 Task: Find connections with filter location Bhatkal with filter topic #Investingwith filter profile language Potuguese with filter current company Hotel Management Jobs | JobsHm with filter school Deccan College Of Engineering And Technology with filter industry Historical Sites with filter service category Growth Marketing with filter keywords title Yoga Instructor
Action: Mouse moved to (637, 85)
Screenshot: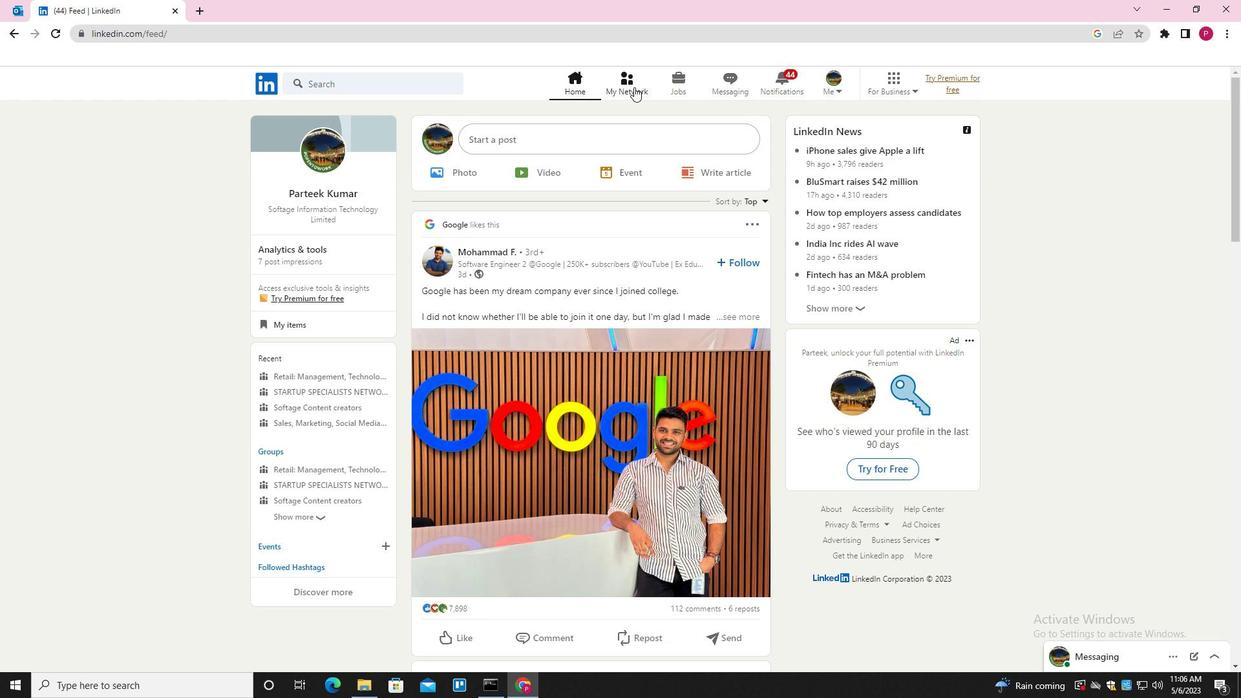 
Action: Mouse pressed left at (637, 85)
Screenshot: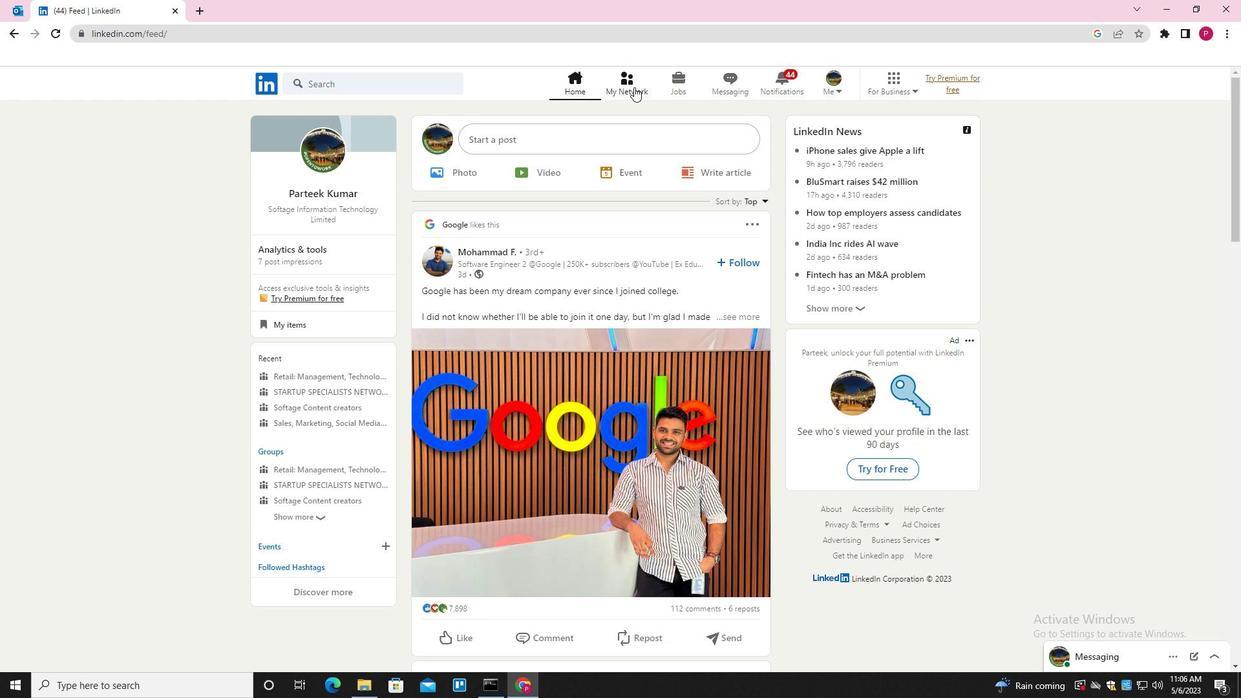 
Action: Mouse moved to (390, 160)
Screenshot: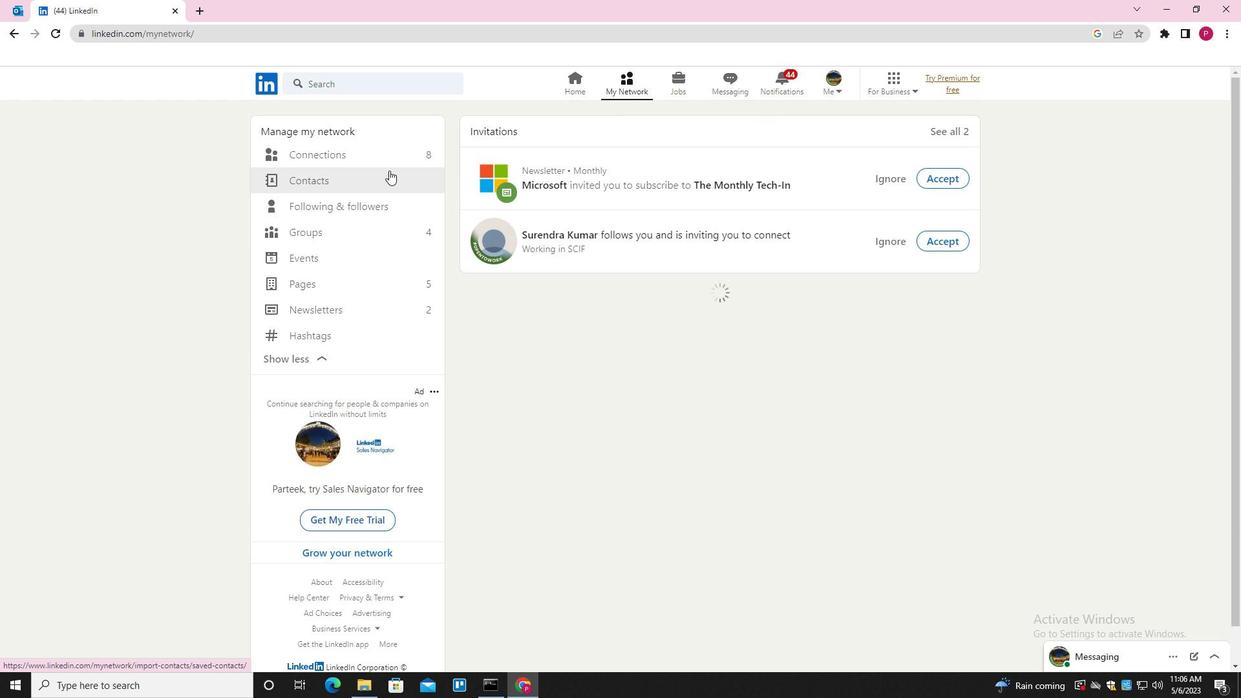 
Action: Mouse pressed left at (390, 160)
Screenshot: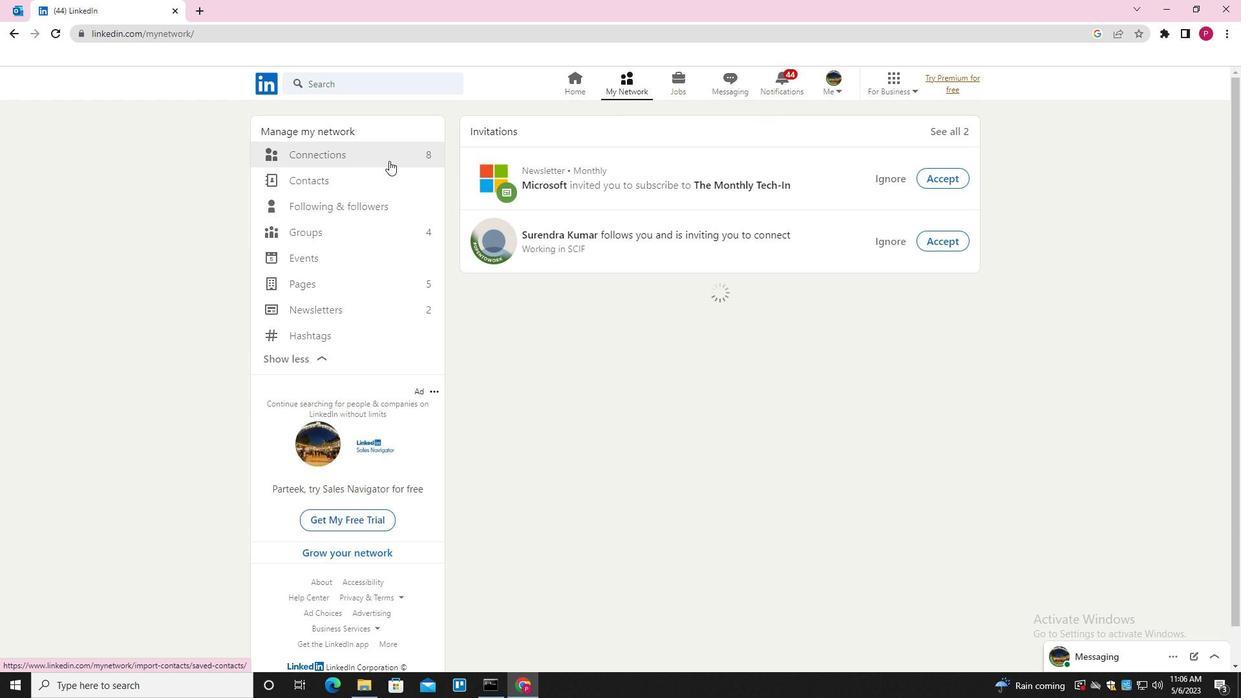
Action: Mouse moved to (706, 154)
Screenshot: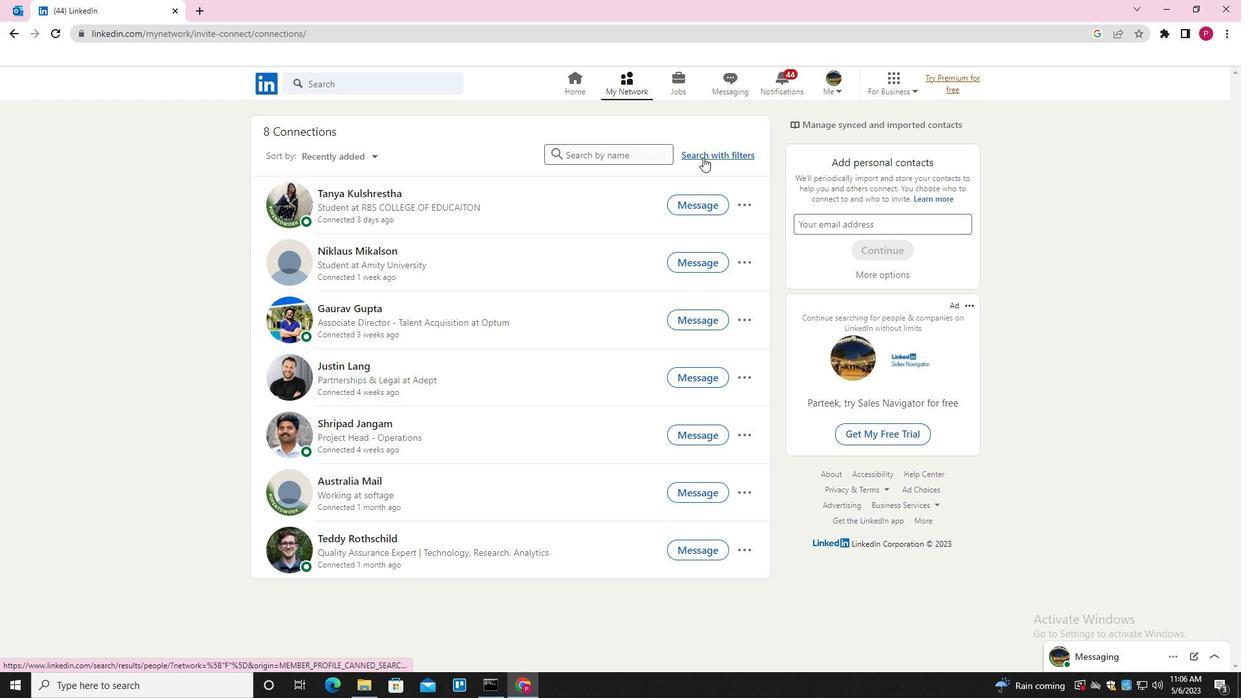 
Action: Mouse pressed left at (706, 154)
Screenshot: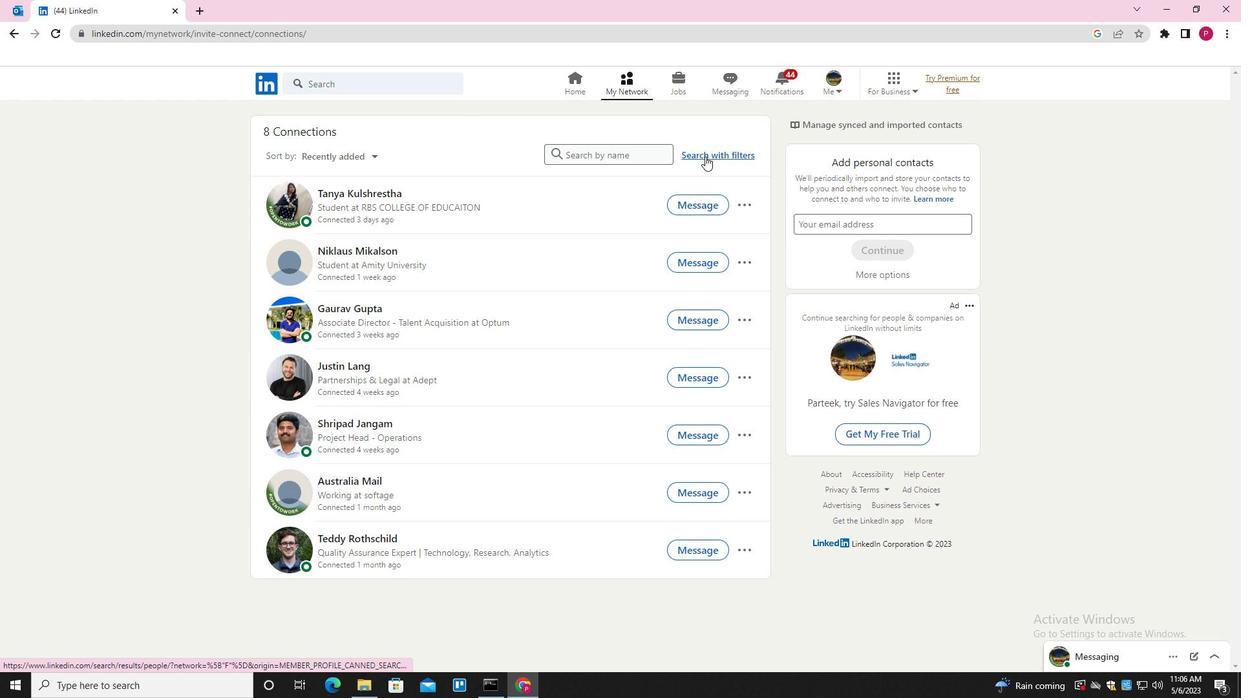 
Action: Mouse moved to (661, 115)
Screenshot: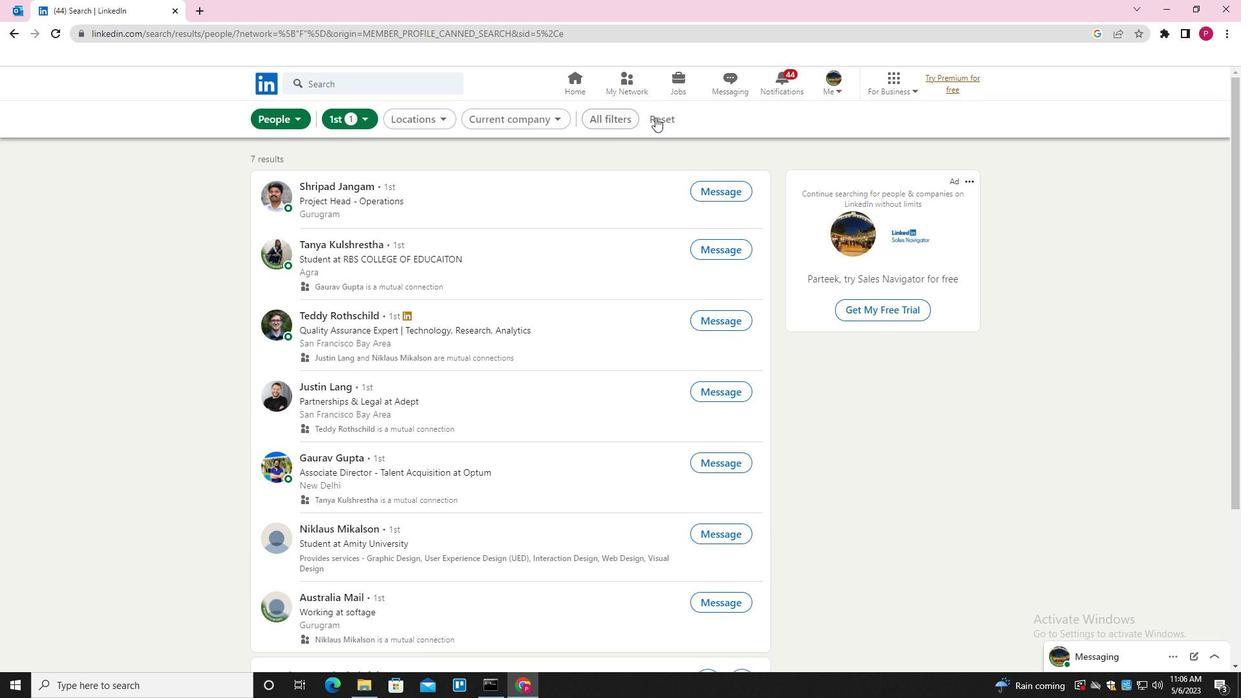 
Action: Mouse pressed left at (661, 115)
Screenshot: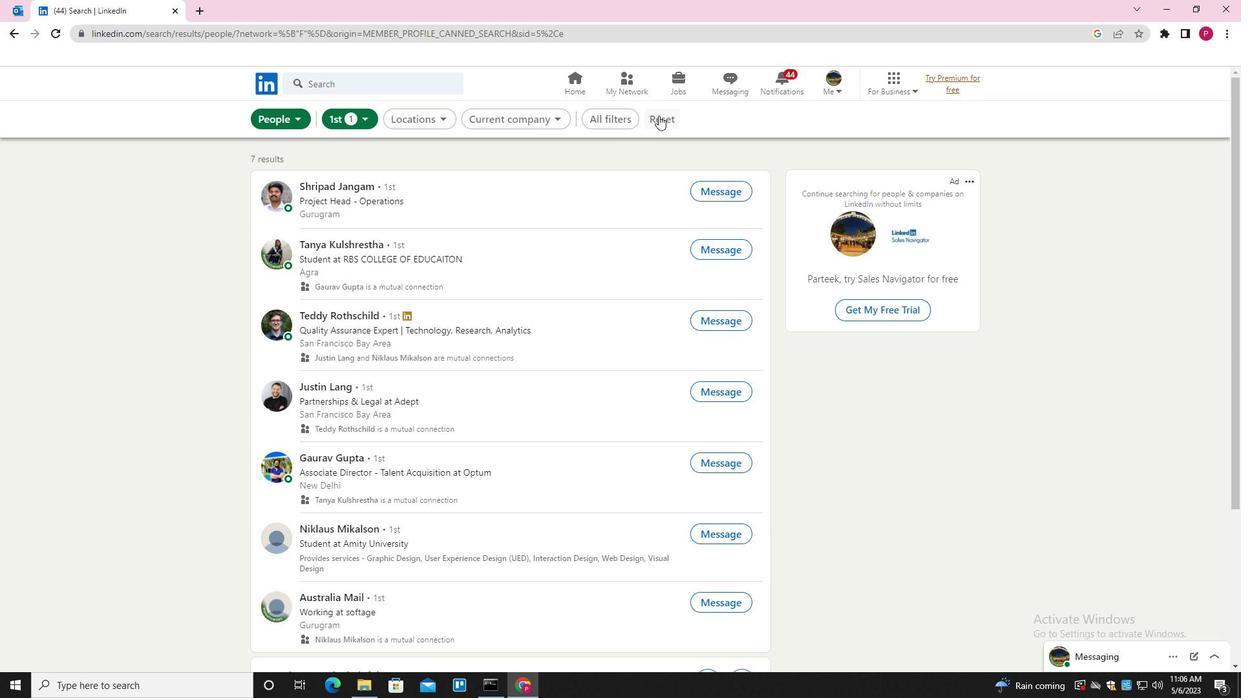 
Action: Mouse moved to (641, 115)
Screenshot: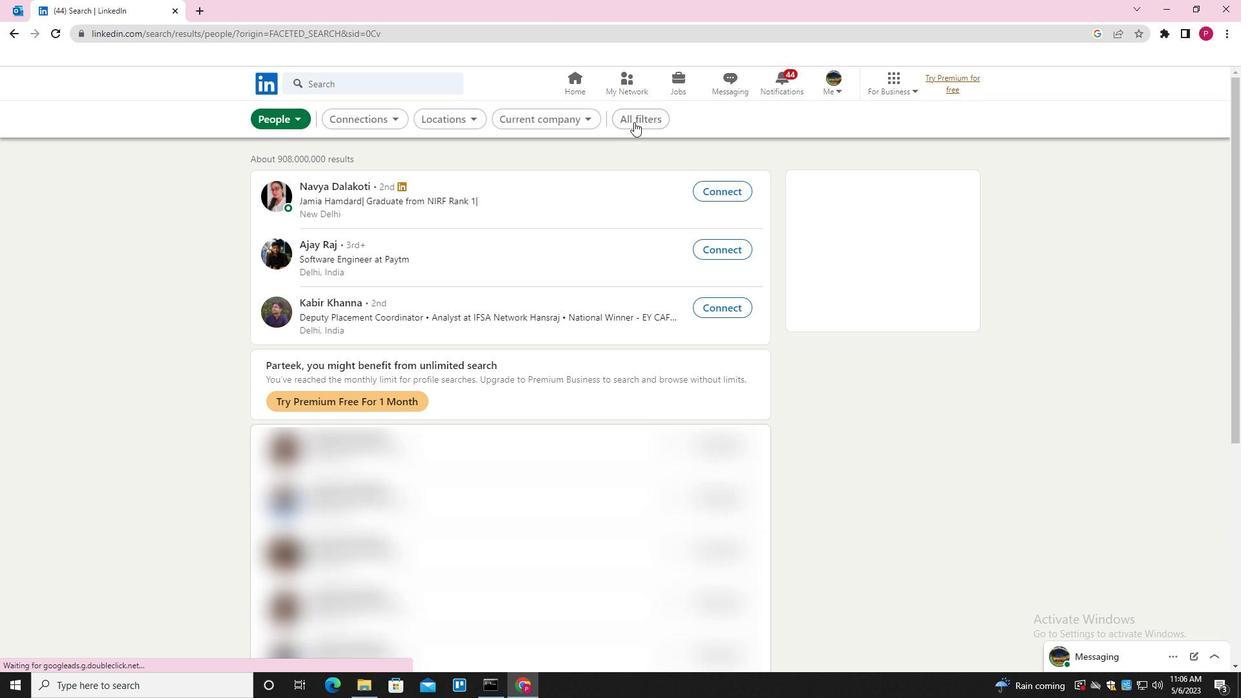 
Action: Mouse pressed left at (641, 115)
Screenshot: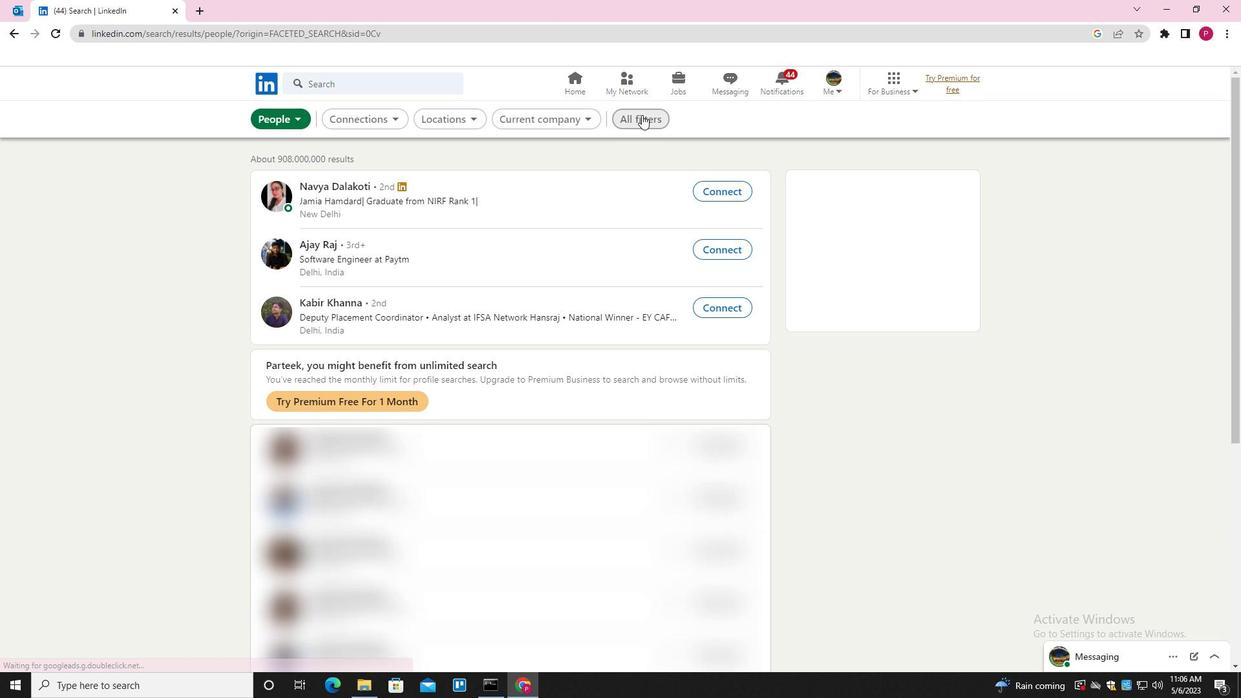 
Action: Mouse moved to (1099, 418)
Screenshot: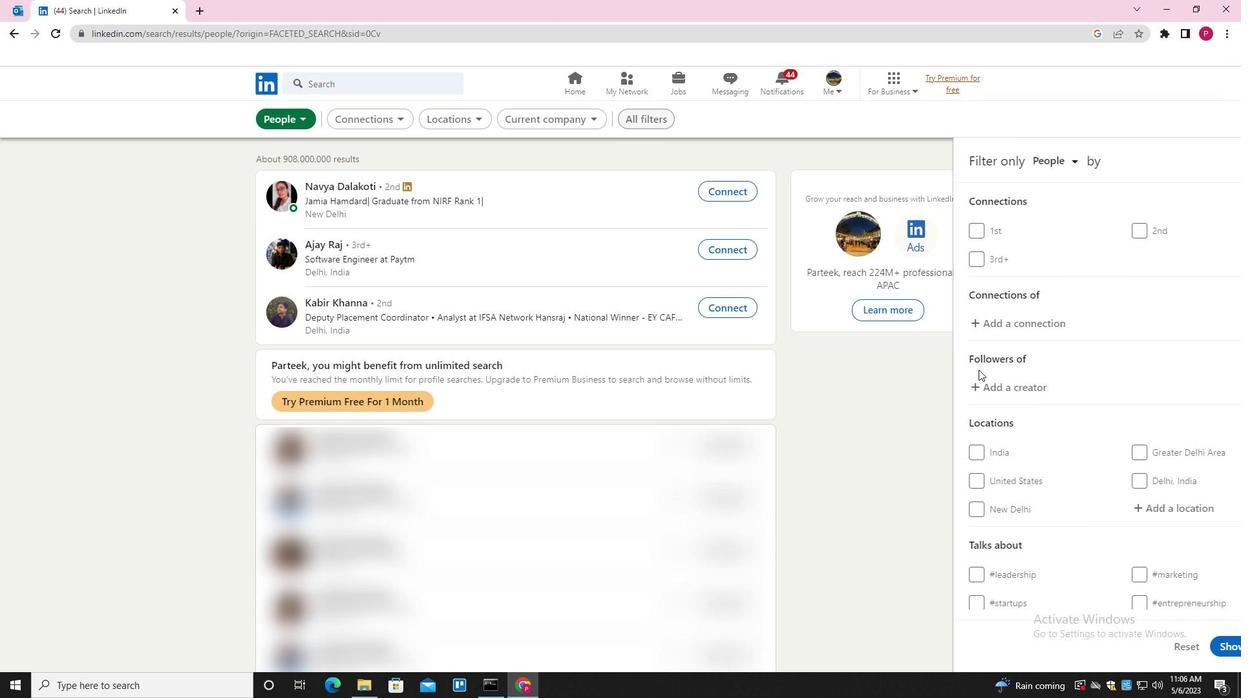 
Action: Mouse scrolled (1099, 417) with delta (0, 0)
Screenshot: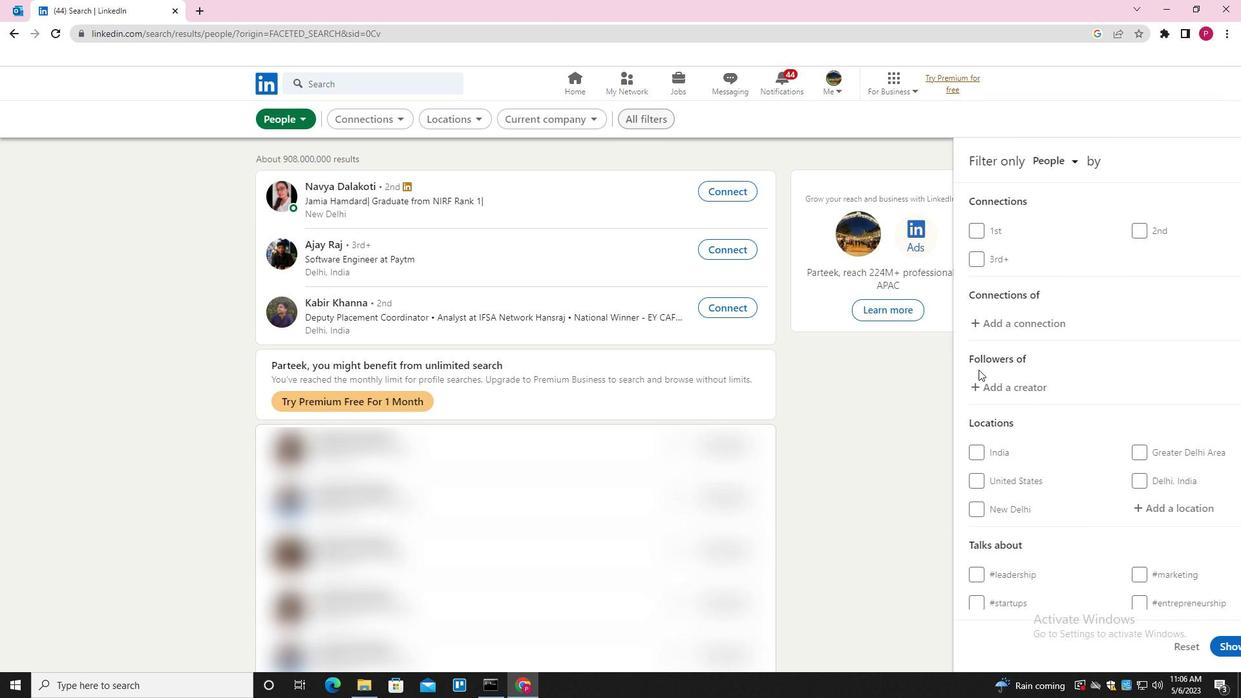 
Action: Mouse scrolled (1099, 417) with delta (0, 0)
Screenshot: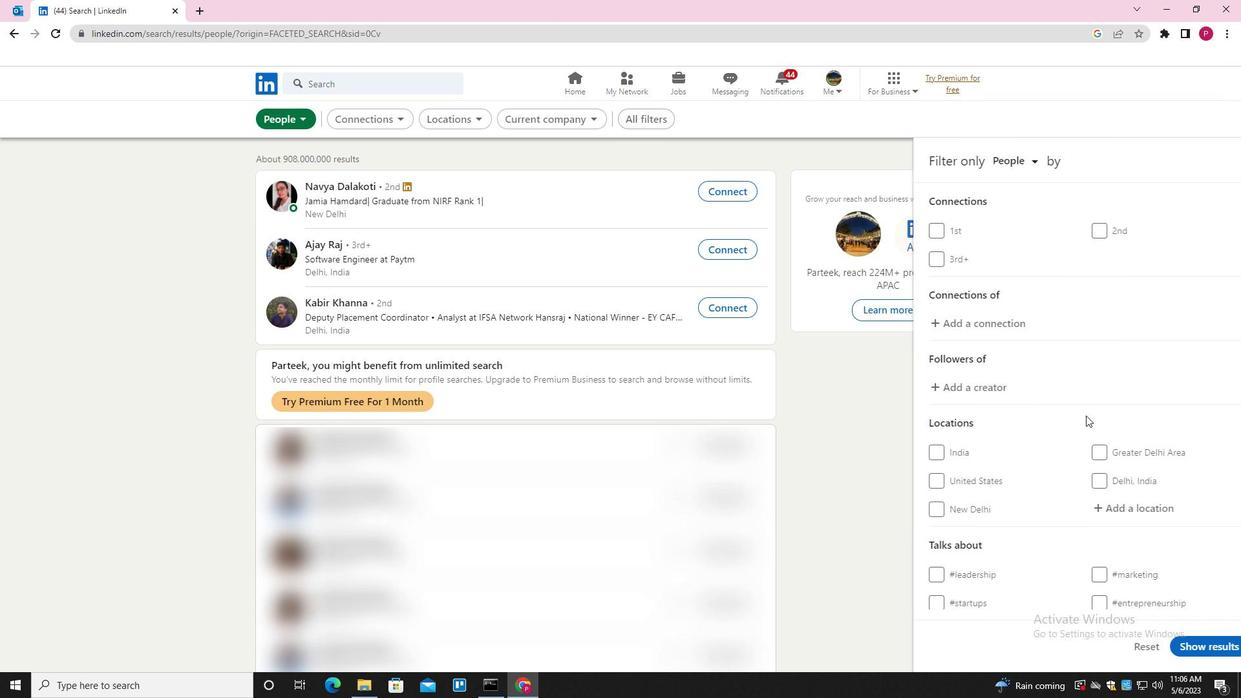 
Action: Mouse scrolled (1099, 417) with delta (0, 0)
Screenshot: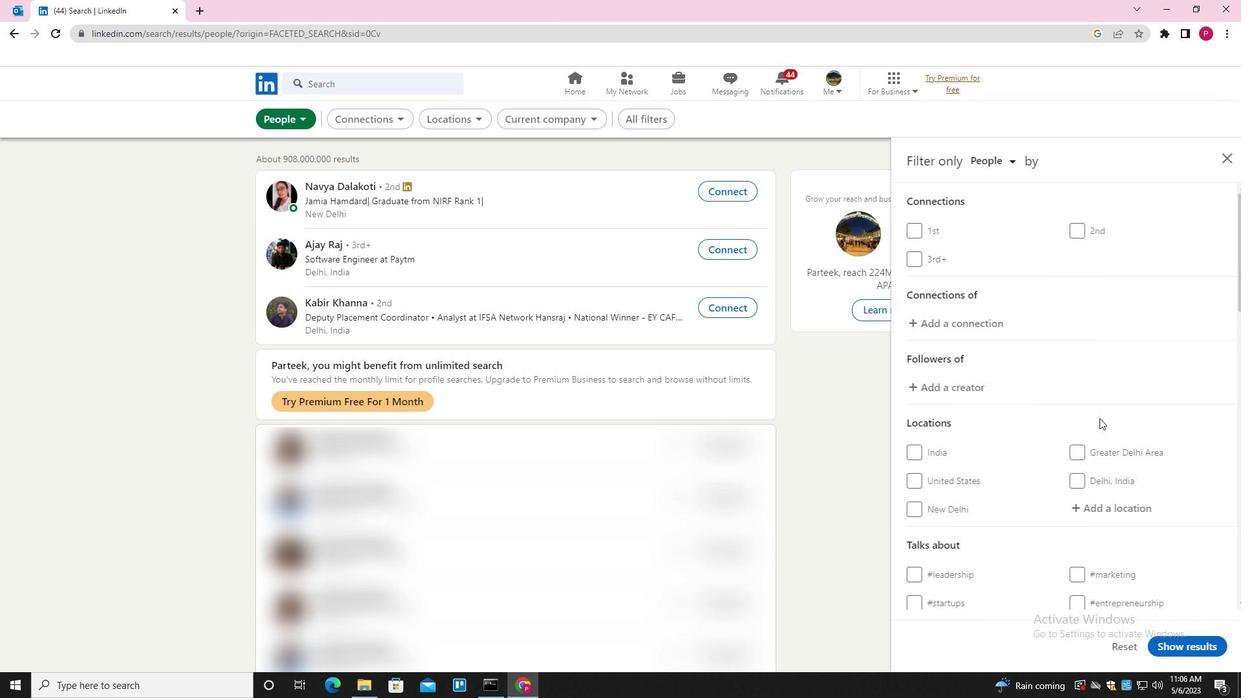 
Action: Mouse moved to (1111, 306)
Screenshot: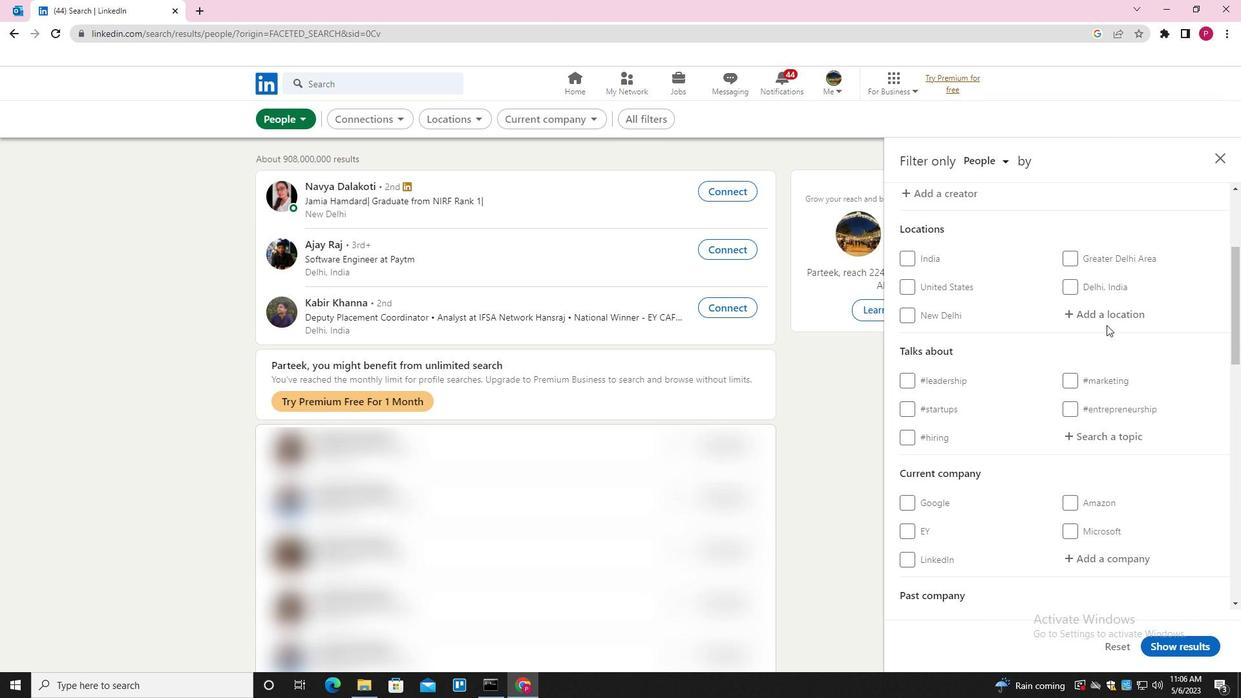 
Action: Mouse pressed left at (1111, 306)
Screenshot: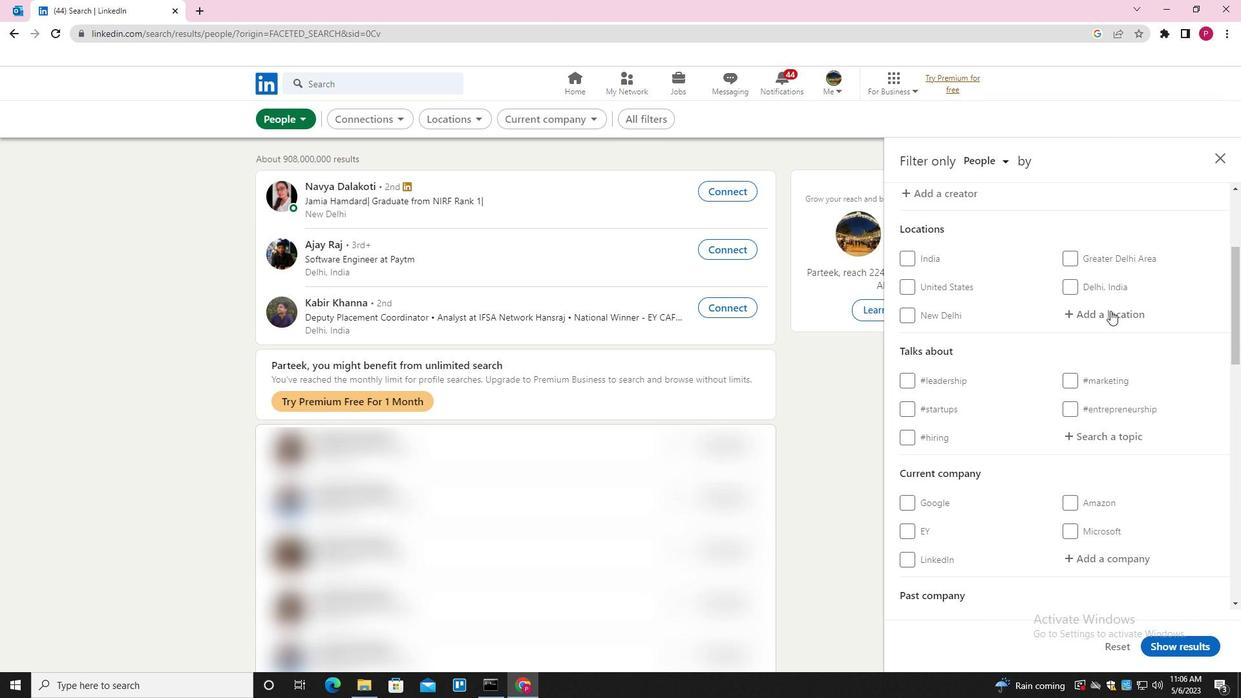 
Action: Key pressed <Key.shift>BHATKAL<Key.down><Key.enter>
Screenshot: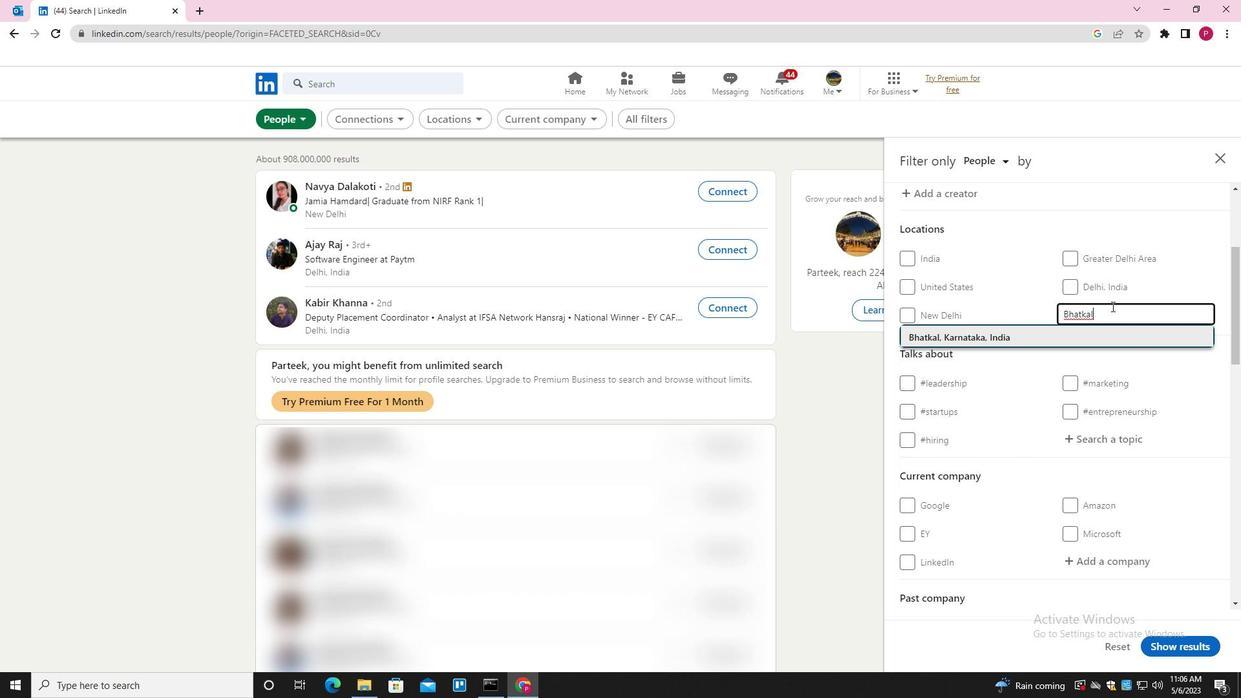 
Action: Mouse moved to (1119, 355)
Screenshot: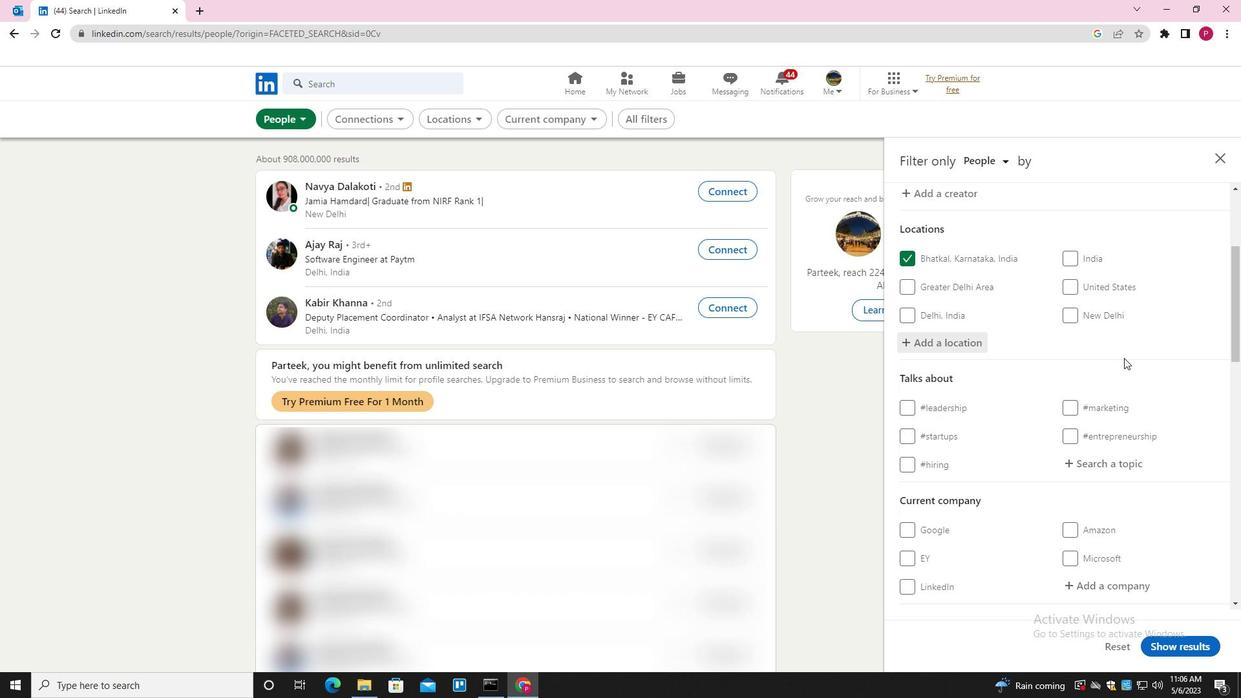 
Action: Mouse scrolled (1119, 354) with delta (0, 0)
Screenshot: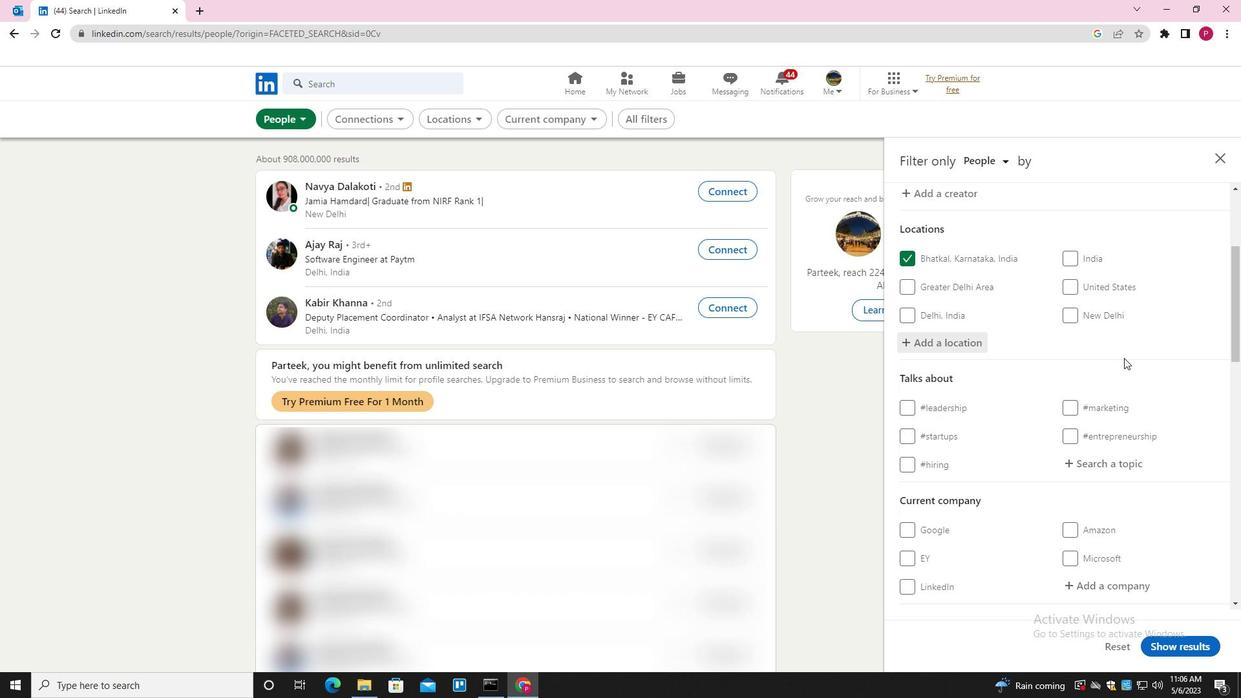 
Action: Mouse moved to (1119, 352)
Screenshot: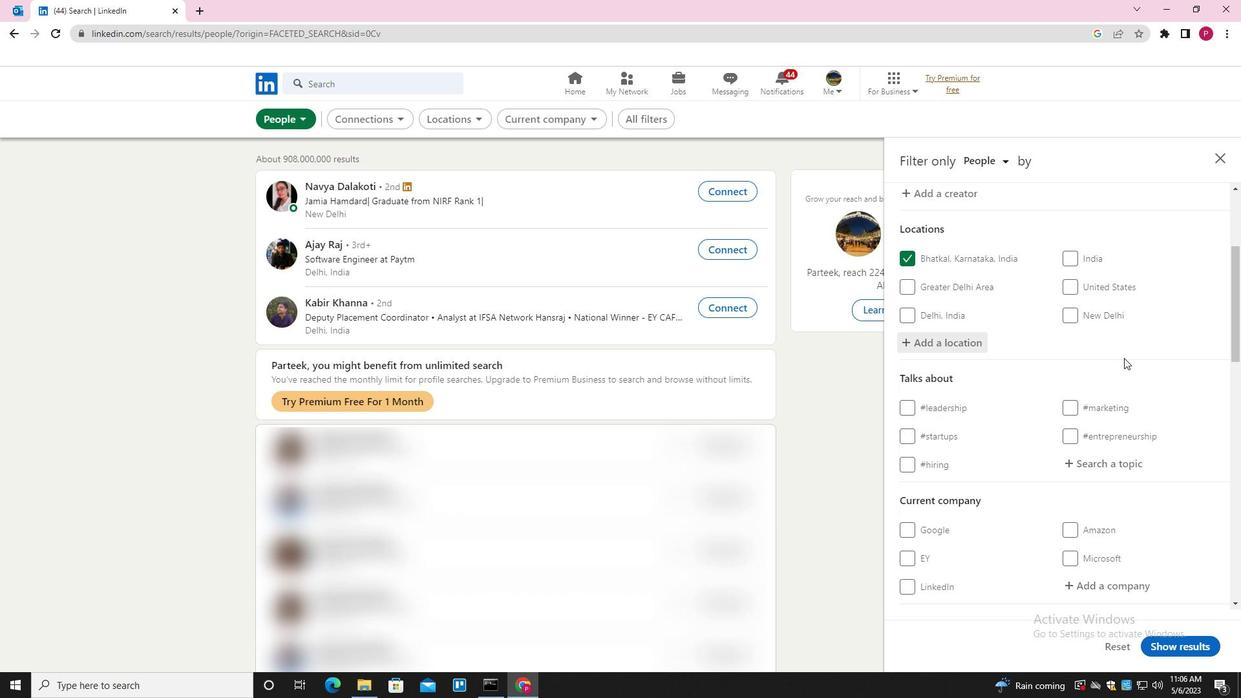 
Action: Mouse scrolled (1119, 352) with delta (0, 0)
Screenshot: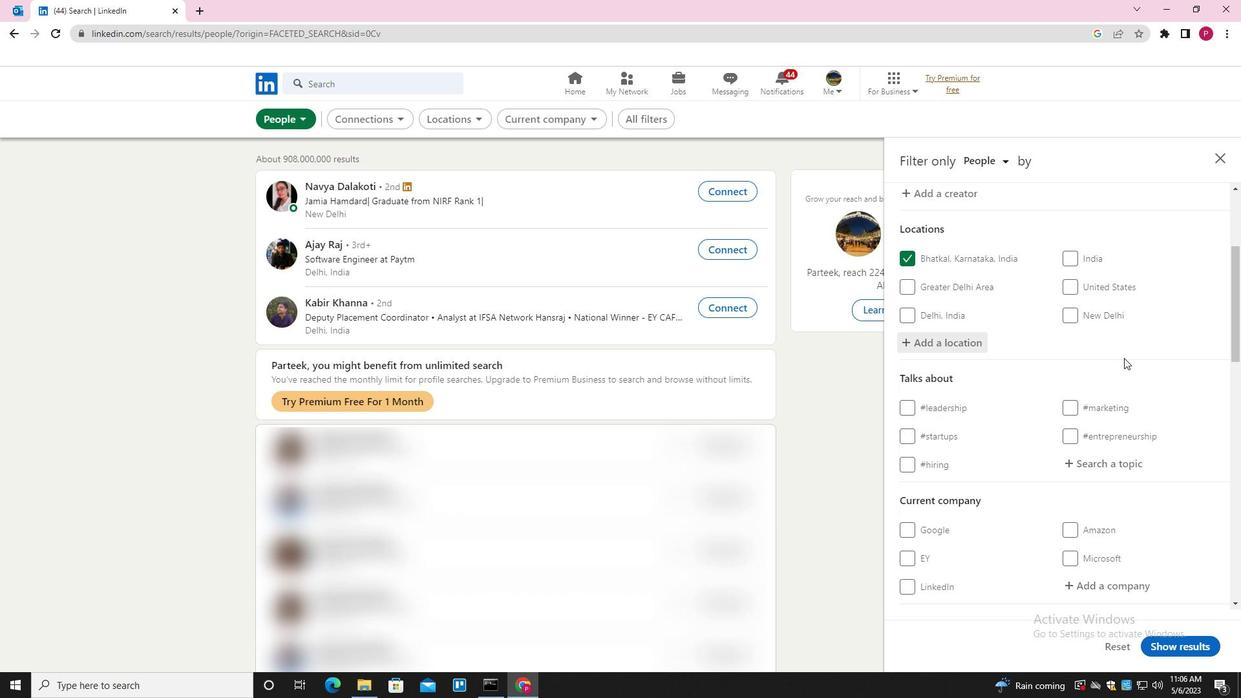 
Action: Mouse moved to (1115, 329)
Screenshot: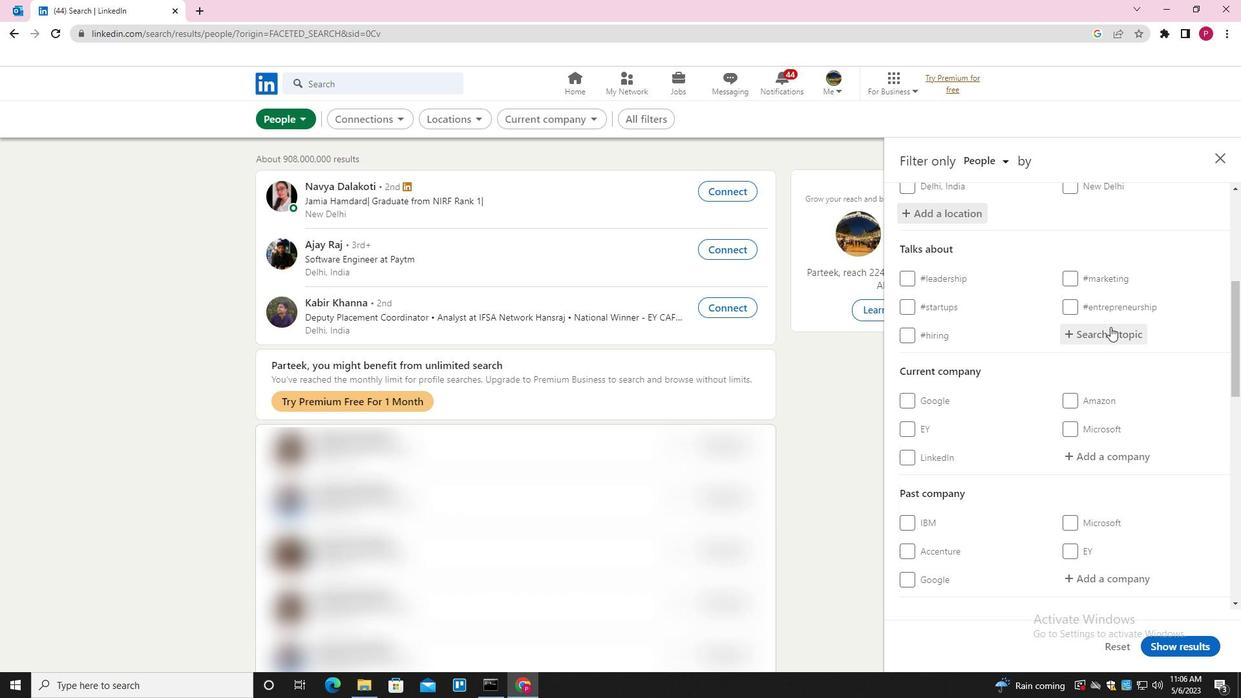 
Action: Mouse pressed left at (1115, 329)
Screenshot: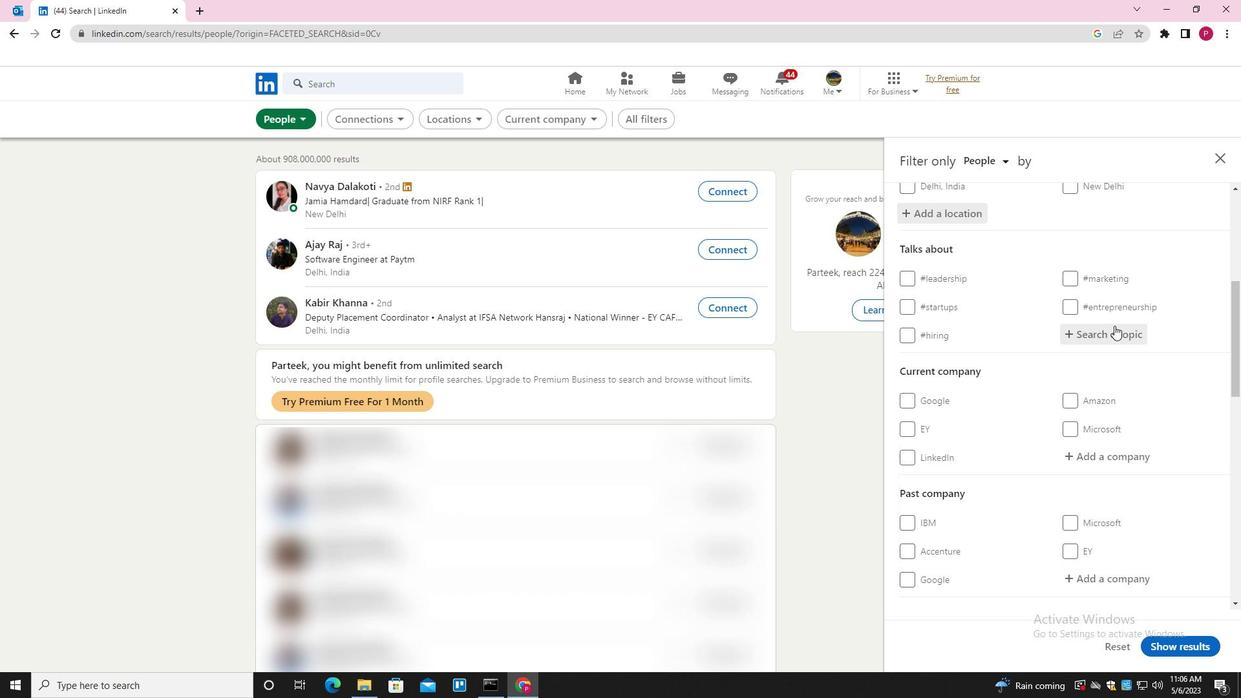 
Action: Key pressed INVESTING<Key.down><Key.enter>
Screenshot: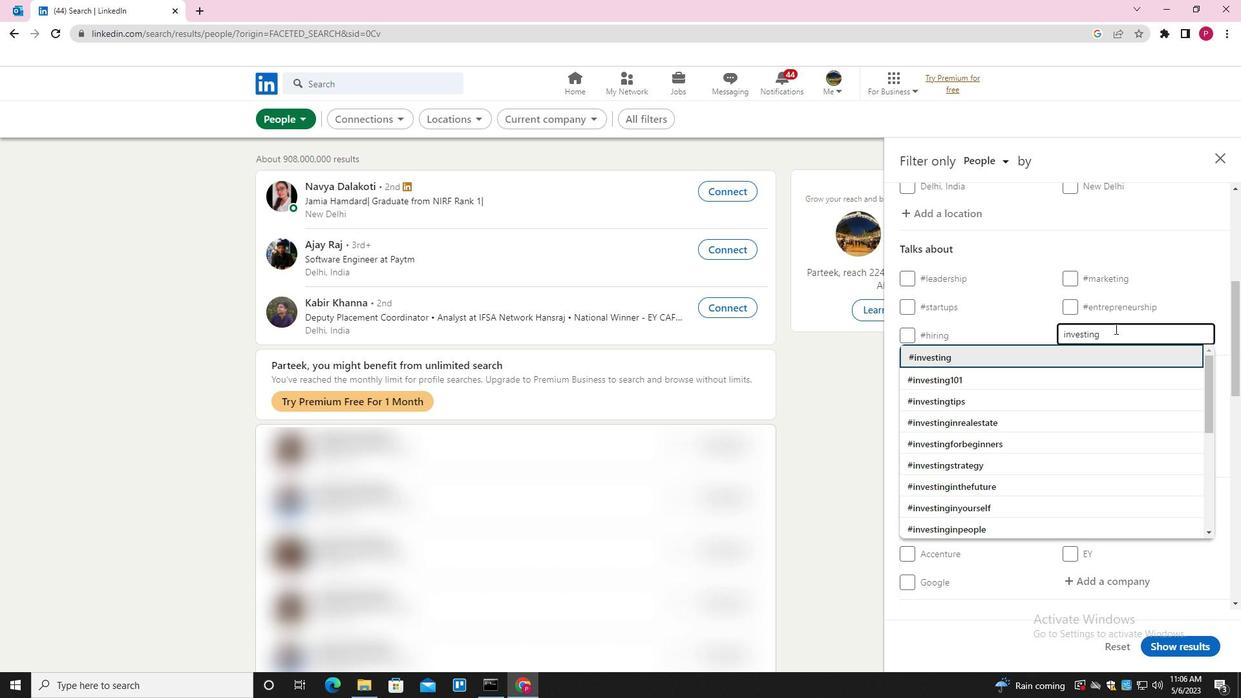 
Action: Mouse moved to (1095, 361)
Screenshot: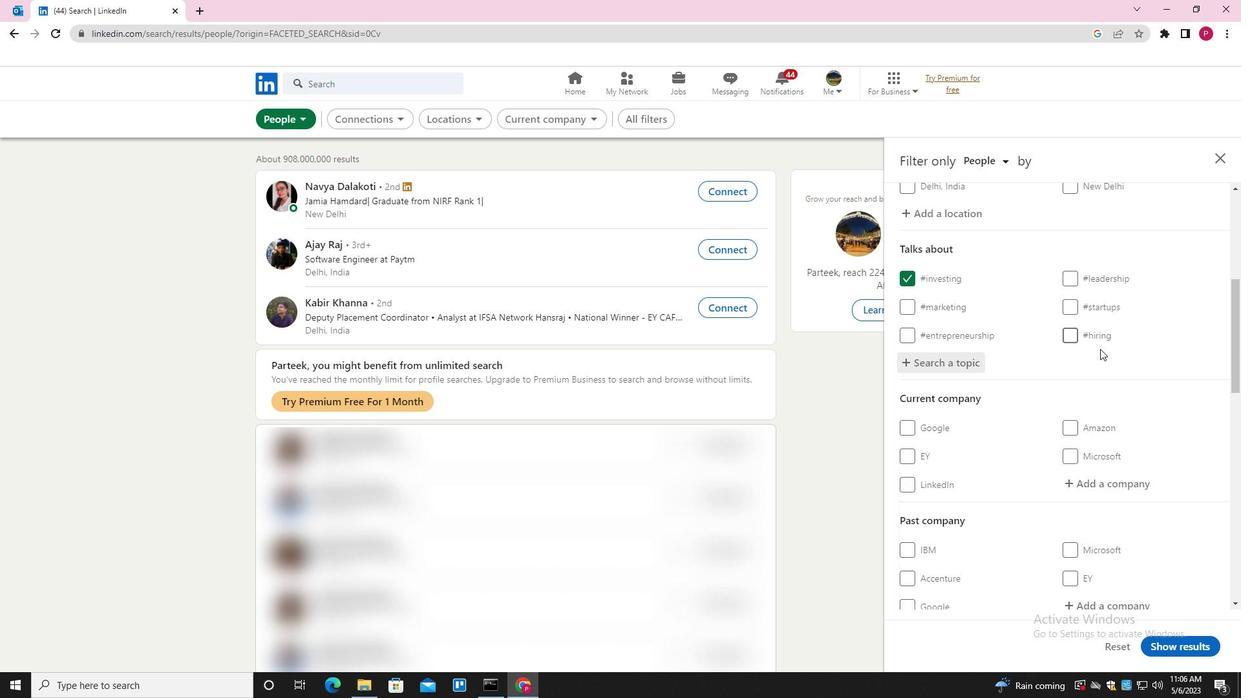 
Action: Mouse scrolled (1095, 360) with delta (0, 0)
Screenshot: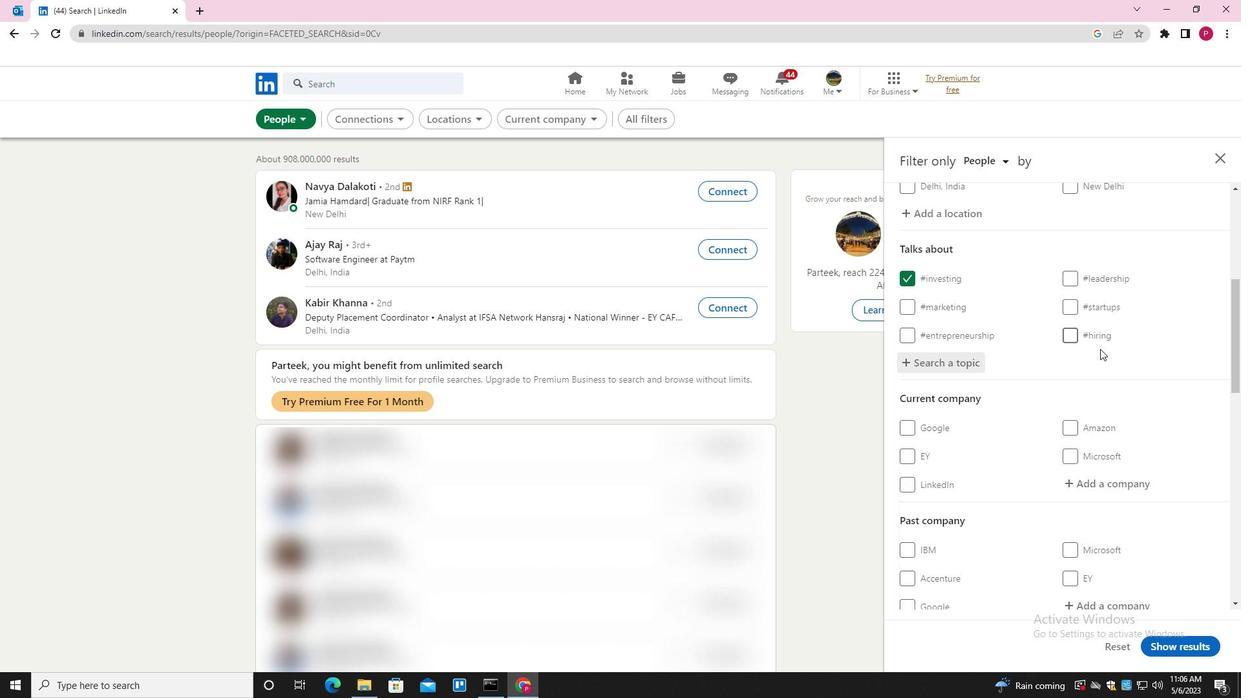 
Action: Mouse moved to (1094, 363)
Screenshot: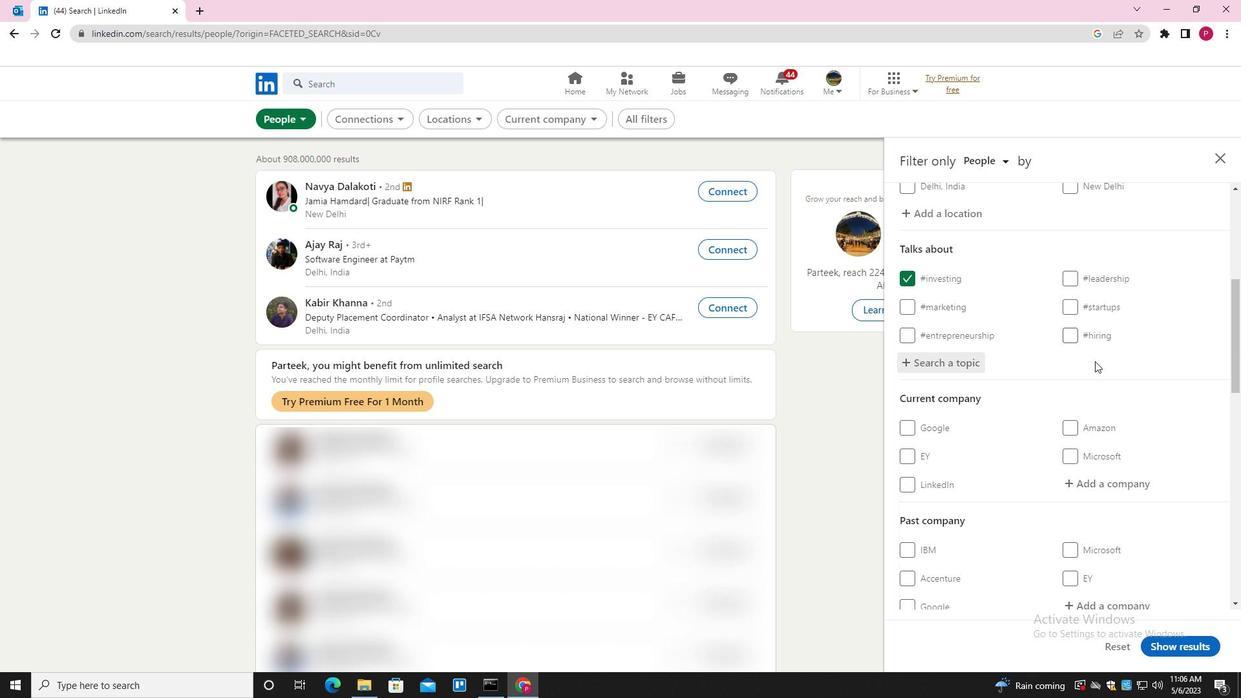
Action: Mouse scrolled (1094, 362) with delta (0, 0)
Screenshot: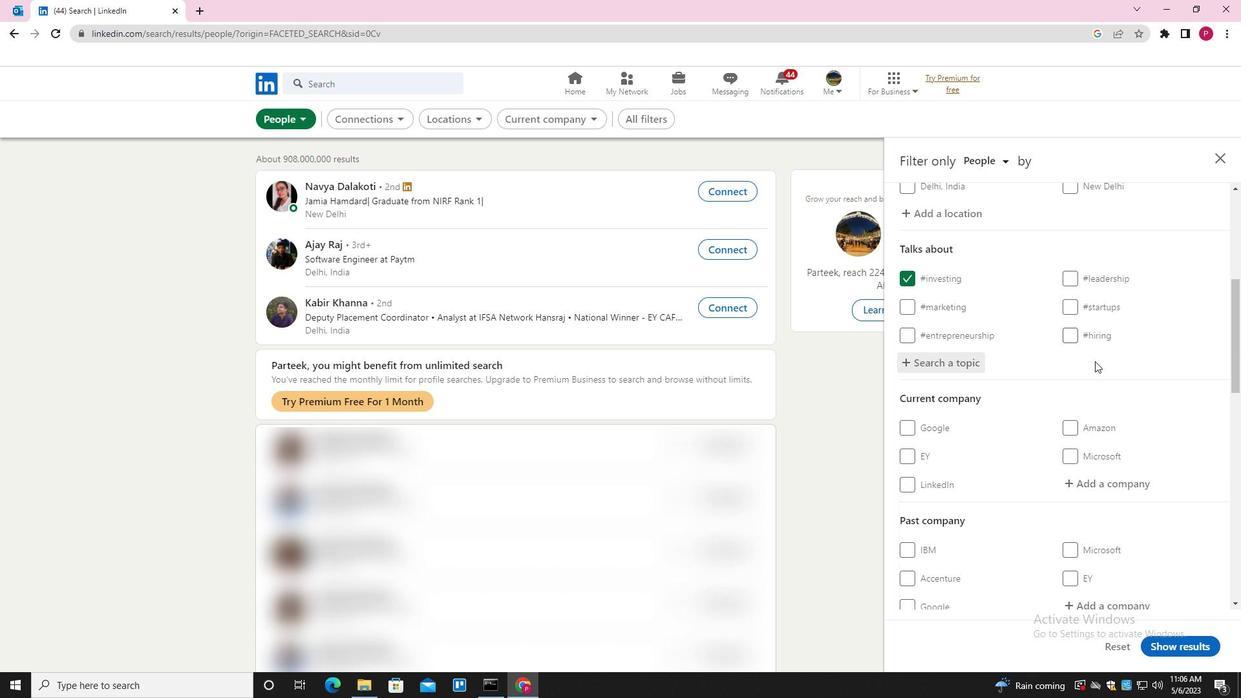 
Action: Mouse scrolled (1094, 362) with delta (0, 0)
Screenshot: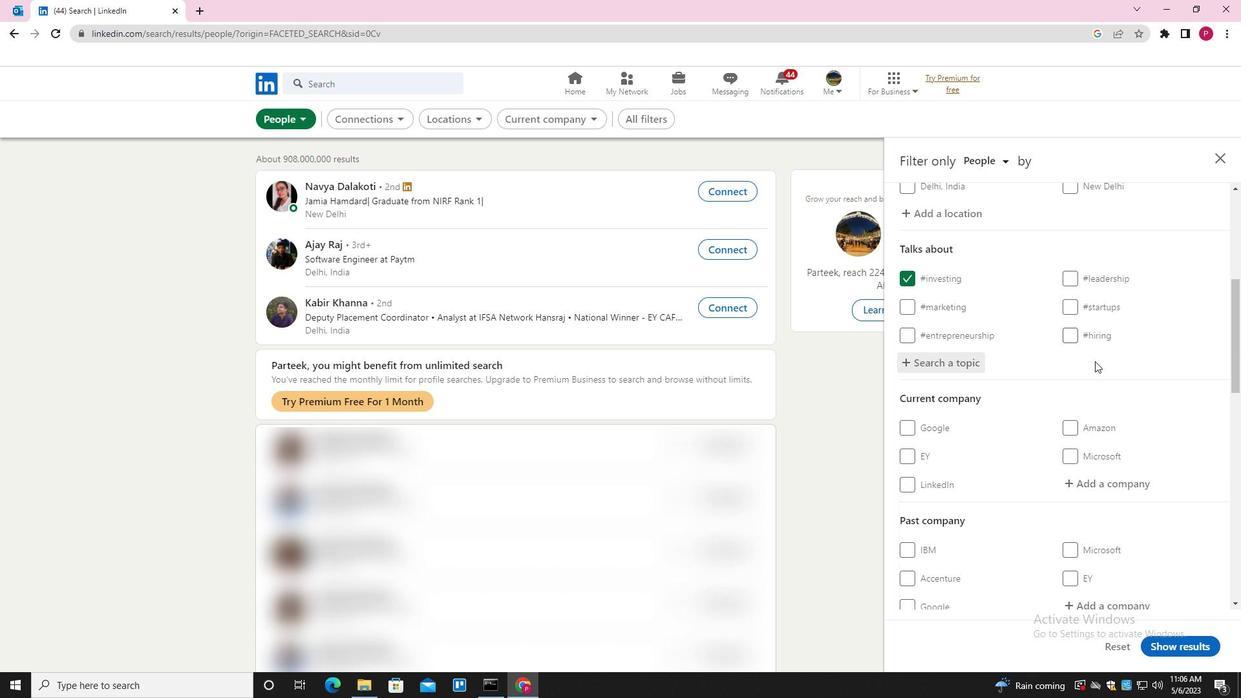 
Action: Mouse moved to (1094, 363)
Screenshot: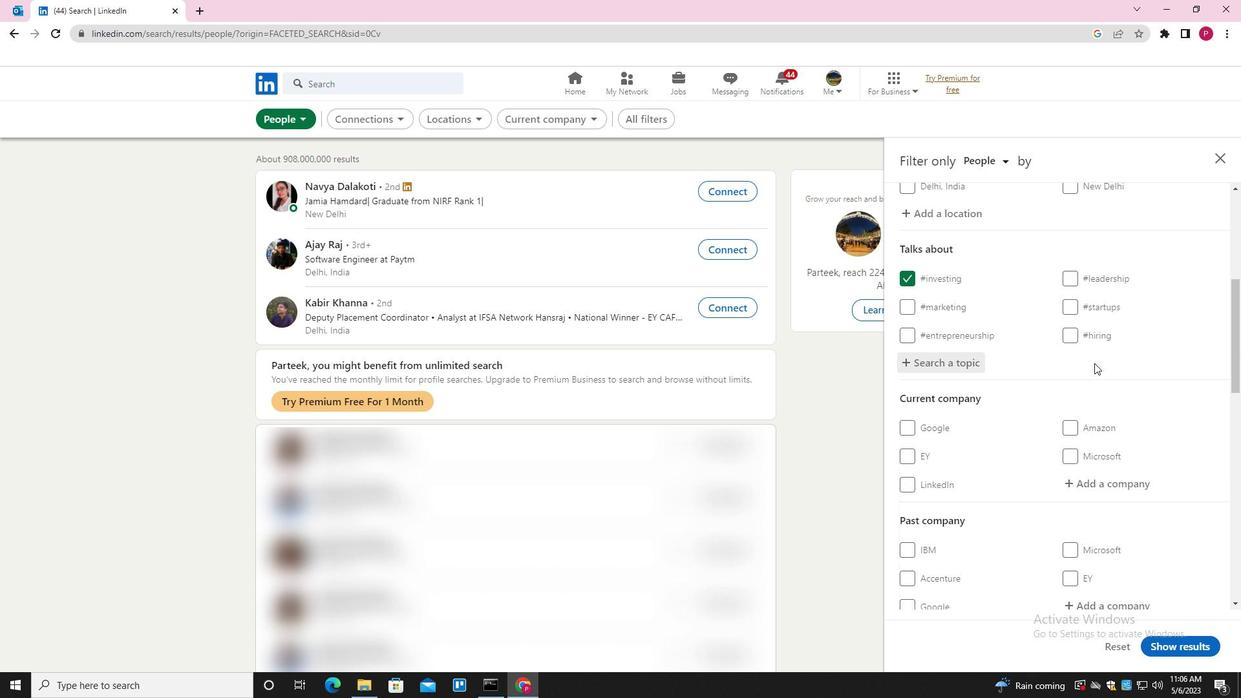 
Action: Mouse scrolled (1094, 363) with delta (0, 0)
Screenshot: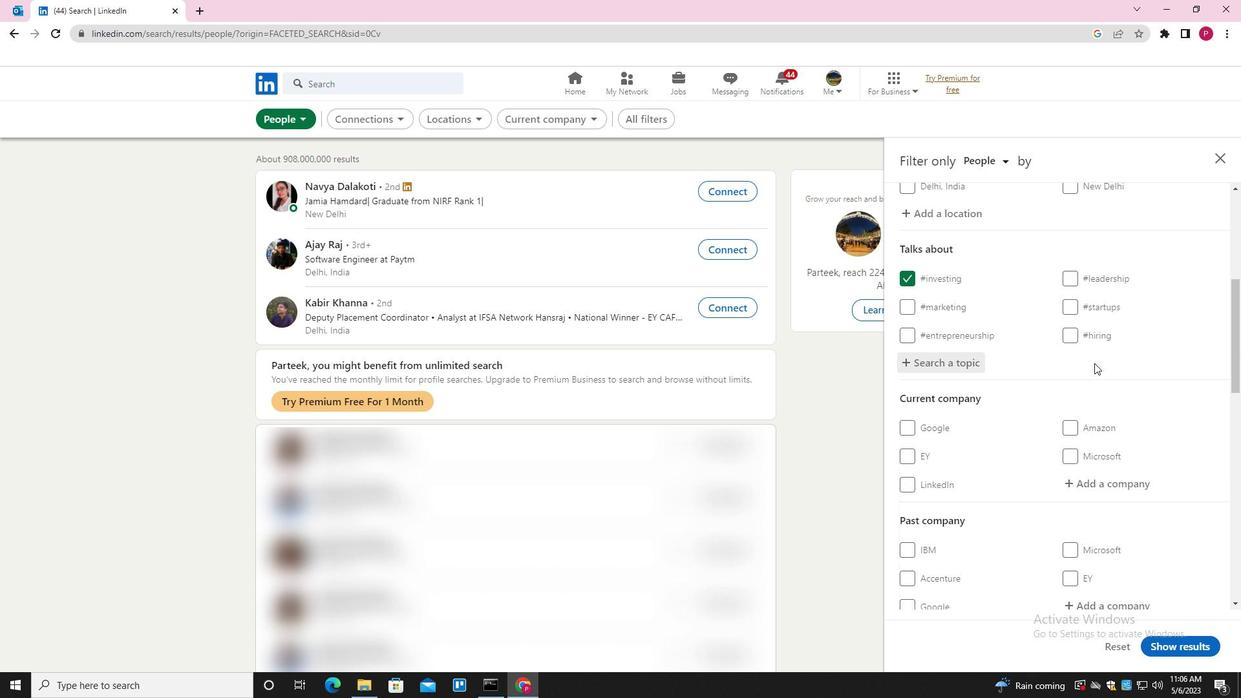 
Action: Mouse moved to (1073, 397)
Screenshot: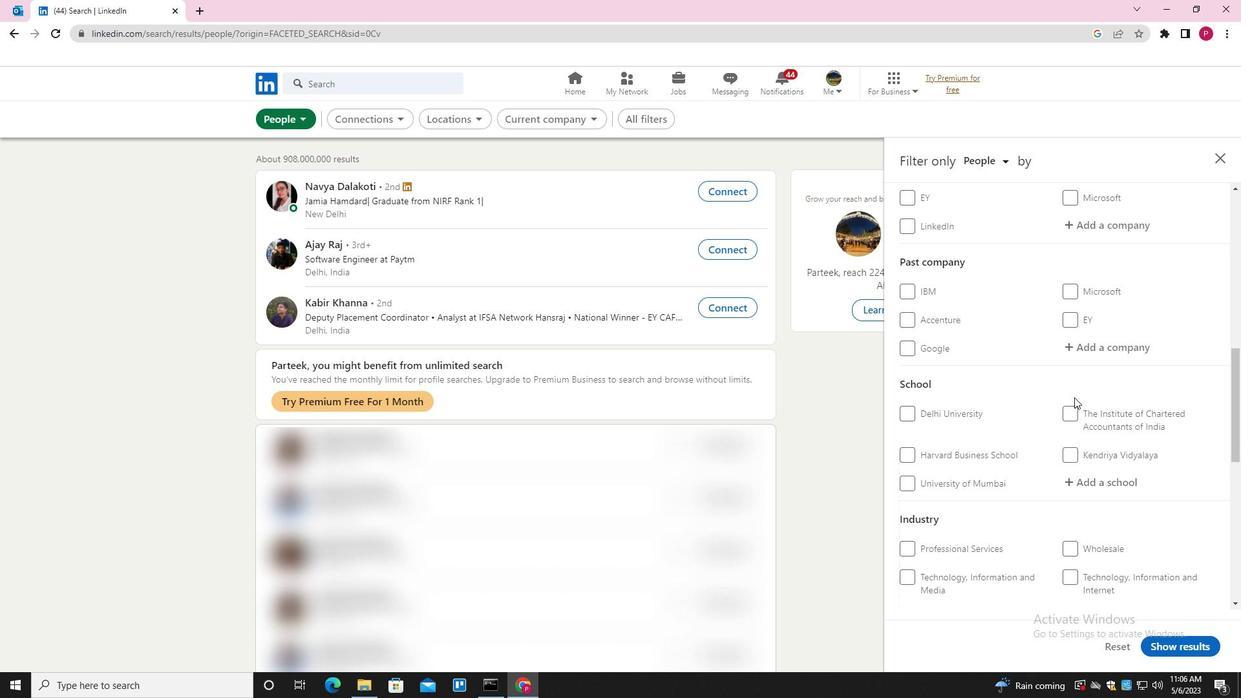 
Action: Mouse scrolled (1073, 396) with delta (0, 0)
Screenshot: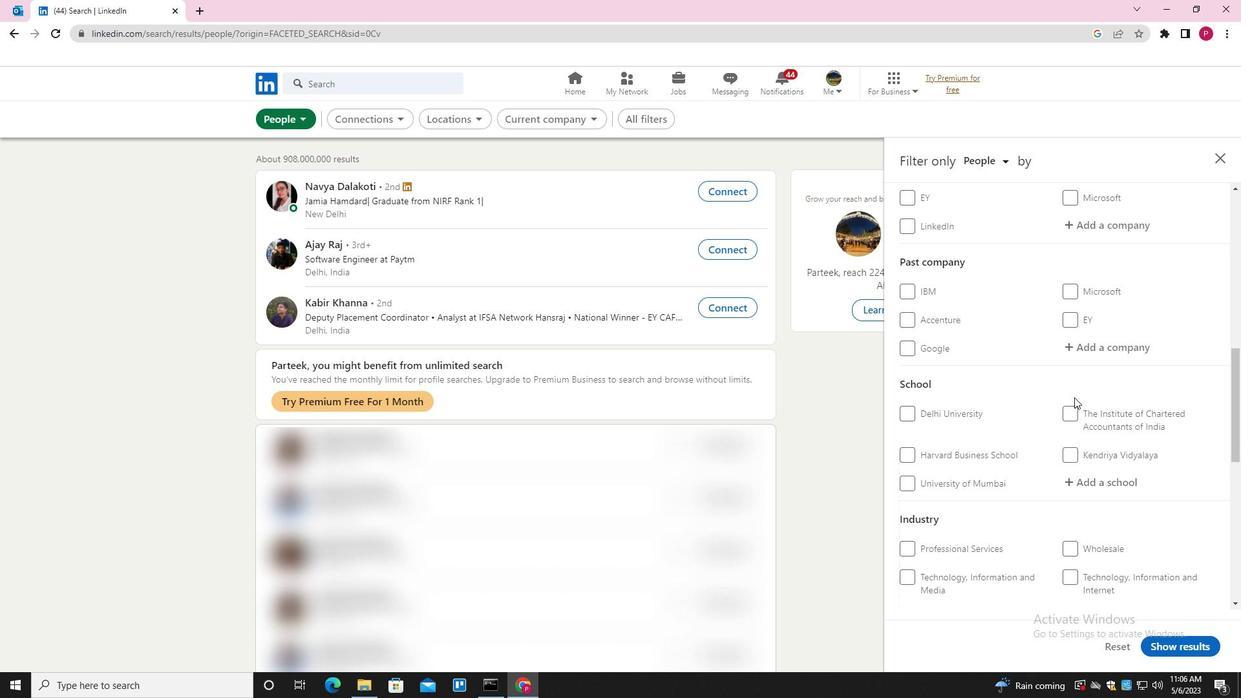 
Action: Mouse scrolled (1073, 396) with delta (0, 0)
Screenshot: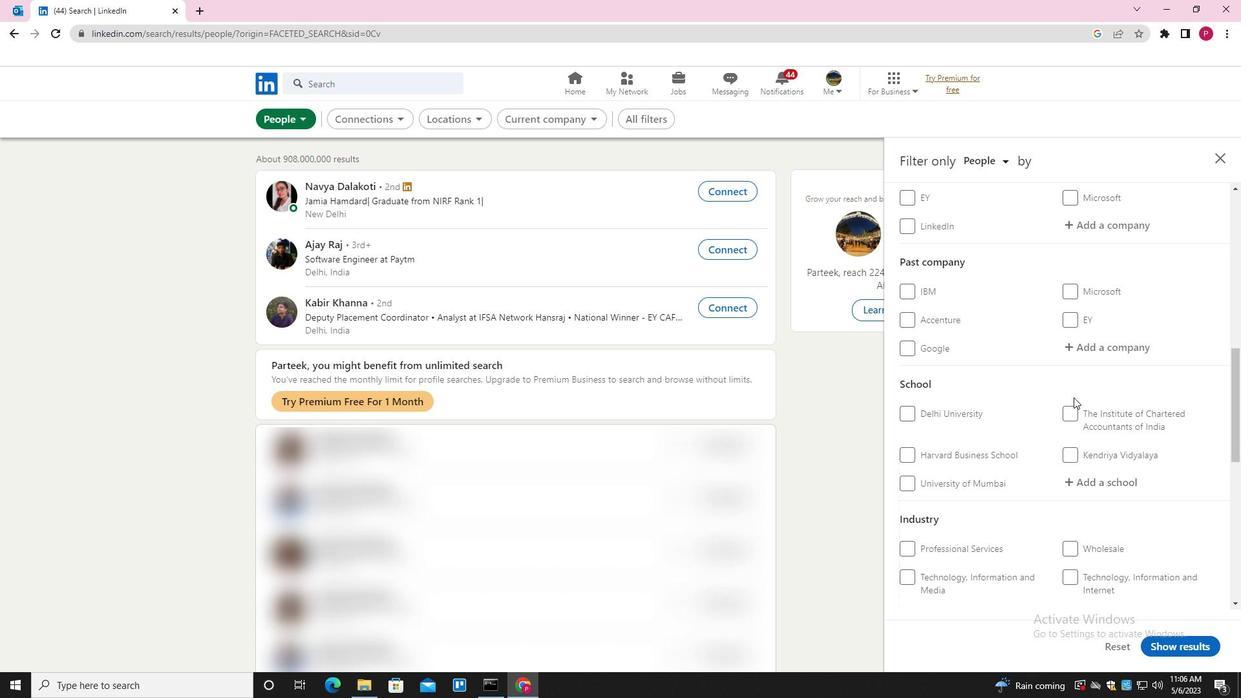 
Action: Mouse scrolled (1073, 396) with delta (0, 0)
Screenshot: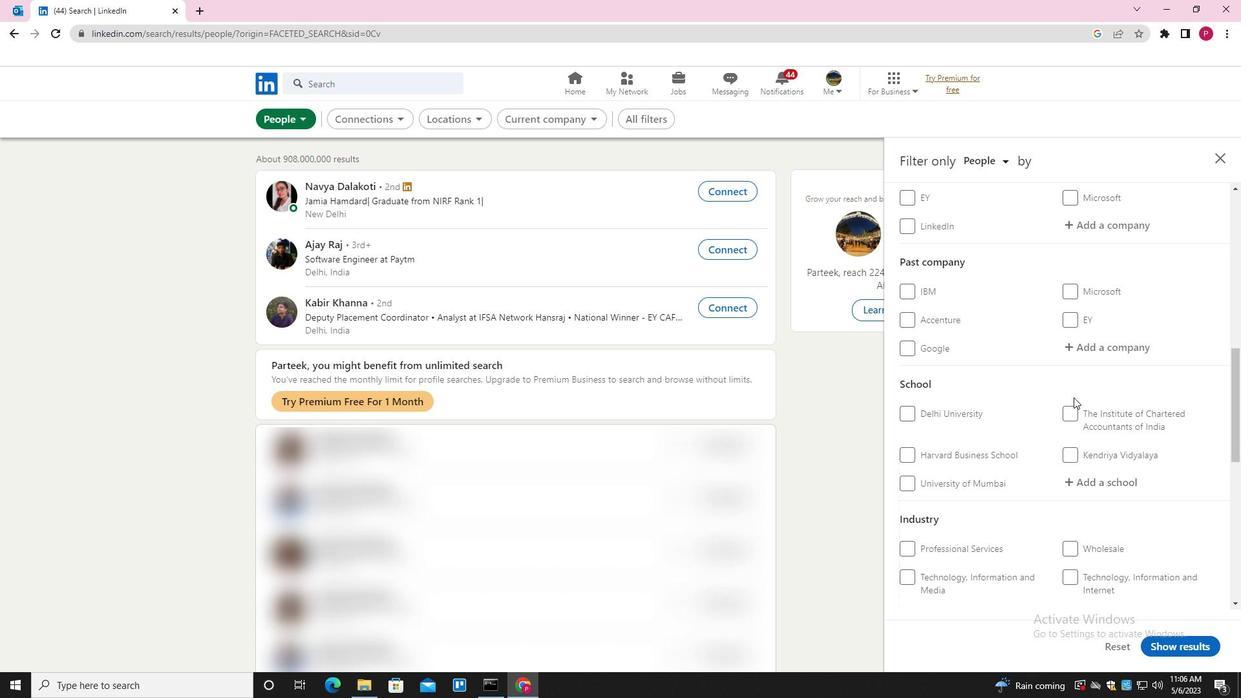 
Action: Mouse scrolled (1073, 396) with delta (0, 0)
Screenshot: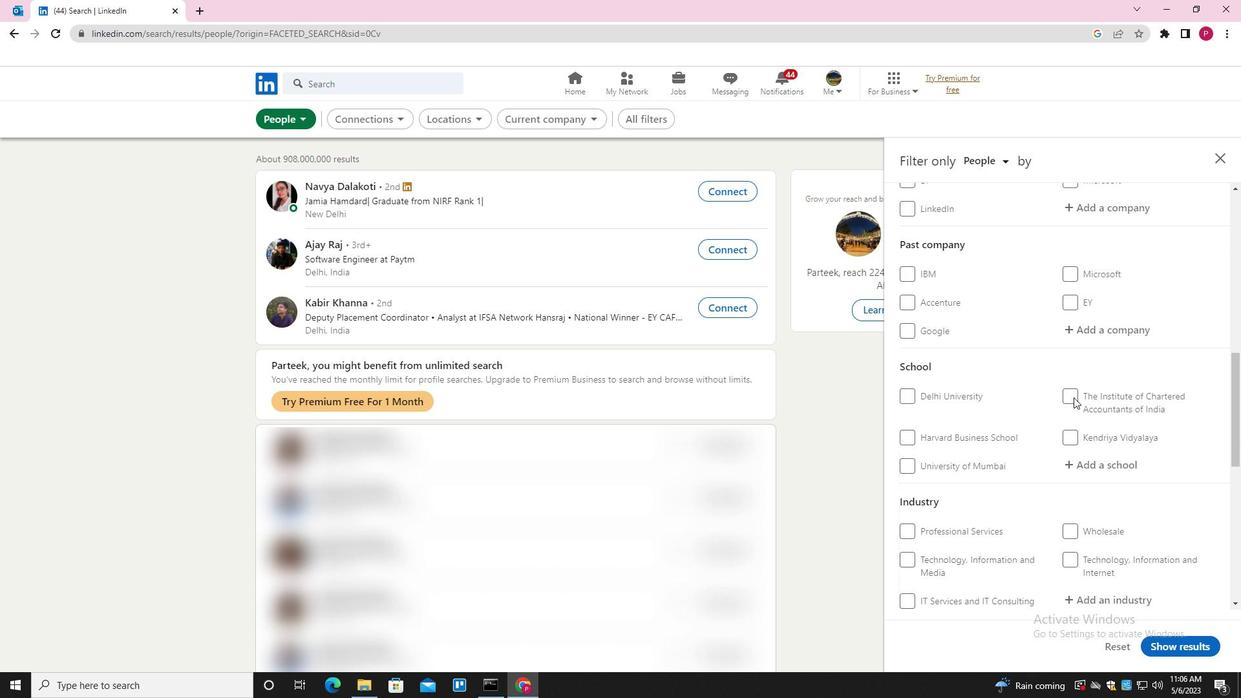 
Action: Mouse scrolled (1073, 396) with delta (0, 0)
Screenshot: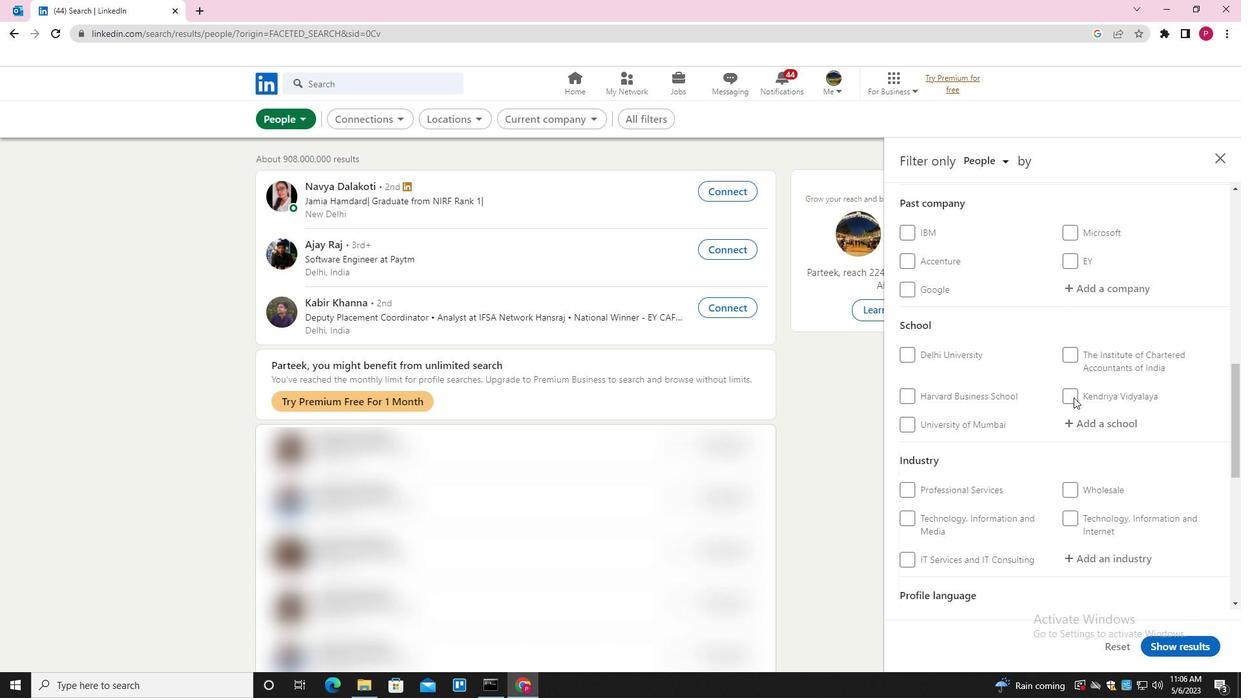 
Action: Mouse moved to (1064, 383)
Screenshot: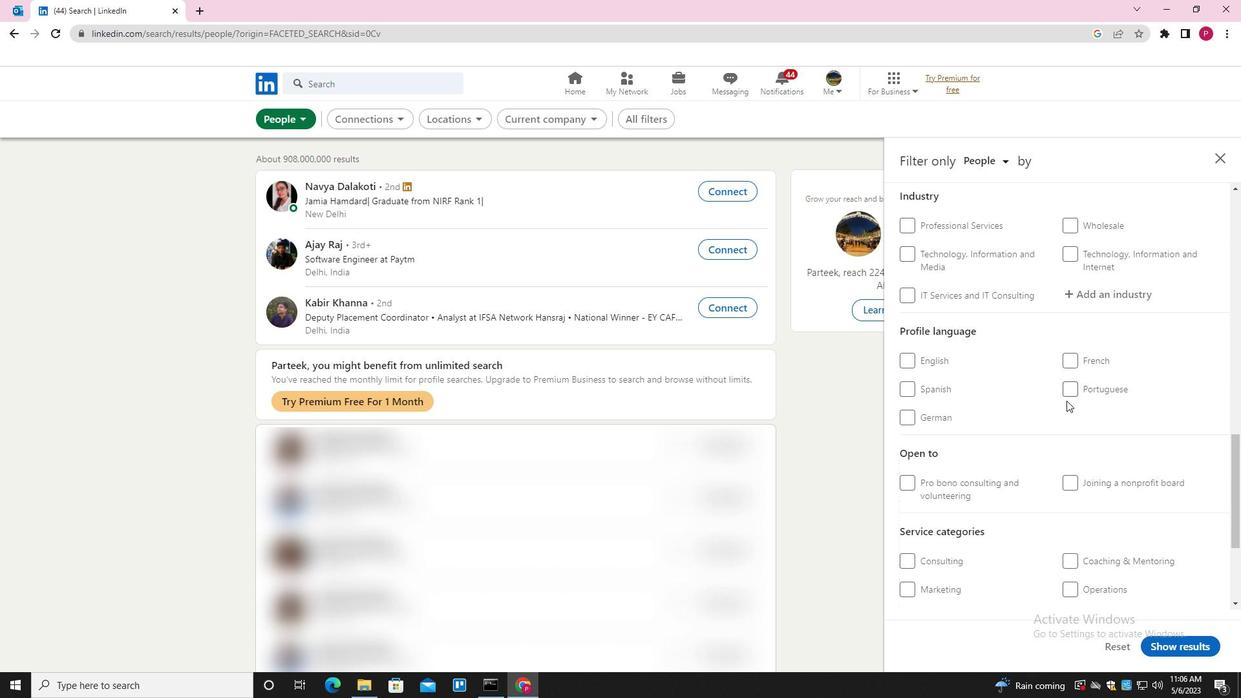 
Action: Mouse pressed left at (1064, 383)
Screenshot: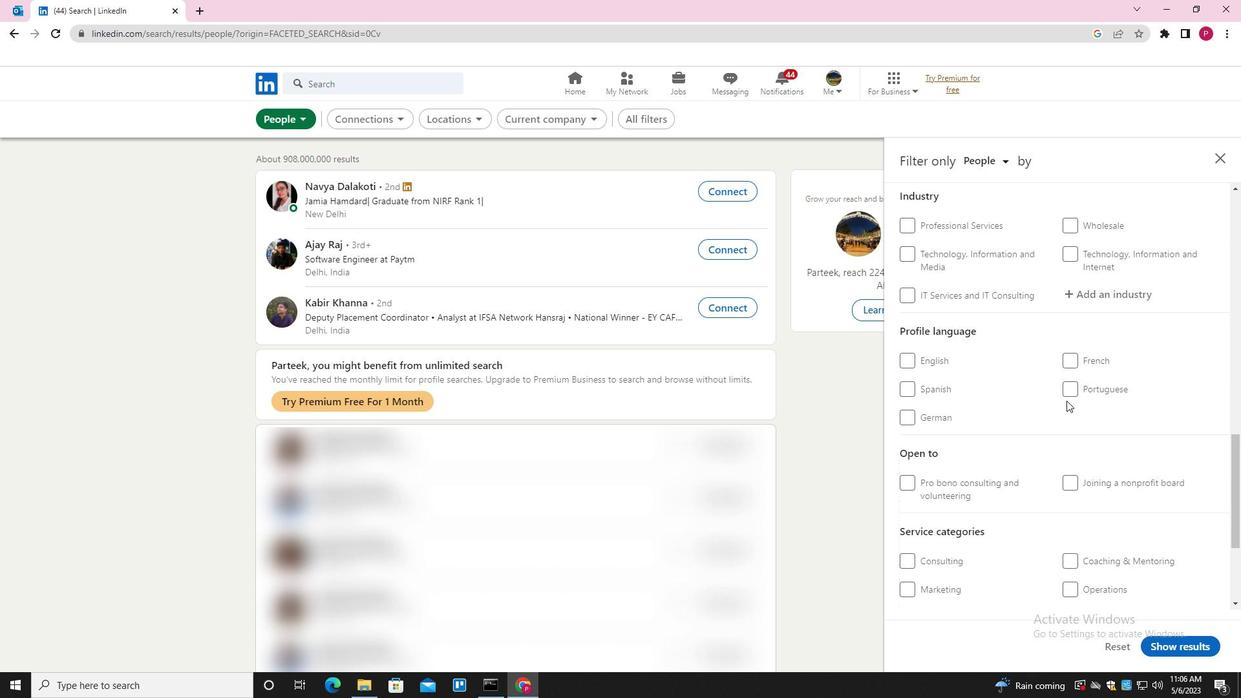 
Action: Mouse moved to (1018, 409)
Screenshot: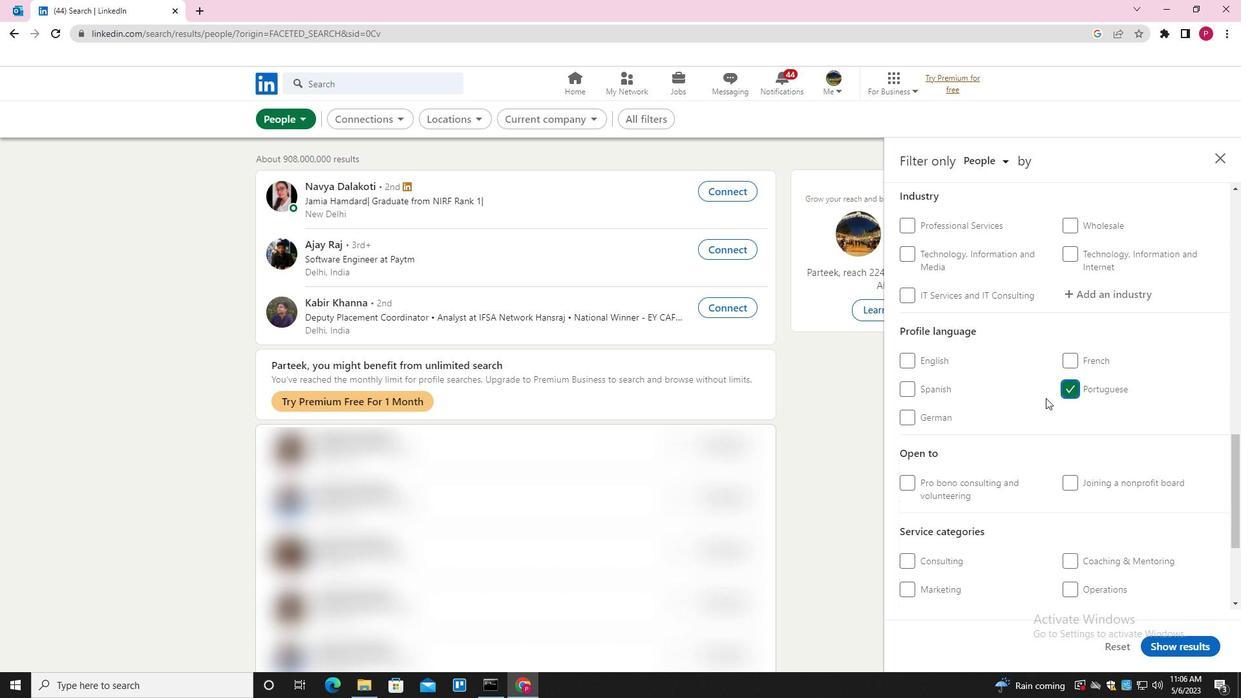
Action: Mouse scrolled (1018, 410) with delta (0, 0)
Screenshot: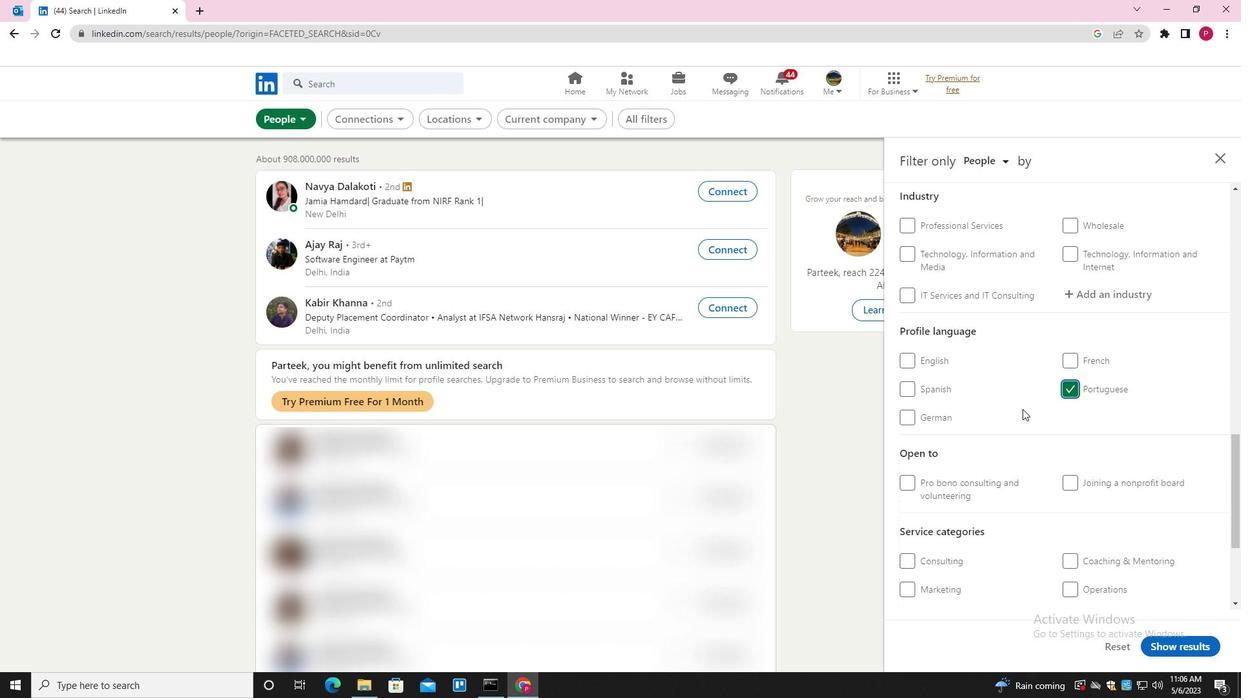 
Action: Mouse scrolled (1018, 410) with delta (0, 0)
Screenshot: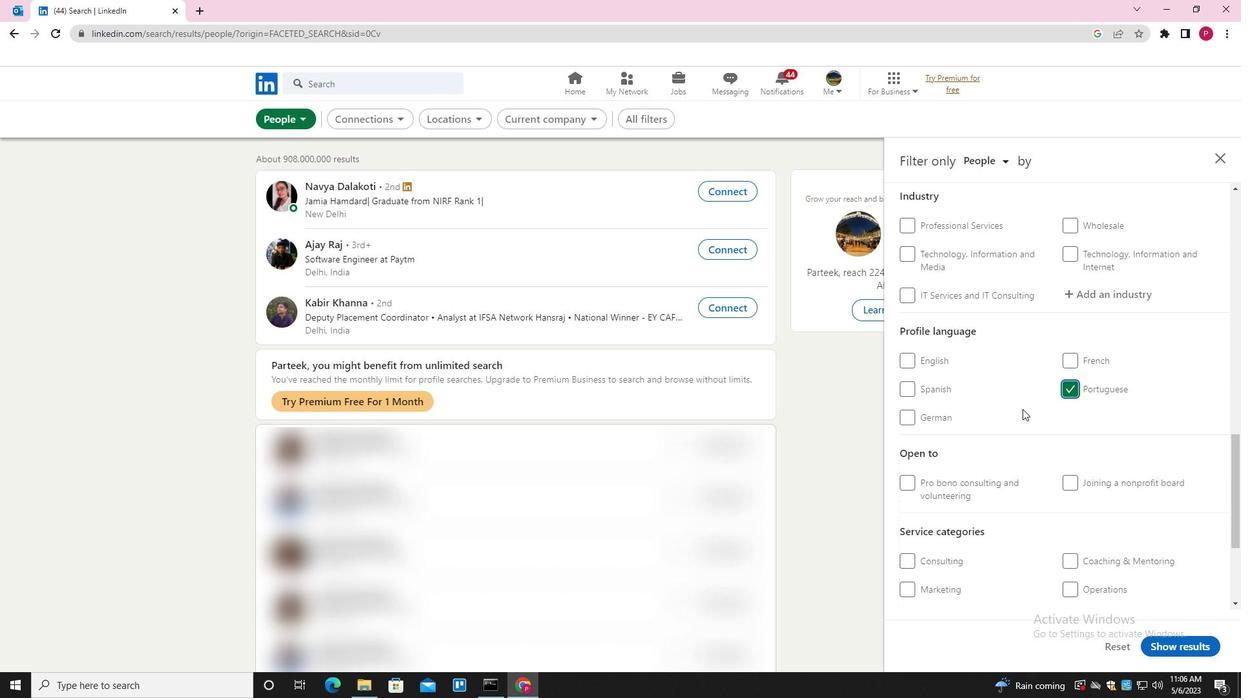
Action: Mouse scrolled (1018, 410) with delta (0, 0)
Screenshot: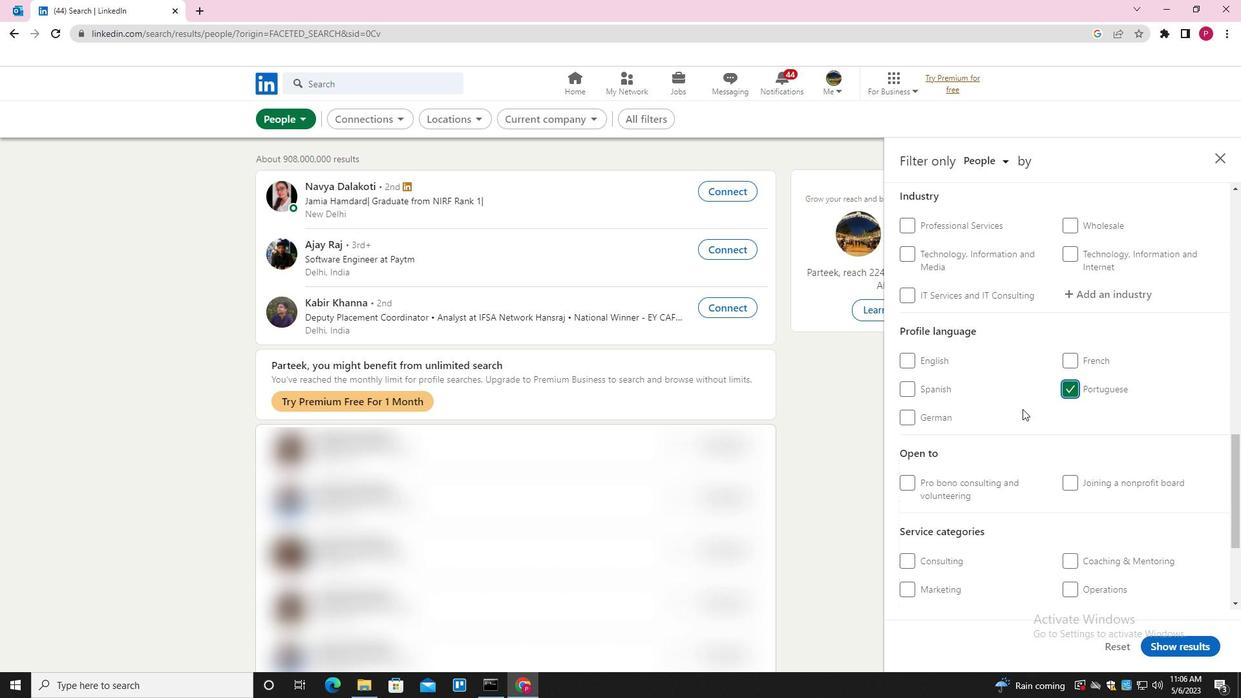
Action: Mouse scrolled (1018, 410) with delta (0, 0)
Screenshot: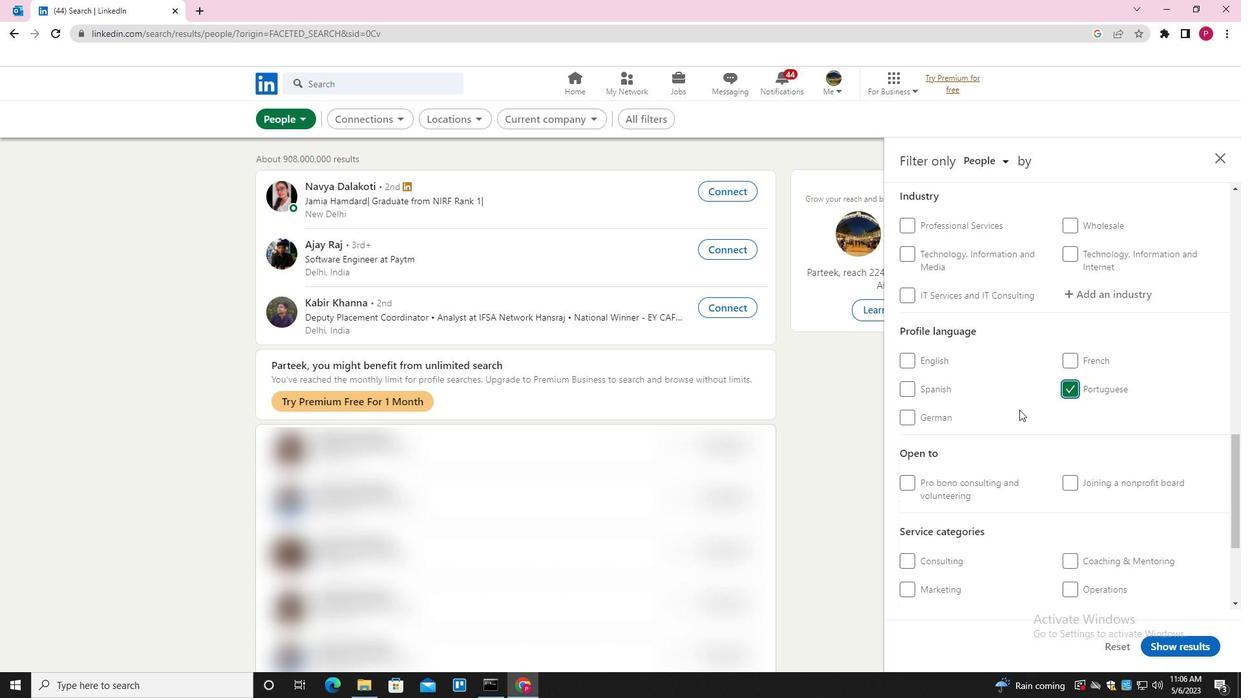 
Action: Mouse scrolled (1018, 410) with delta (0, 0)
Screenshot: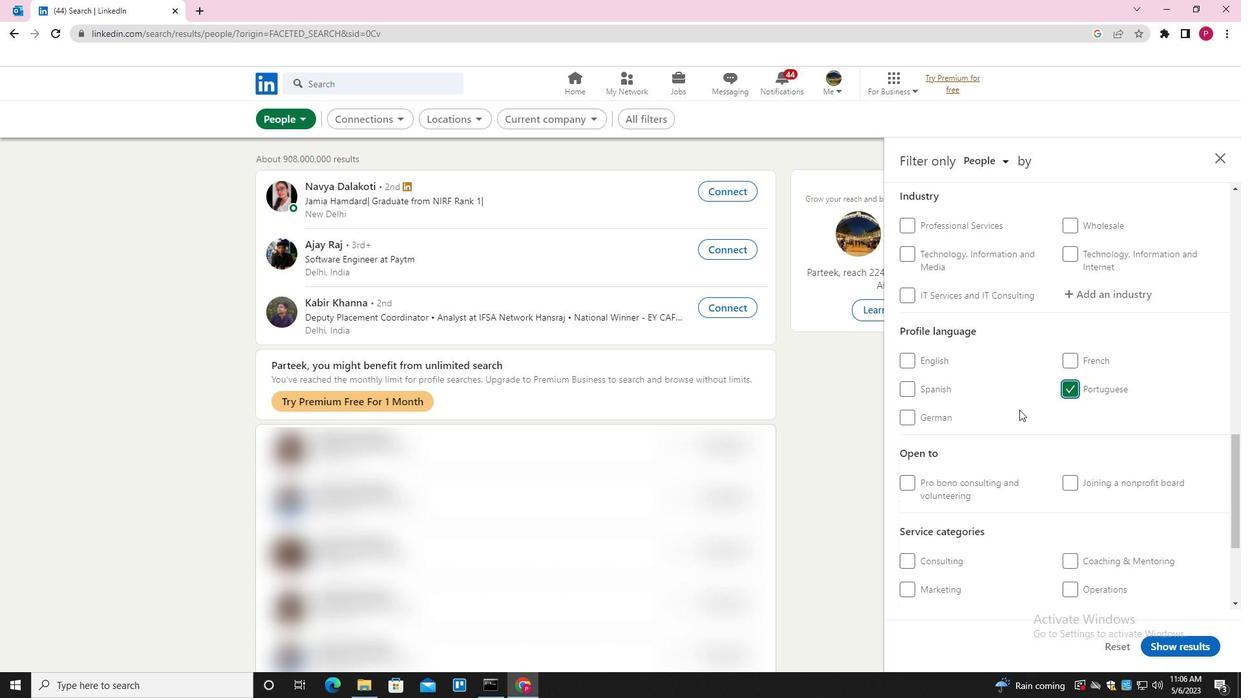 
Action: Mouse scrolled (1018, 410) with delta (0, 0)
Screenshot: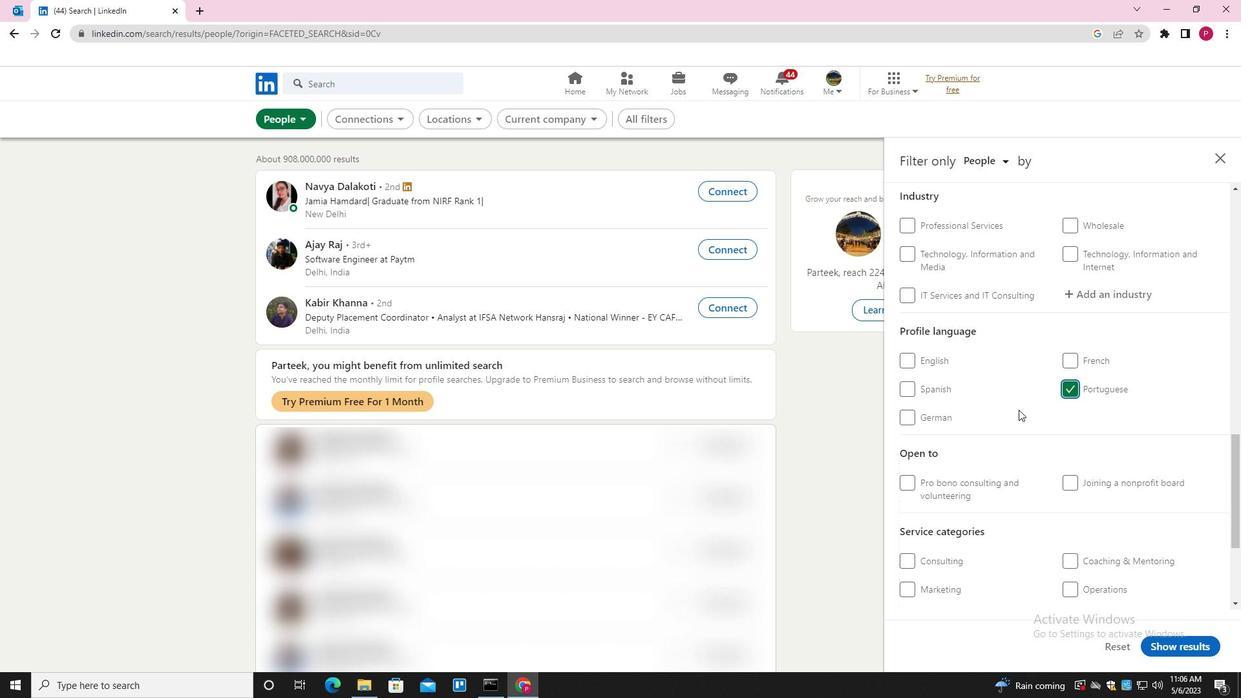 
Action: Mouse moved to (1018, 410)
Screenshot: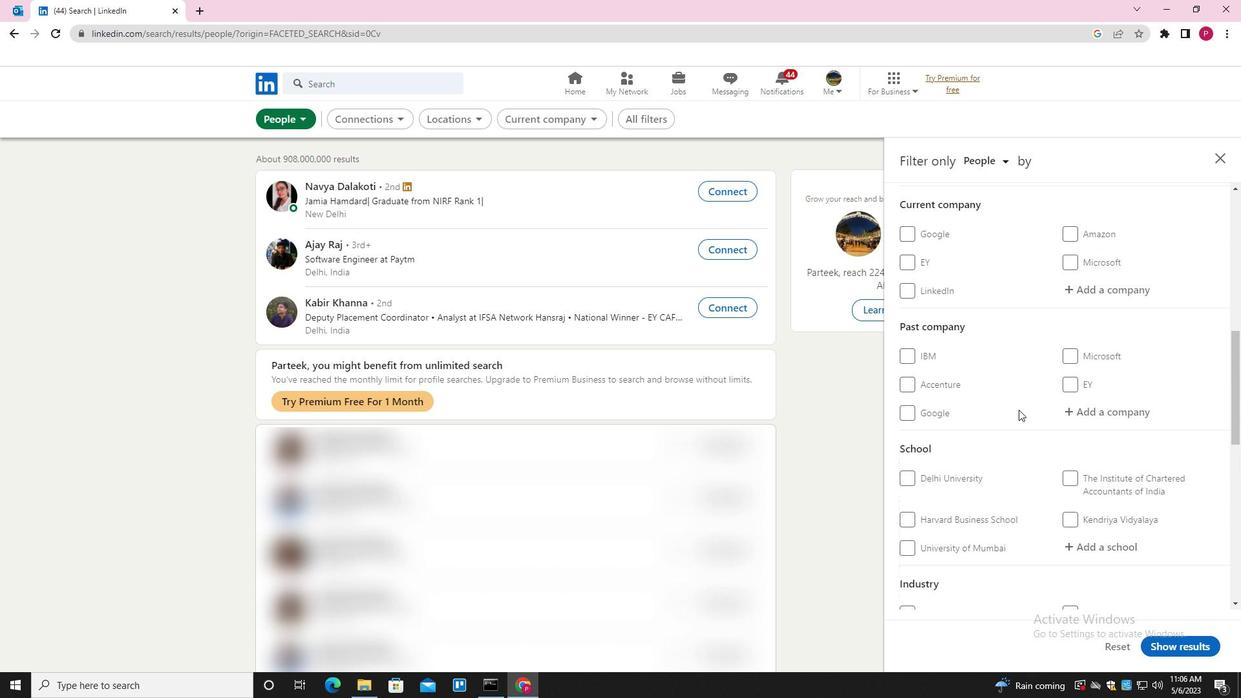 
Action: Mouse scrolled (1018, 411) with delta (0, 0)
Screenshot: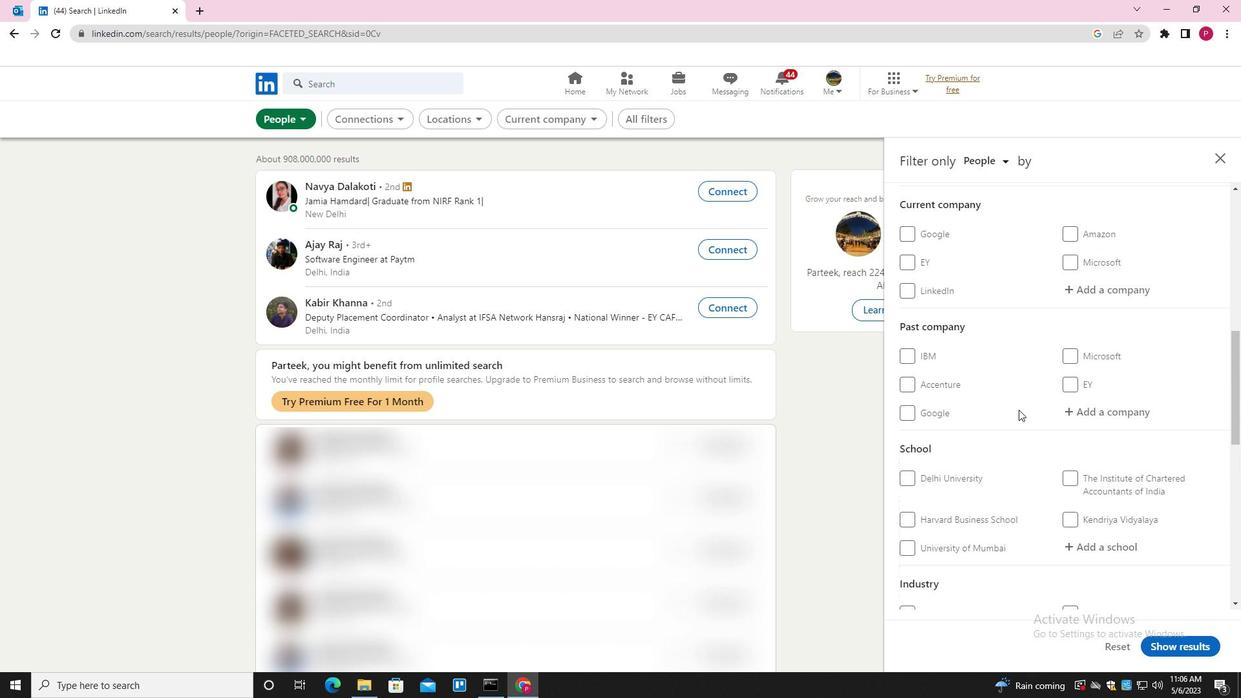 
Action: Mouse scrolled (1018, 411) with delta (0, 0)
Screenshot: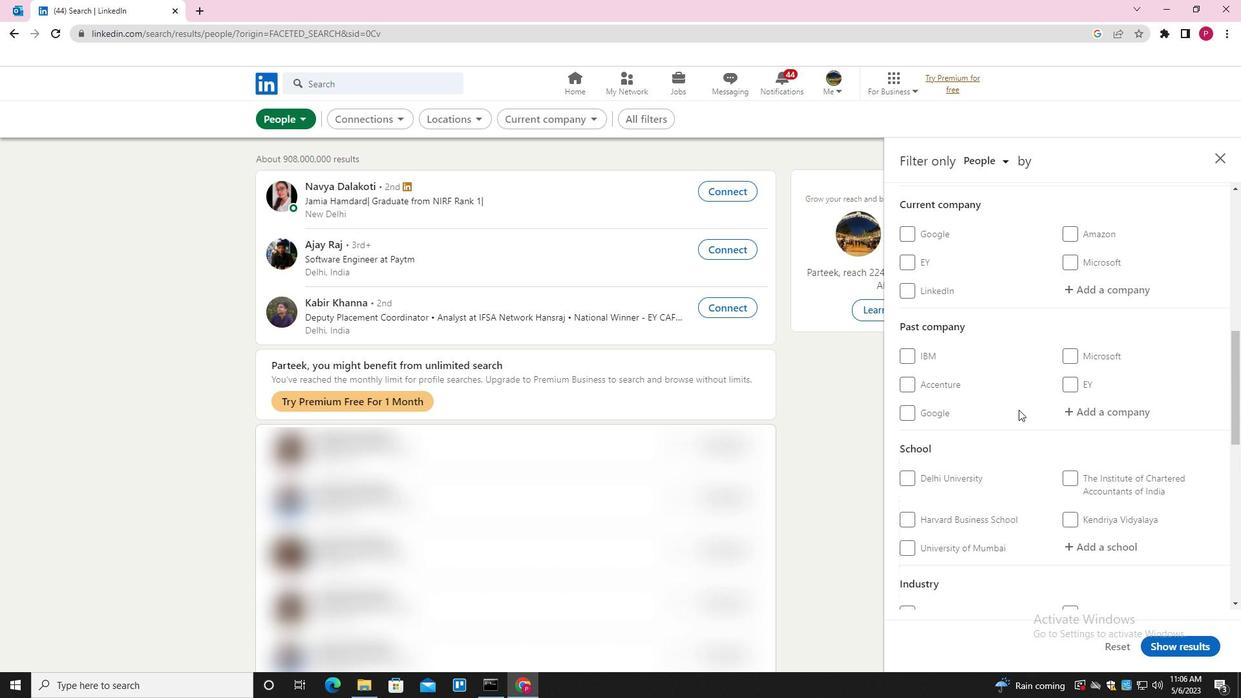 
Action: Mouse moved to (1111, 411)
Screenshot: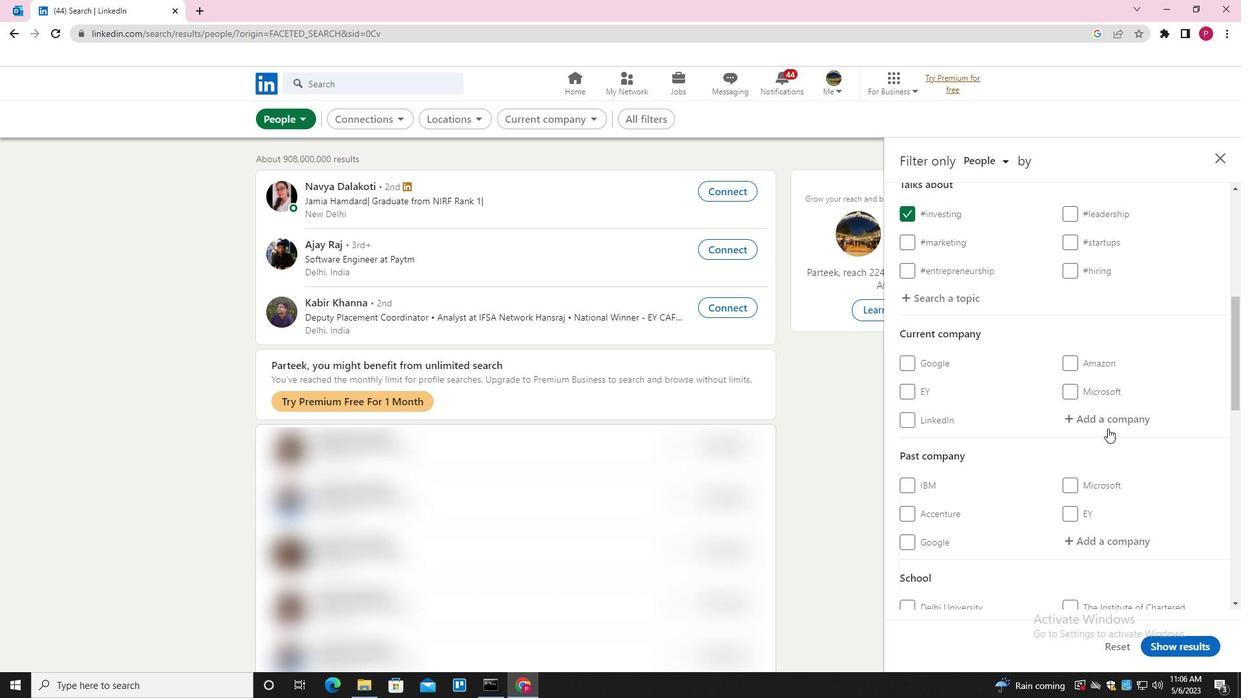 
Action: Mouse pressed left at (1111, 411)
Screenshot: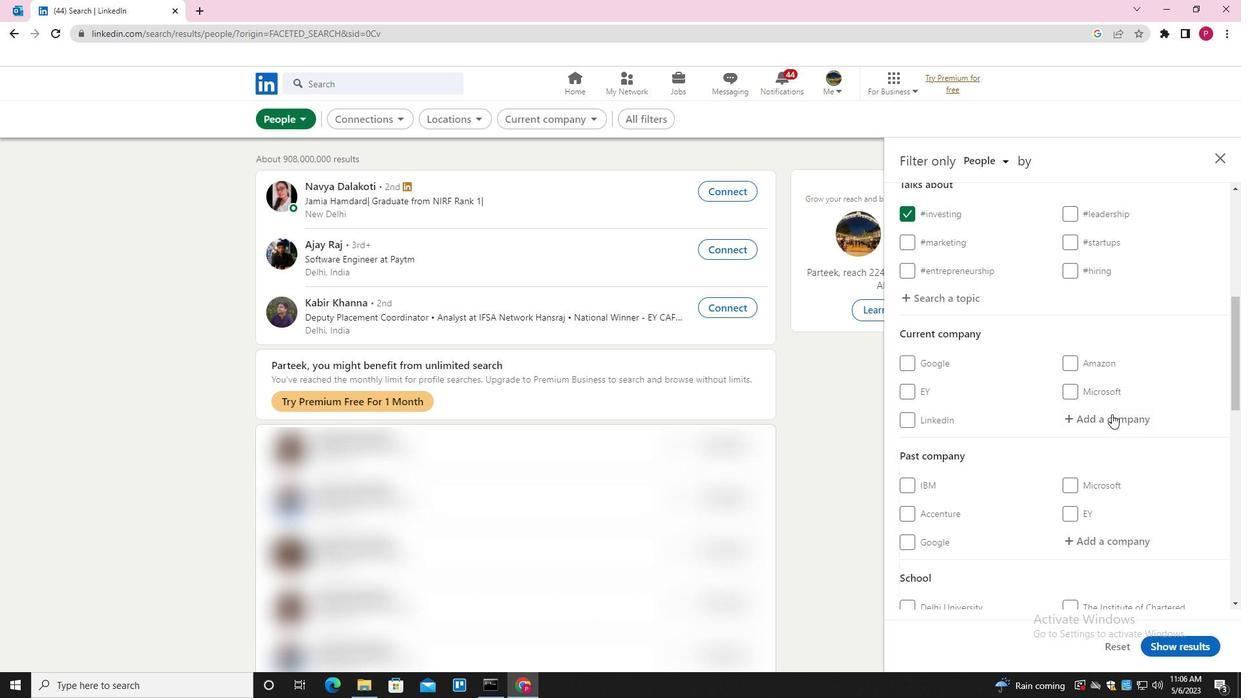 
Action: Key pressed <Key.shift>HOTEL<Key.space><Key.shift>MANAGEMENT<Key.space><Key.shift>JOBS<Key.down><Key.enter>
Screenshot: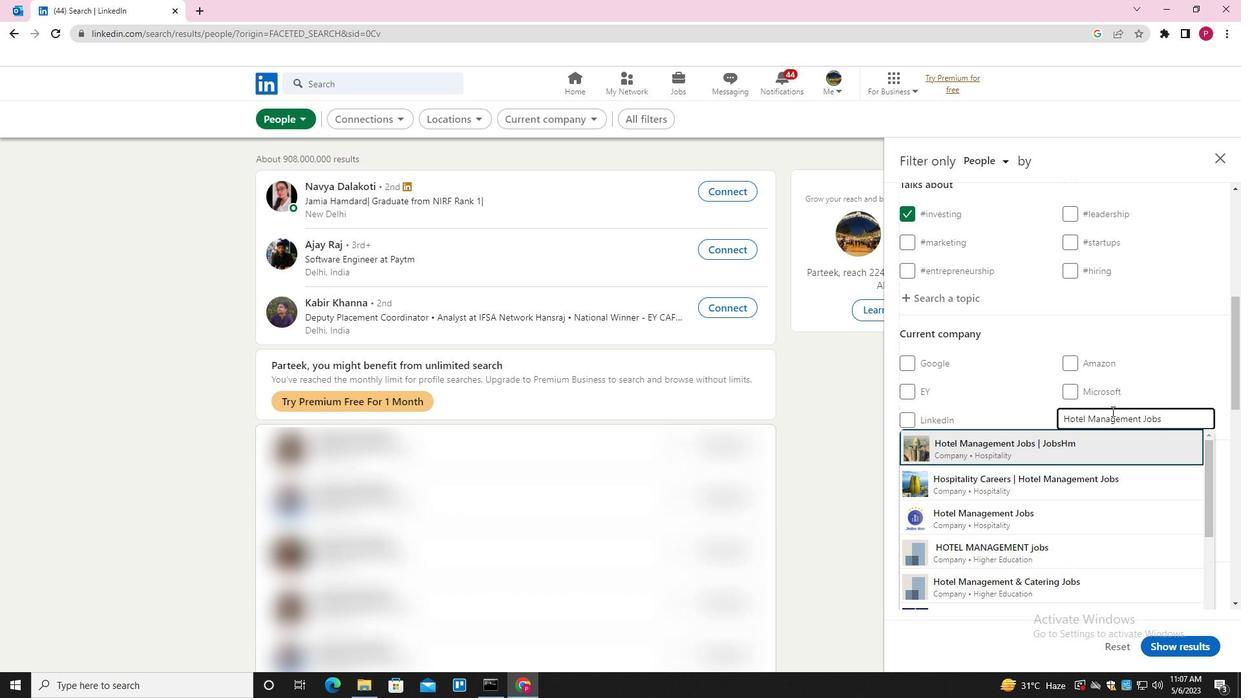 
Action: Mouse moved to (1079, 394)
Screenshot: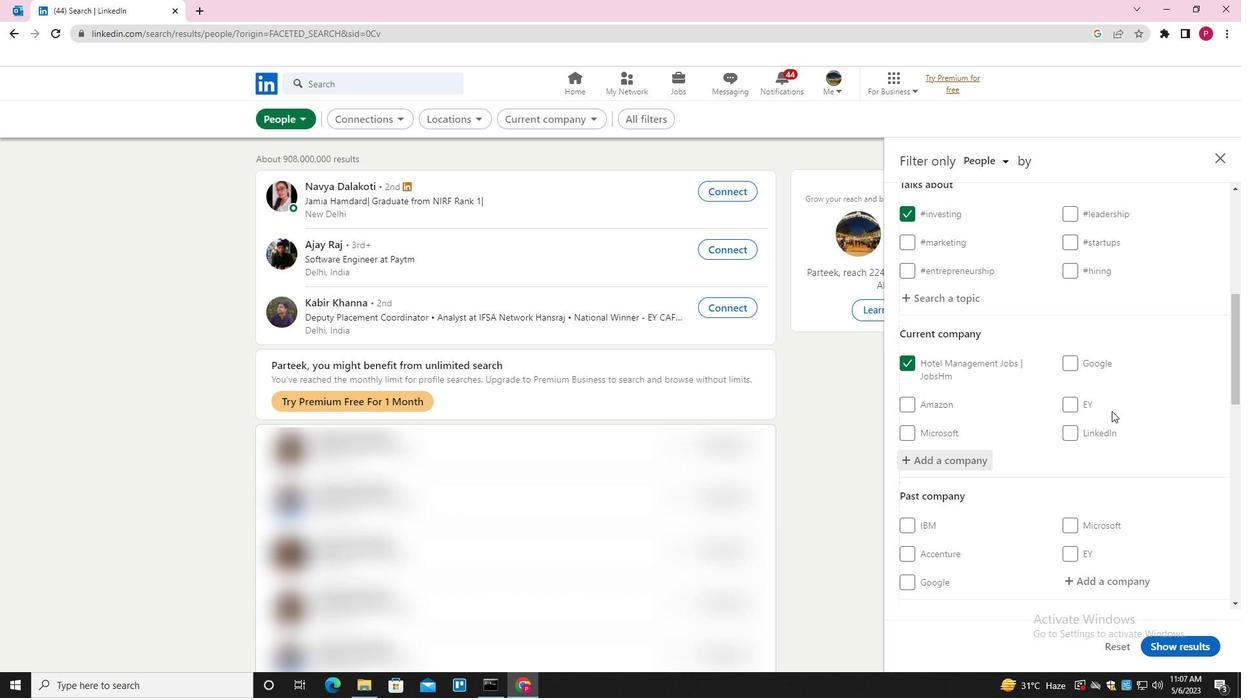 
Action: Mouse scrolled (1079, 393) with delta (0, 0)
Screenshot: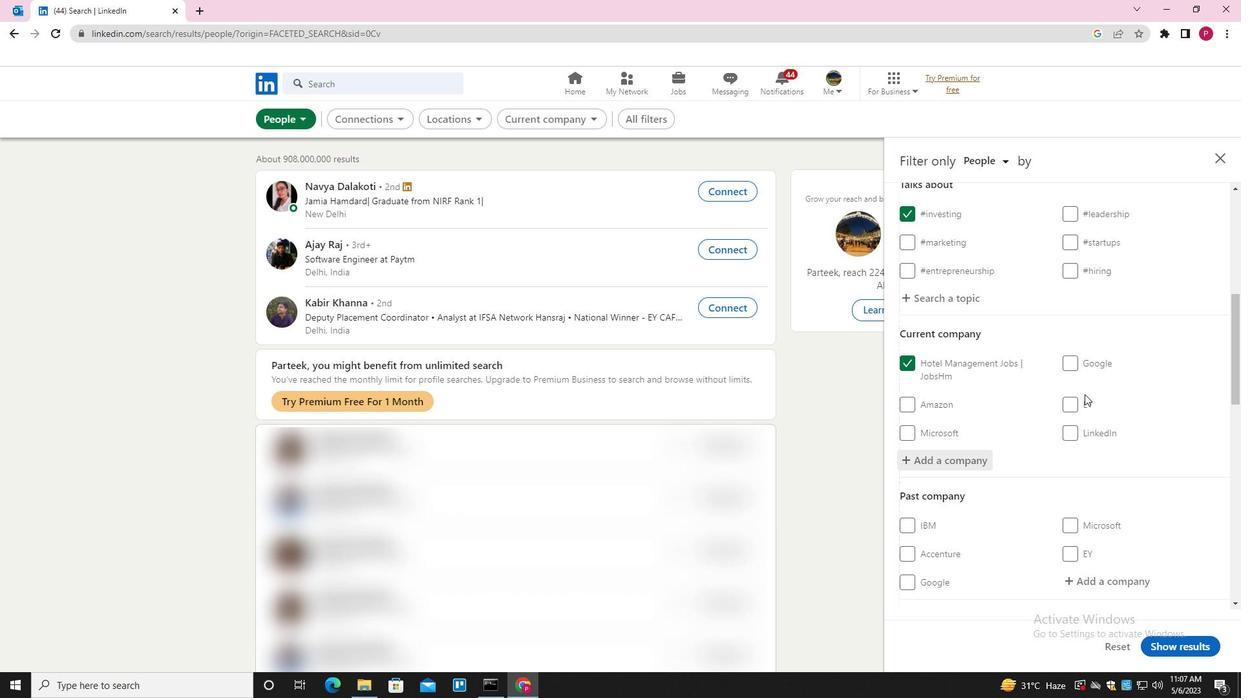 
Action: Mouse moved to (1078, 394)
Screenshot: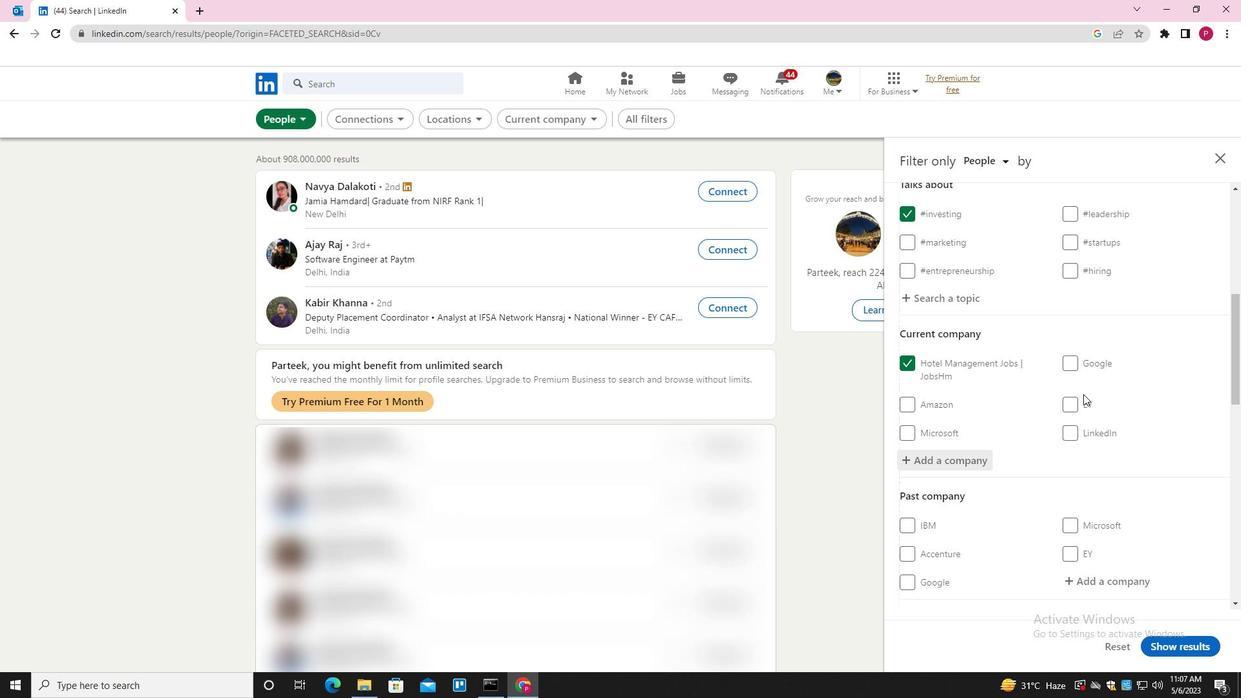 
Action: Mouse scrolled (1078, 393) with delta (0, 0)
Screenshot: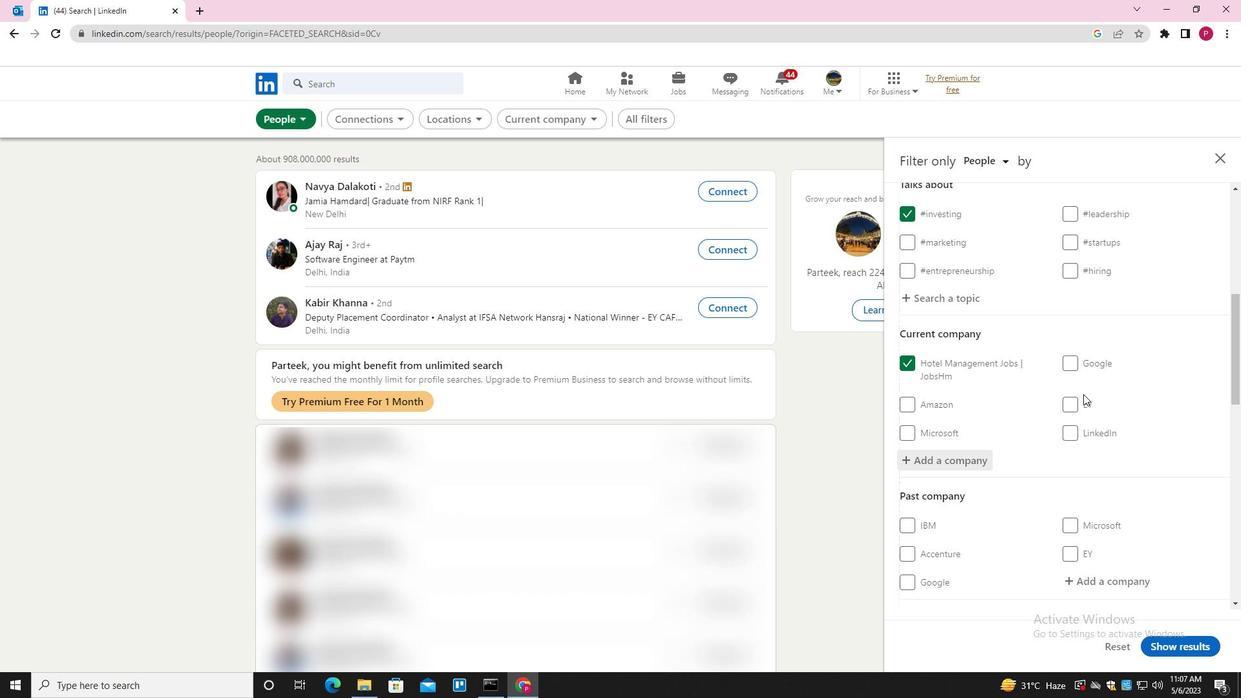 
Action: Mouse moved to (1077, 394)
Screenshot: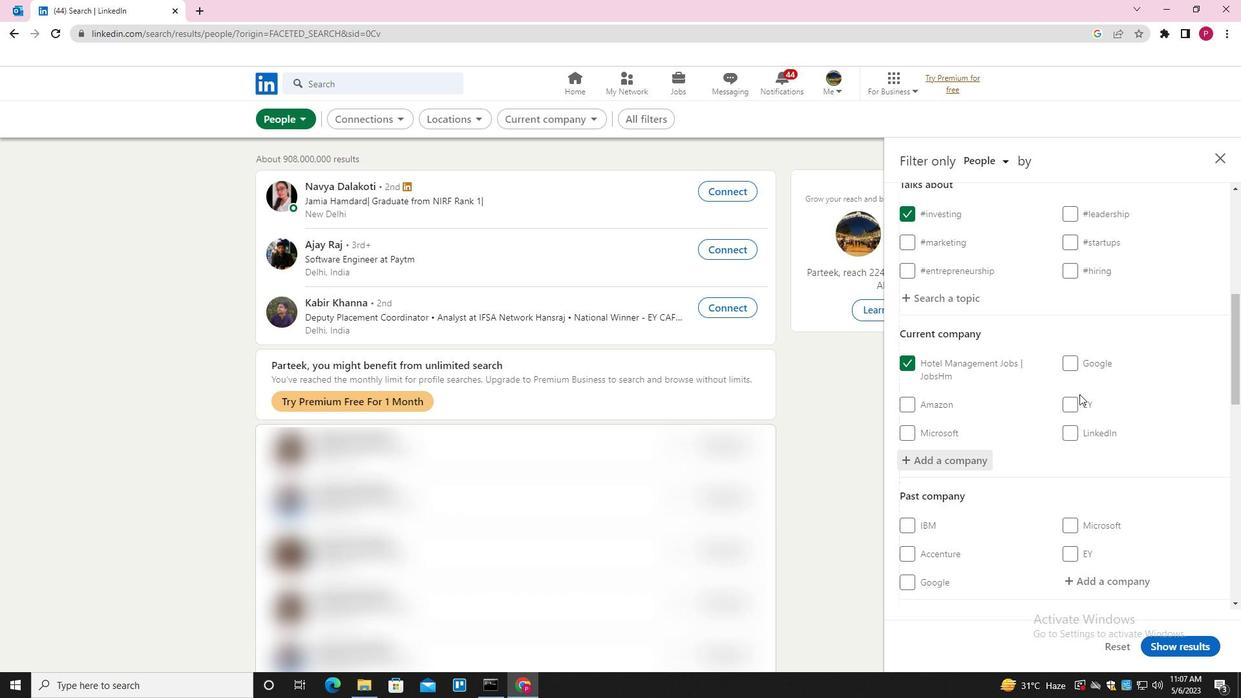 
Action: Mouse scrolled (1077, 394) with delta (0, 0)
Screenshot: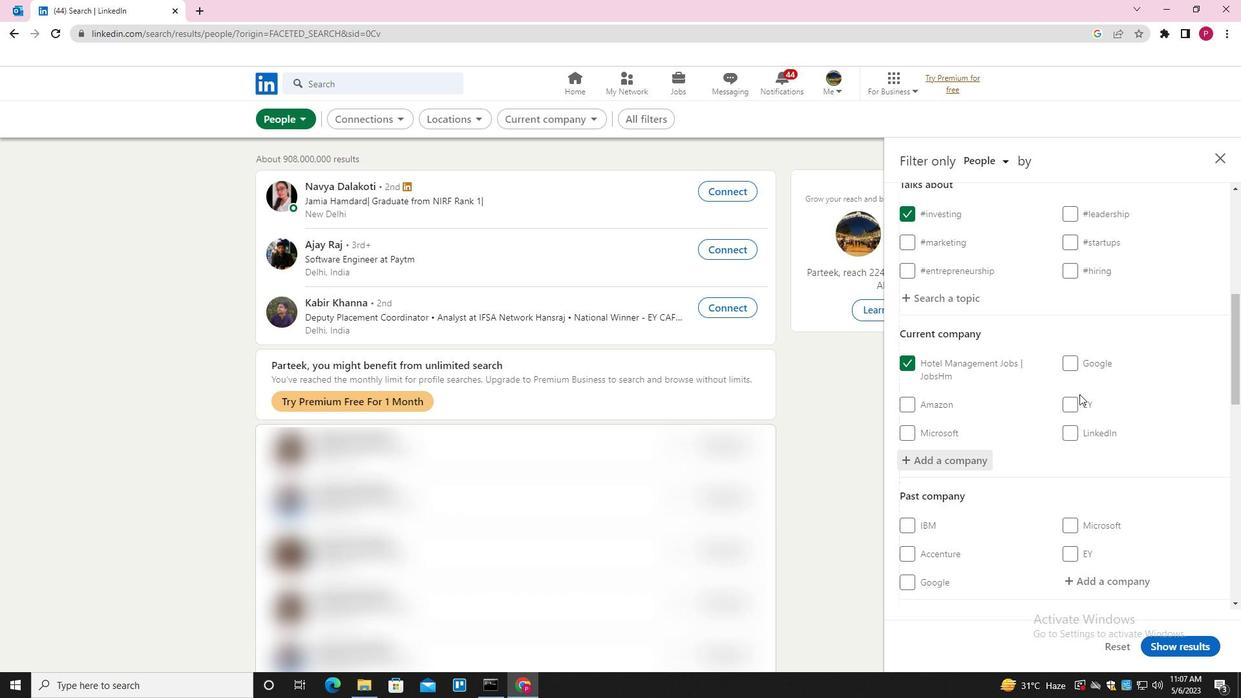 
Action: Mouse moved to (1076, 395)
Screenshot: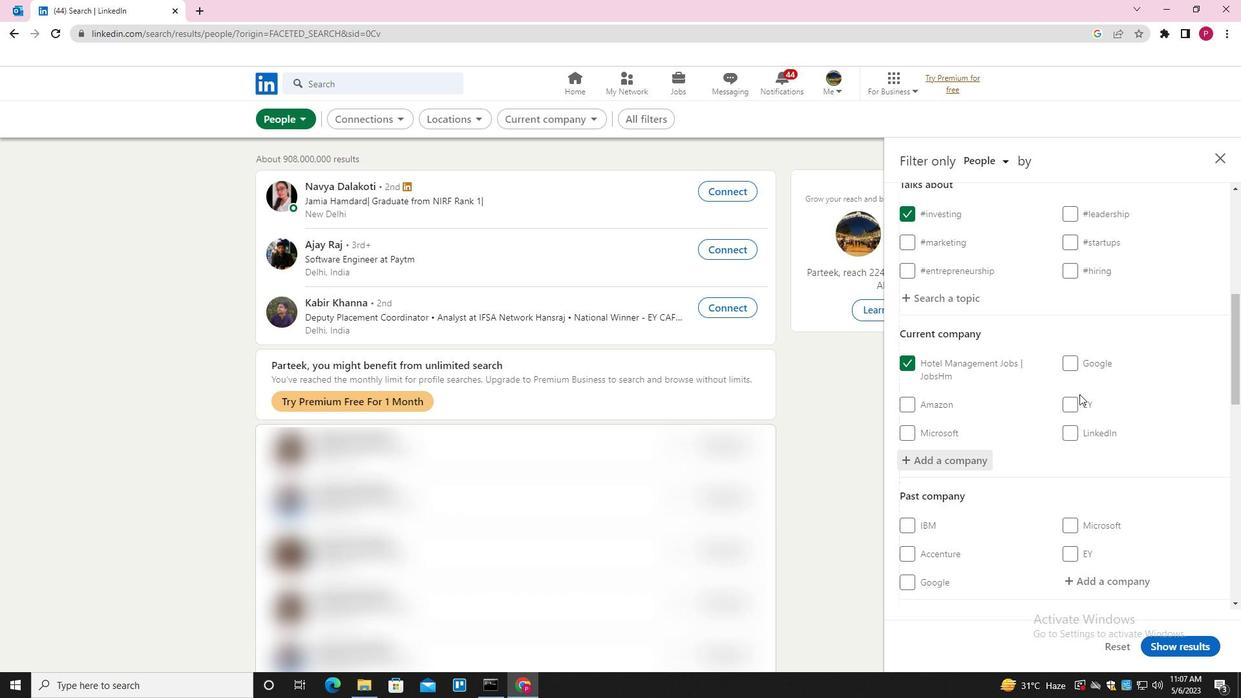 
Action: Mouse scrolled (1076, 394) with delta (0, 0)
Screenshot: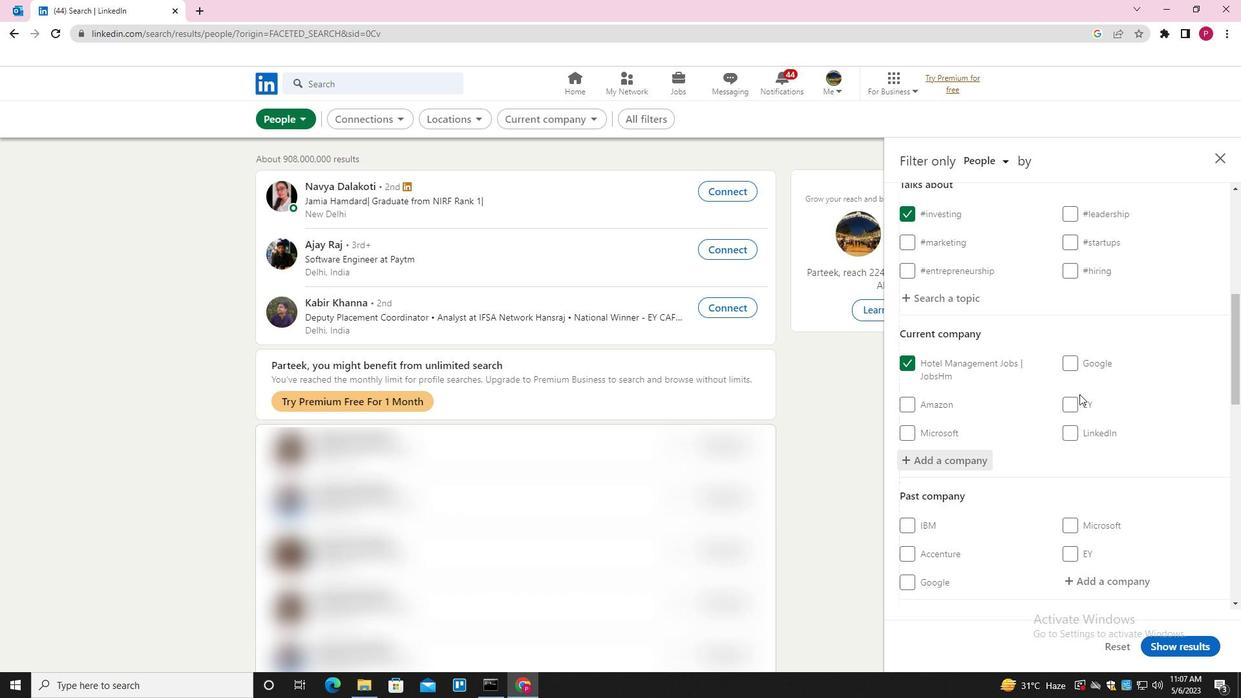 
Action: Mouse moved to (1084, 453)
Screenshot: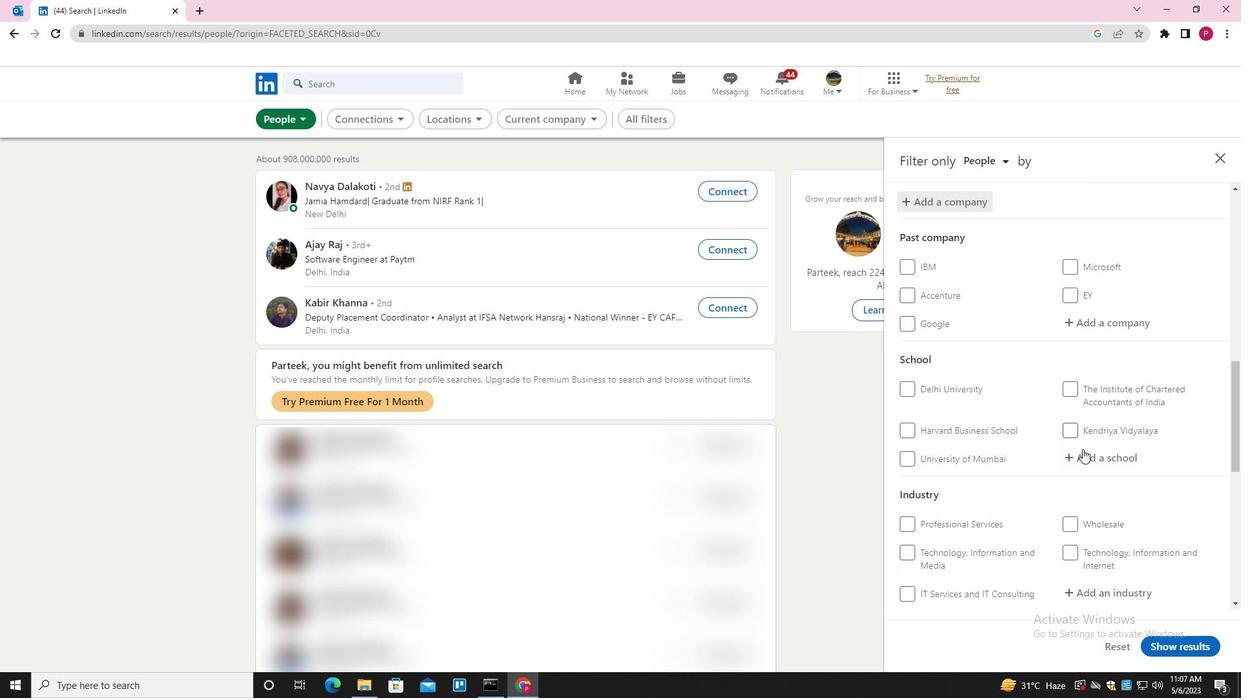 
Action: Mouse pressed left at (1084, 453)
Screenshot: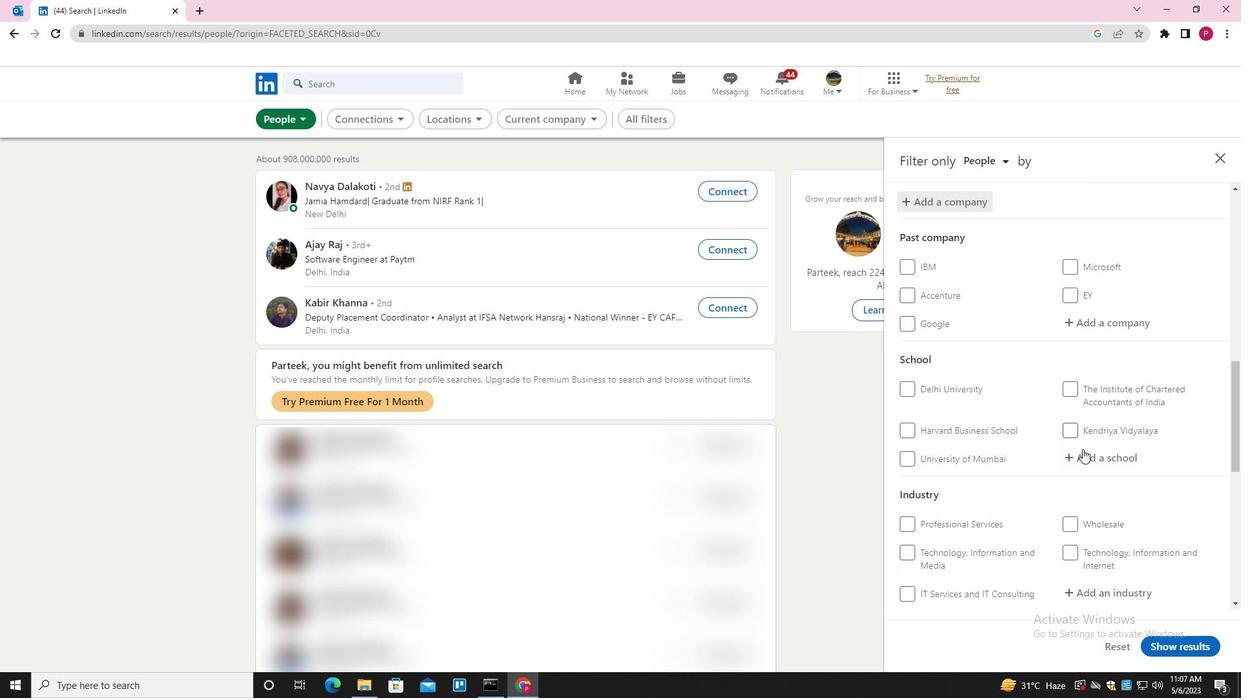 
Action: Mouse scrolled (1084, 452) with delta (0, 0)
Screenshot: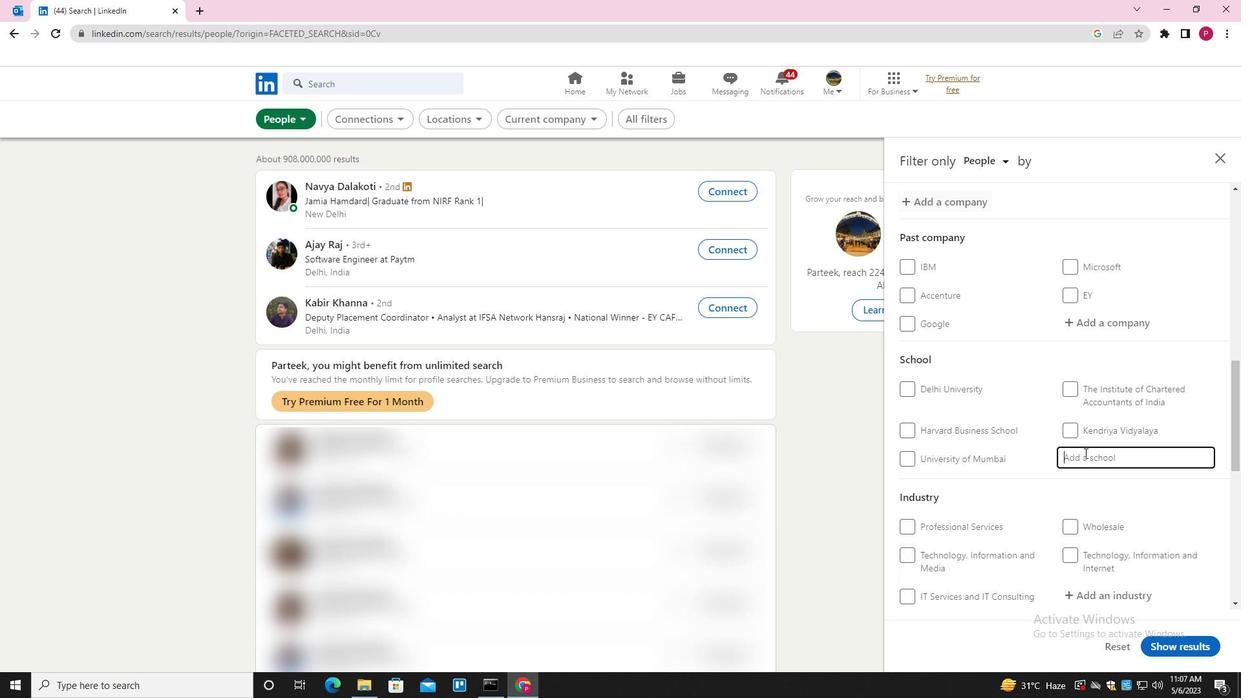 
Action: Mouse scrolled (1084, 452) with delta (0, 0)
Screenshot: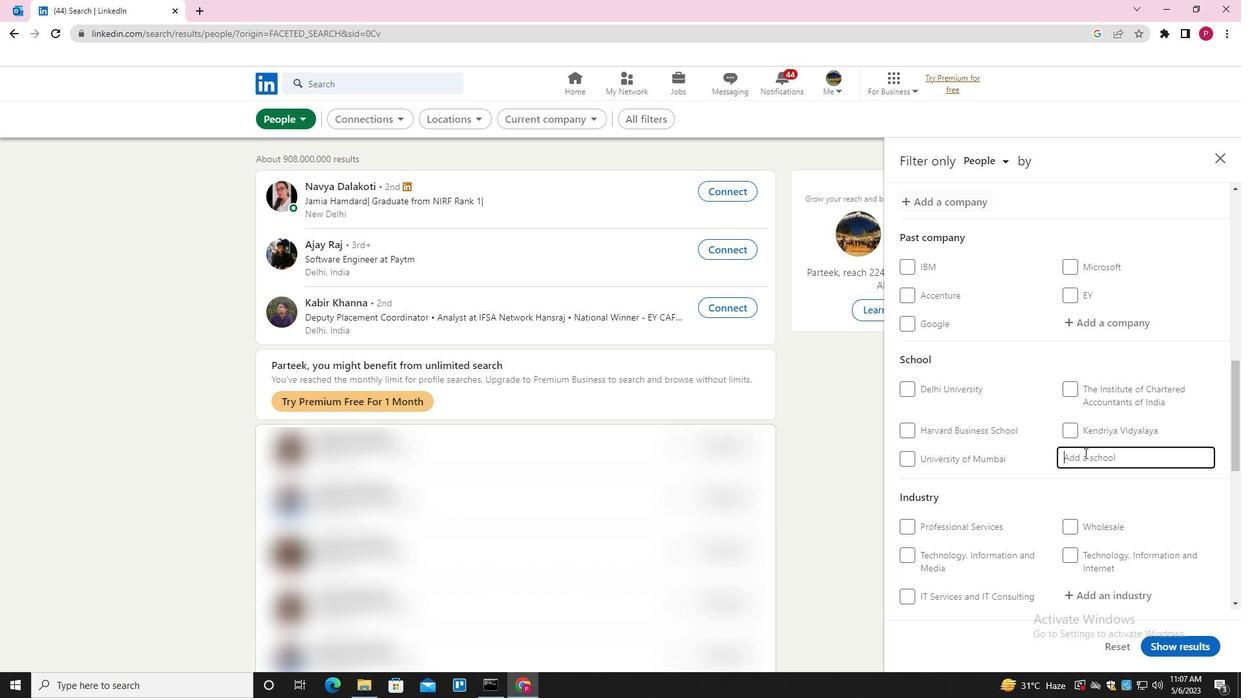 
Action: Key pressed <Key.shift><Key.shift><Key.shift><Key.shift><Key.shift><Key.shift><Key.shift><Key.shift><Key.shift><Key.shift><Key.shift>DECCAN<Key.space><Key.shift><Key.shift><Key.shift><Key.shift><Key.shift><Key.shift><Key.shift>COLLEGE<Key.space><Key.shift><Key.shift><Key.shift><Key.shift><Key.shift><Key.shift>OF<Key.space><Key.shift><Key.shift><Key.shift><Key.shift><Key.shift><Key.shift><Key.shift><Key.shift><Key.shift><Key.shift><Key.shift><Key.shift><Key.shift><Key.shift><Key.shift>ENGINEERING<Key.space><Key.down><Key.enter>
Screenshot: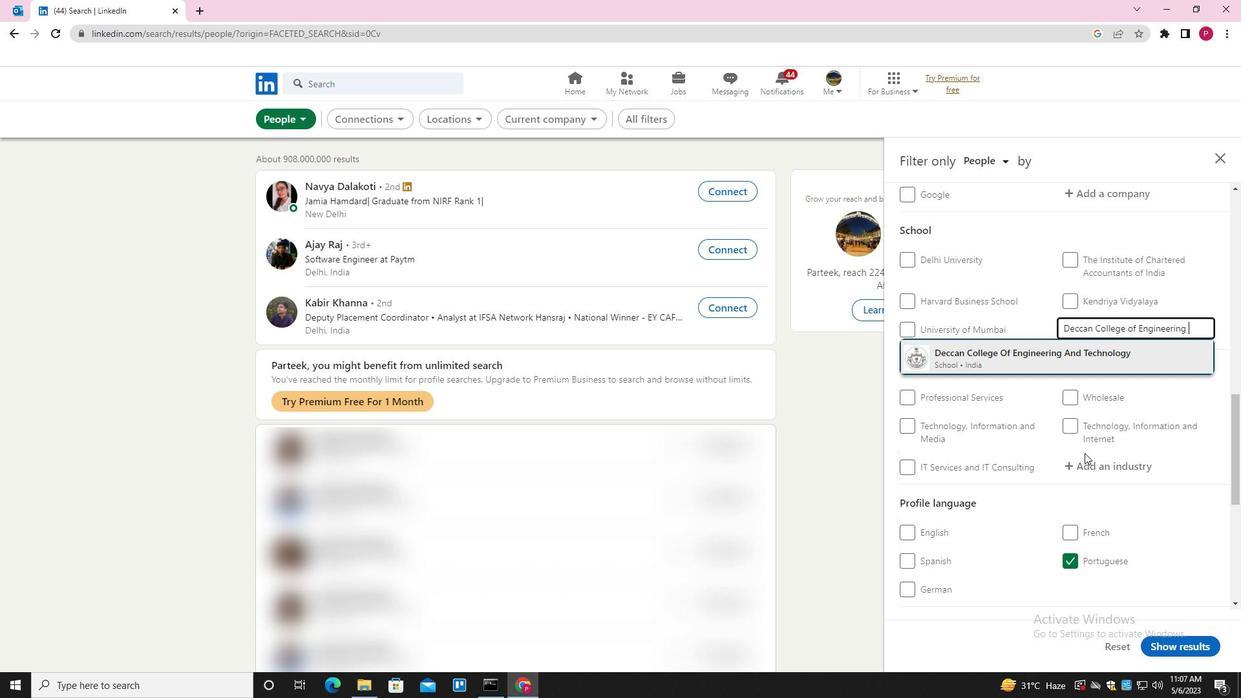 
Action: Mouse moved to (1085, 457)
Screenshot: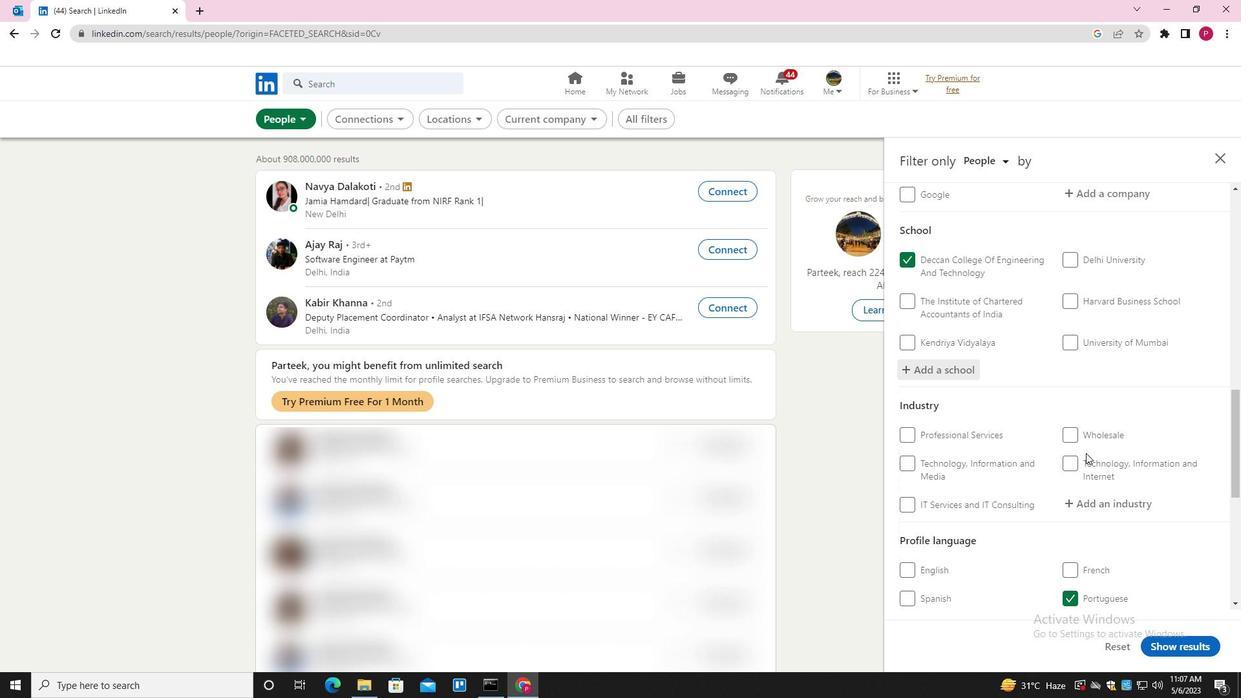 
Action: Mouse scrolled (1085, 456) with delta (0, 0)
Screenshot: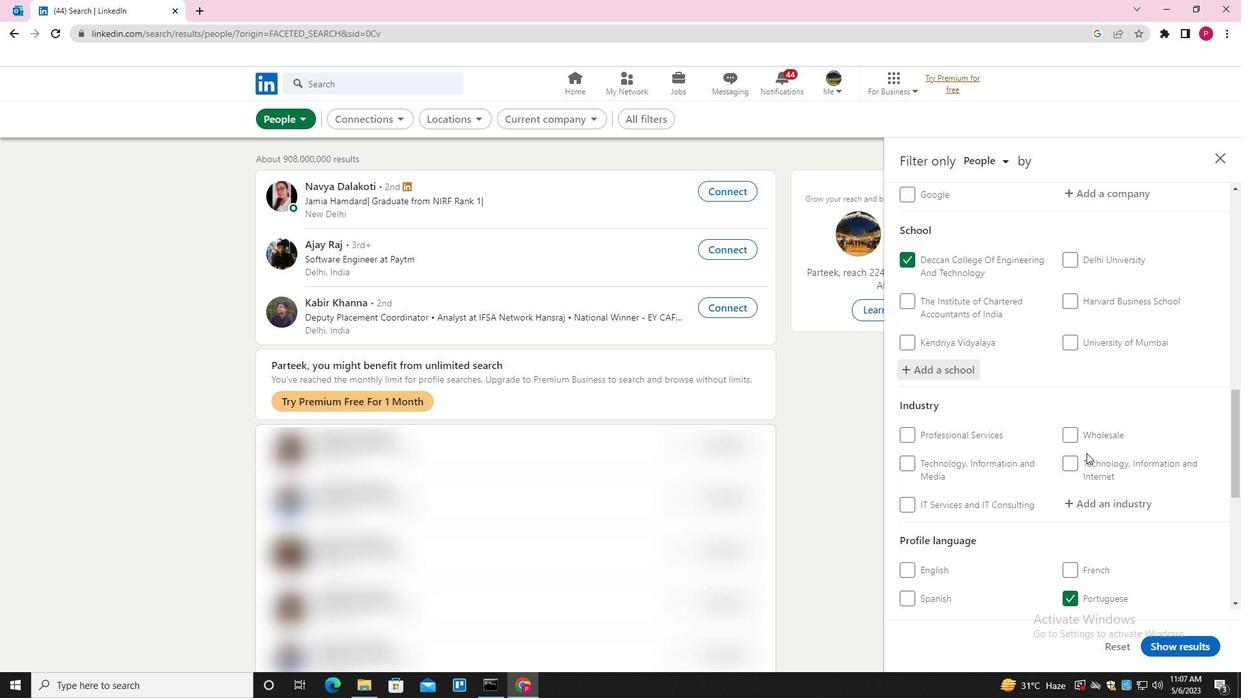 
Action: Mouse scrolled (1085, 456) with delta (0, 0)
Screenshot: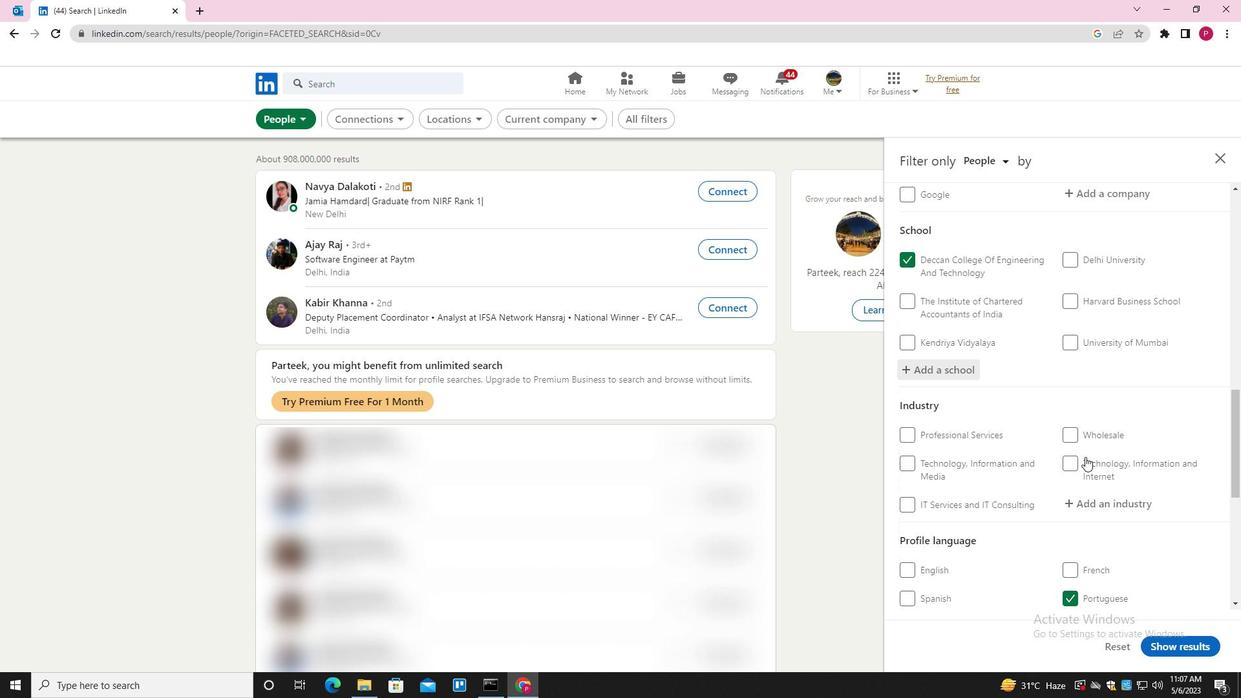 
Action: Mouse scrolled (1085, 456) with delta (0, 0)
Screenshot: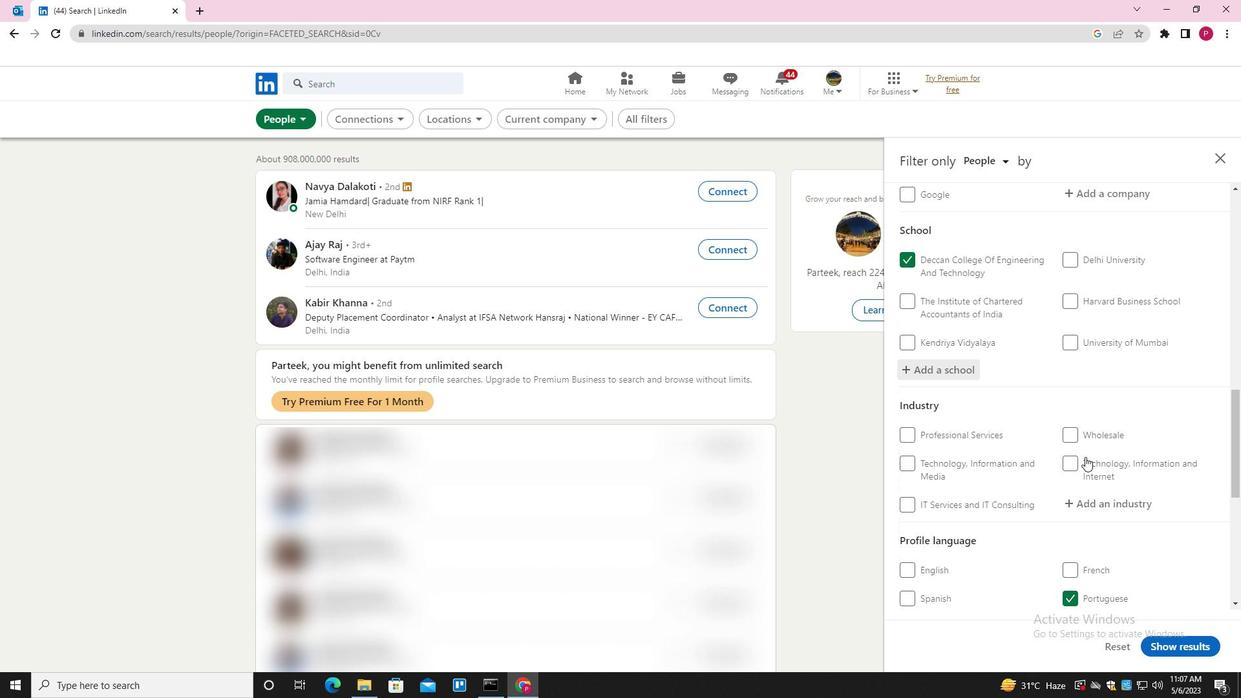
Action: Mouse moved to (1085, 457)
Screenshot: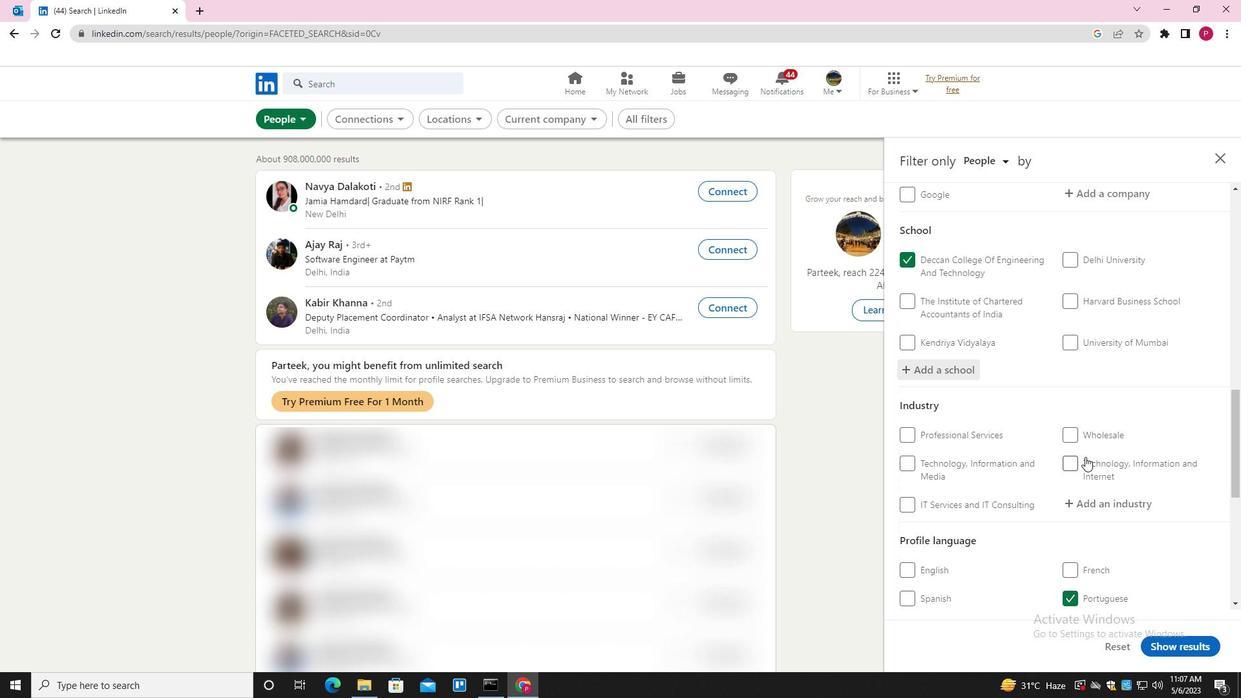 
Action: Mouse scrolled (1085, 457) with delta (0, 0)
Screenshot: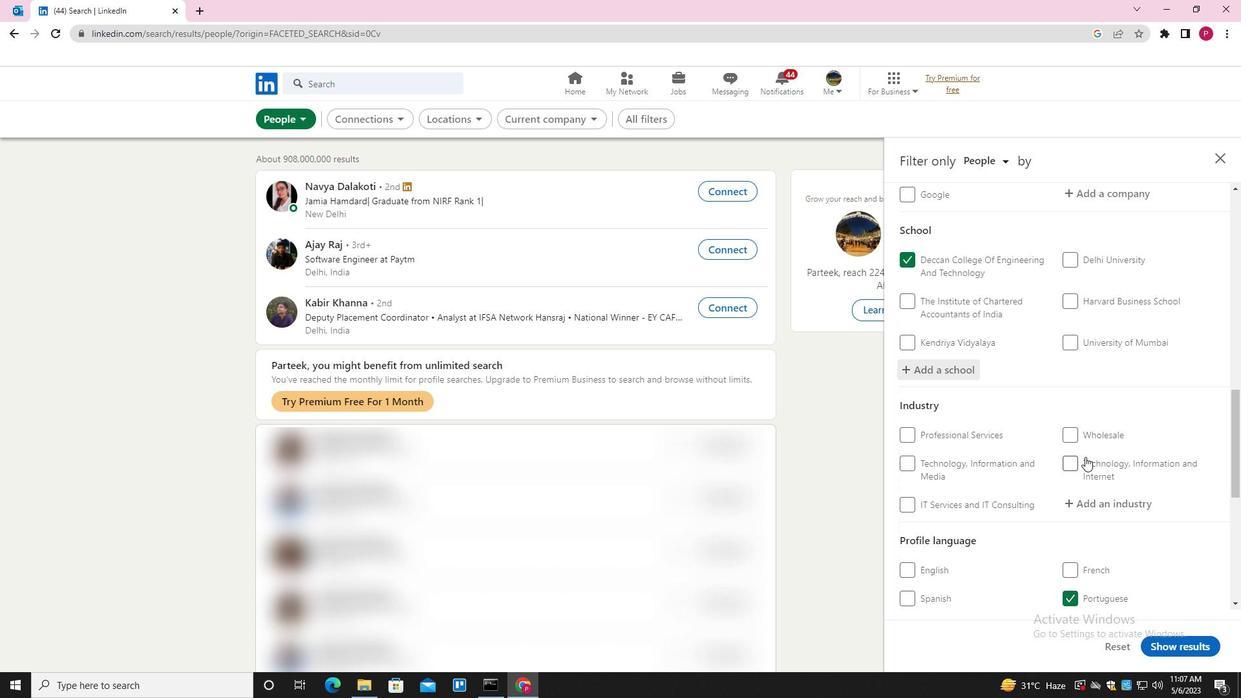 
Action: Mouse moved to (1117, 253)
Screenshot: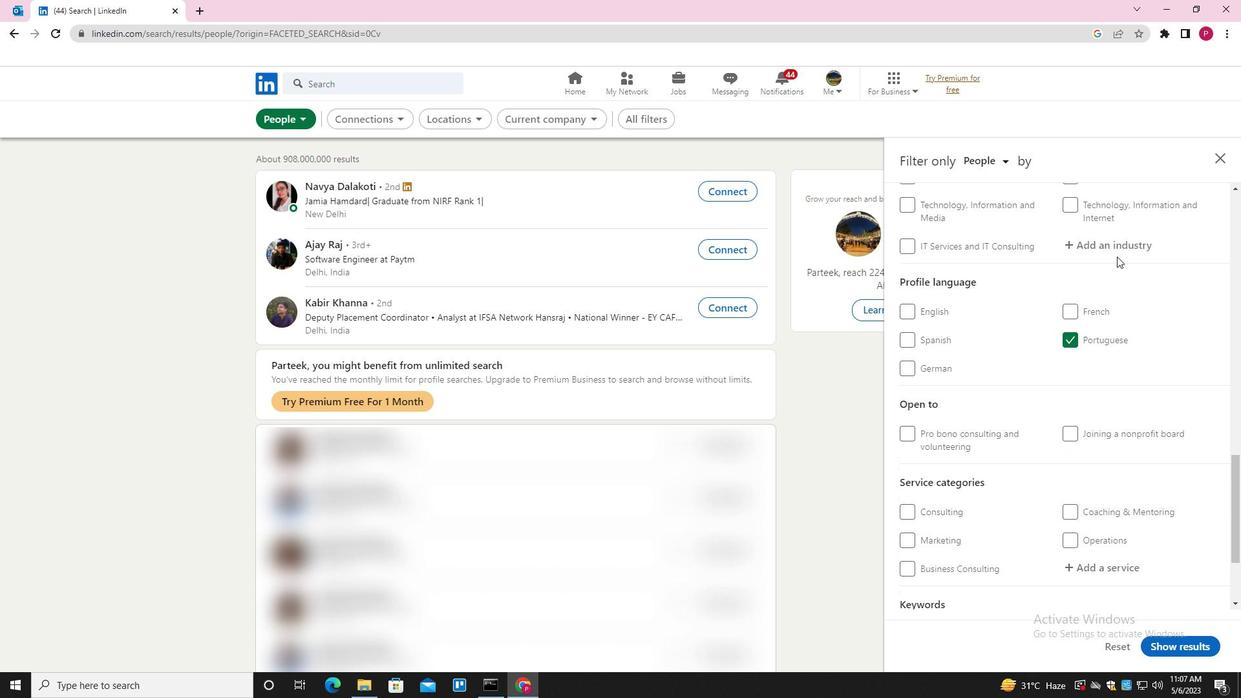 
Action: Mouse pressed left at (1117, 253)
Screenshot: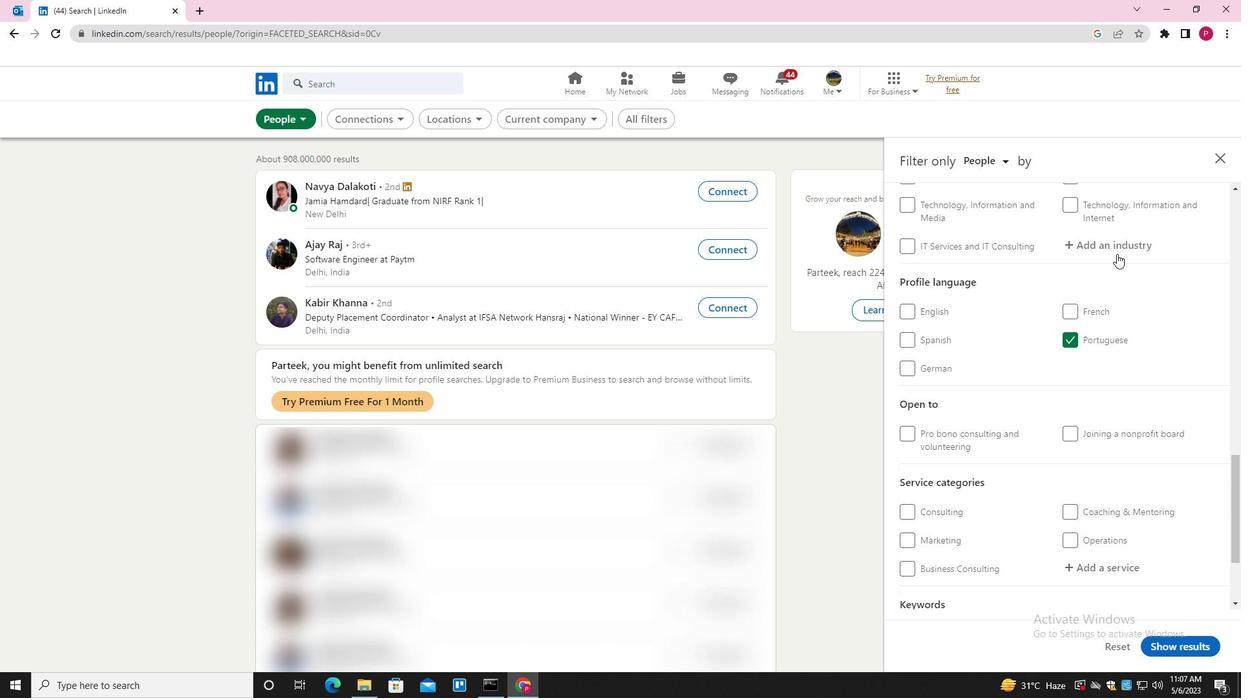 
Action: Key pressed <Key.shift><Key.shift><Key.shift><Key.shift><Key.shift><Key.shift><Key.shift>HISTORICAL<Key.down><Key.down><Key.enter>
Screenshot: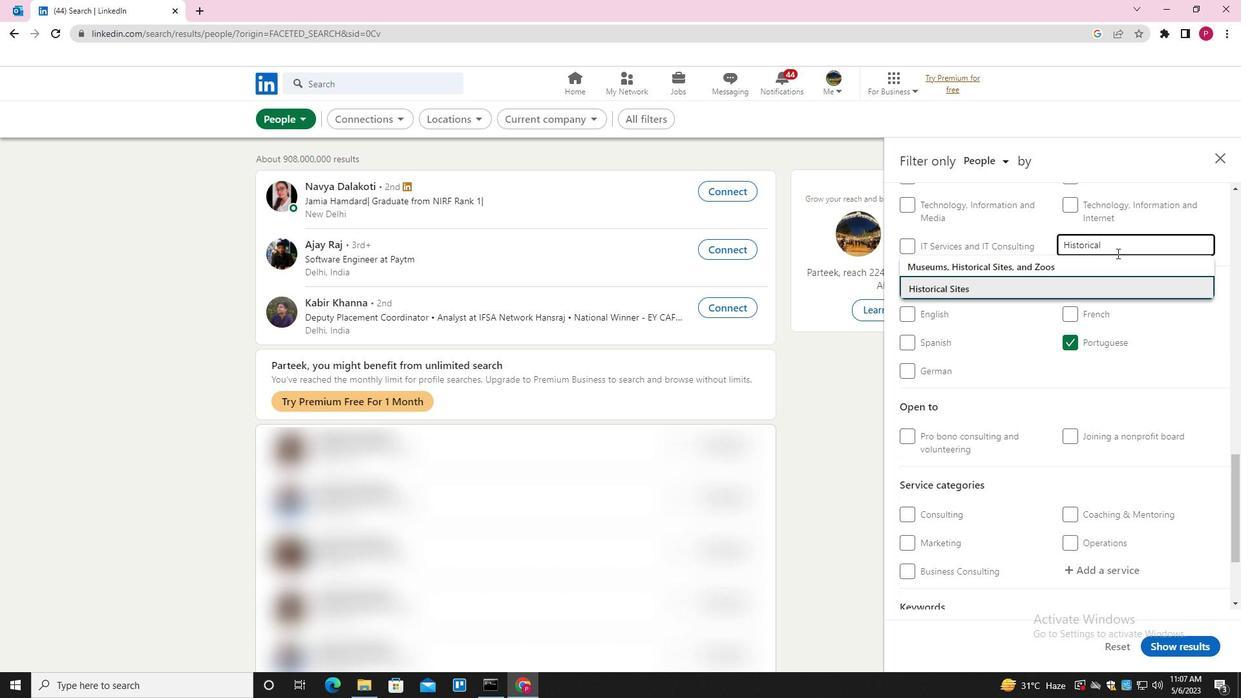 
Action: Mouse moved to (1119, 248)
Screenshot: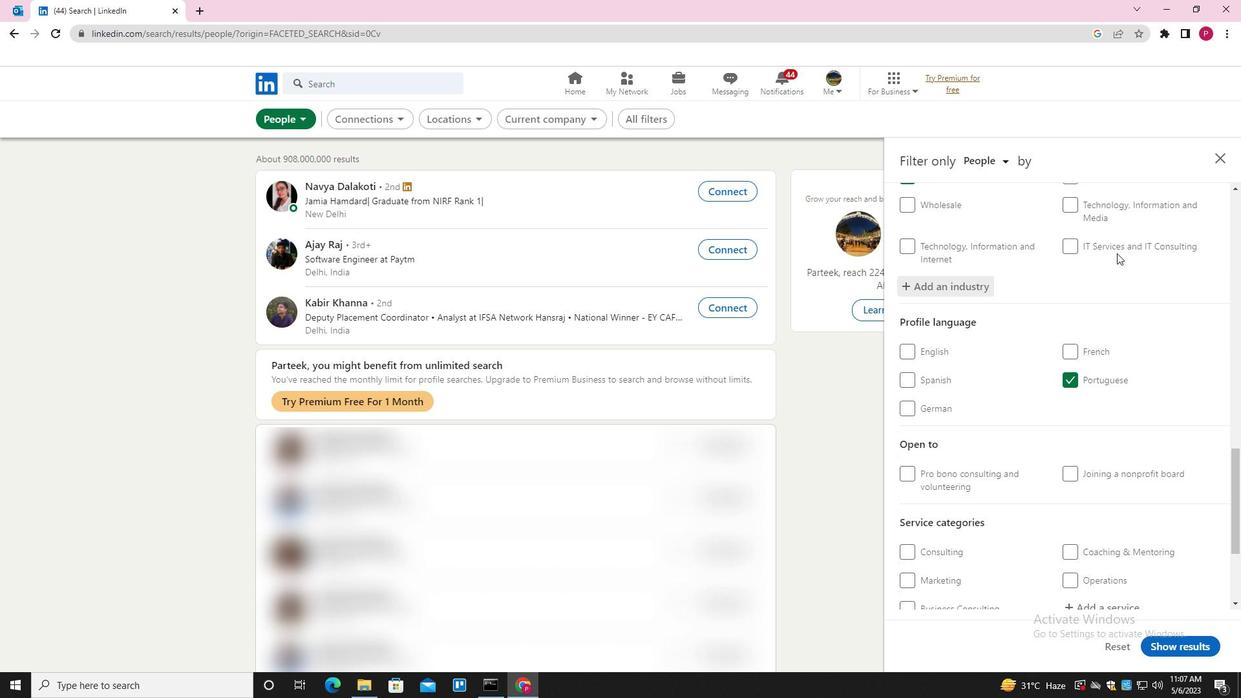 
Action: Mouse scrolled (1119, 248) with delta (0, 0)
Screenshot: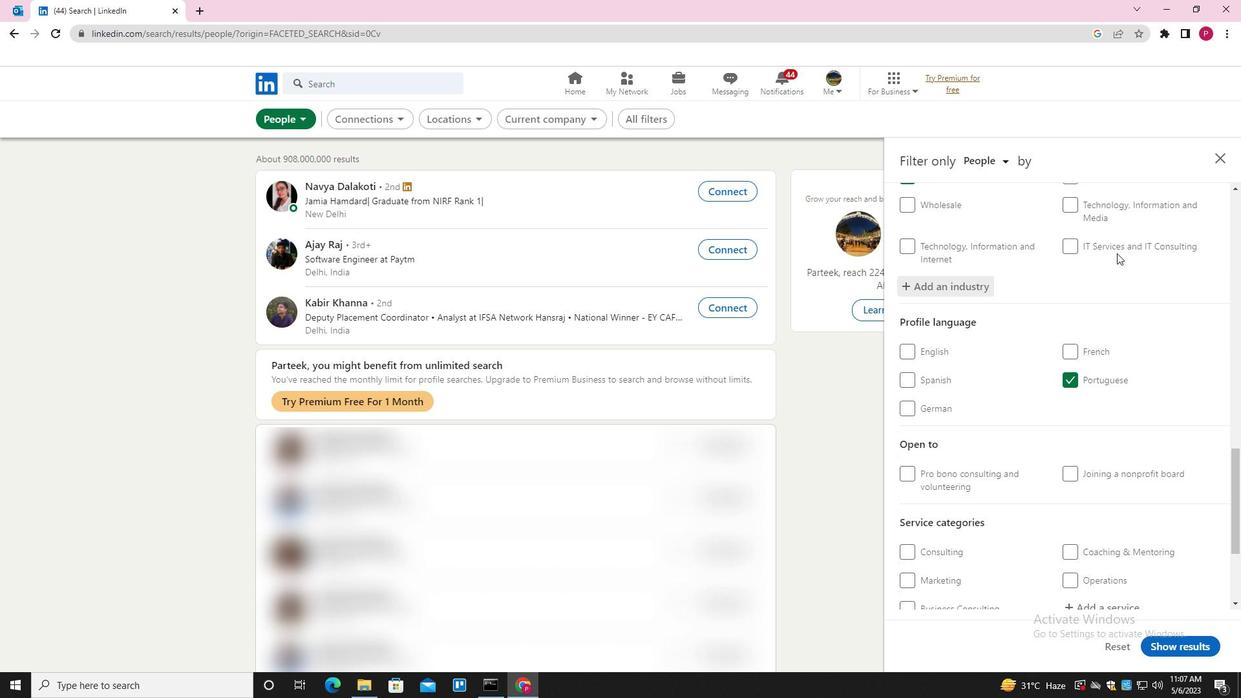 
Action: Mouse moved to (1119, 252)
Screenshot: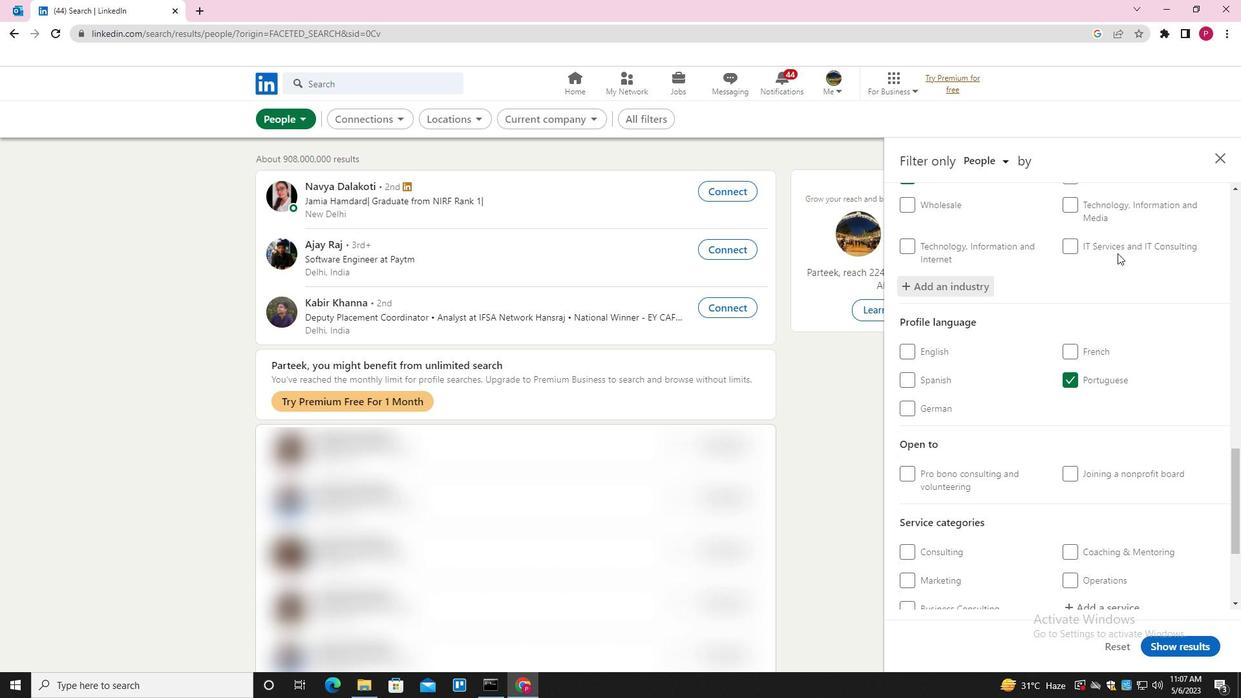 
Action: Mouse scrolled (1119, 252) with delta (0, 0)
Screenshot: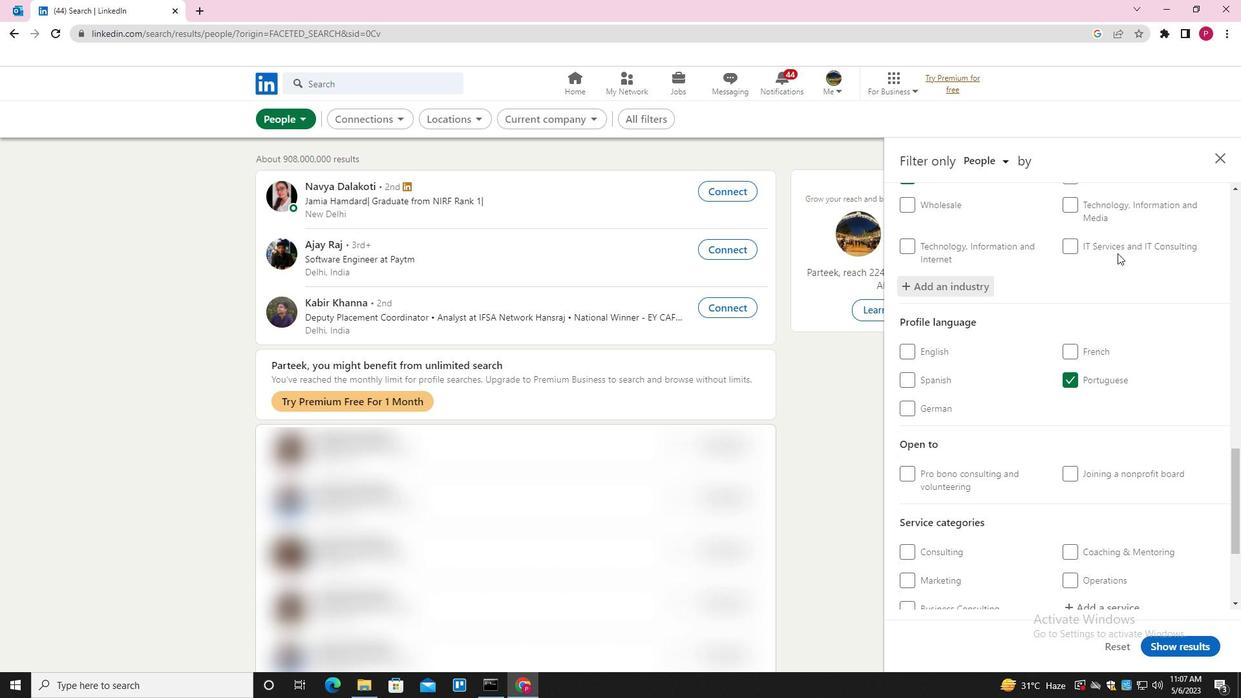 
Action: Mouse moved to (1116, 256)
Screenshot: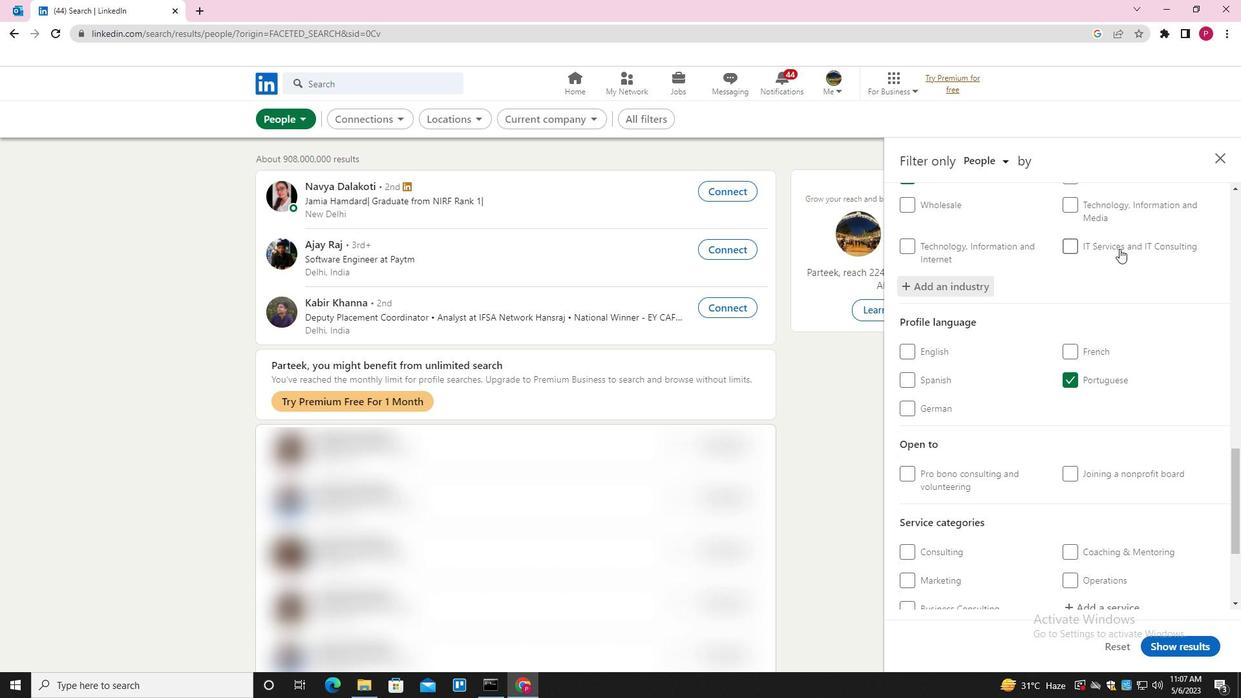 
Action: Mouse scrolled (1116, 255) with delta (0, 0)
Screenshot: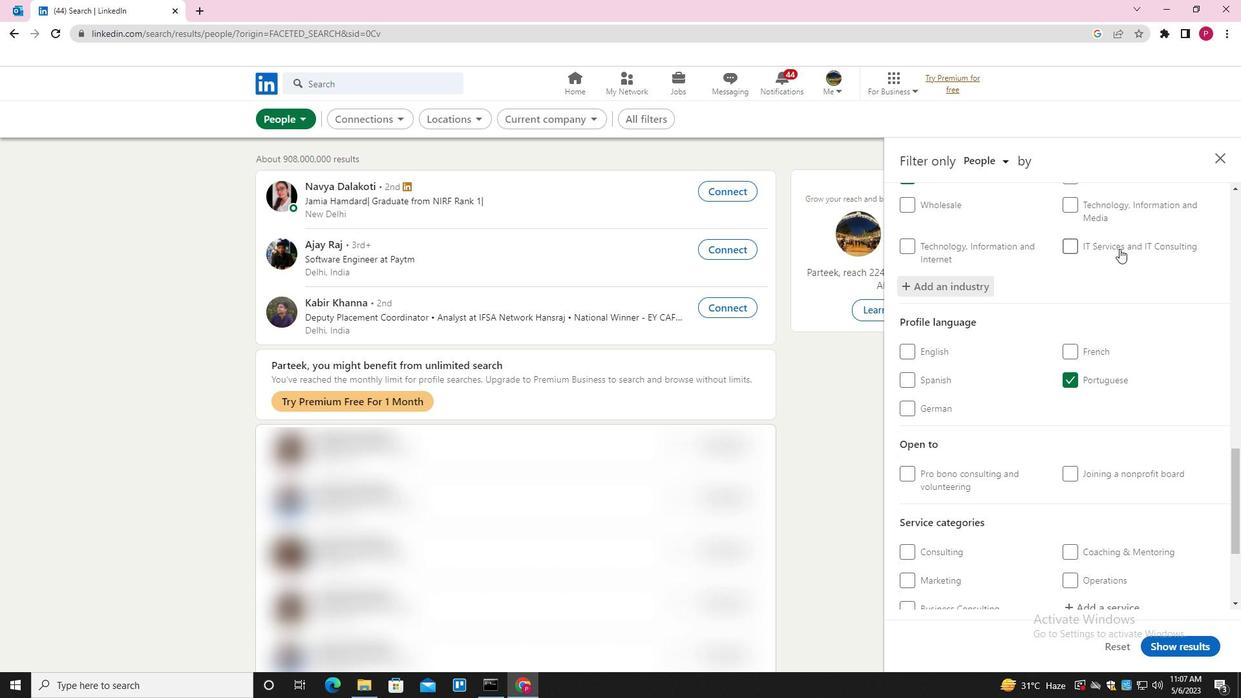
Action: Mouse moved to (1116, 257)
Screenshot: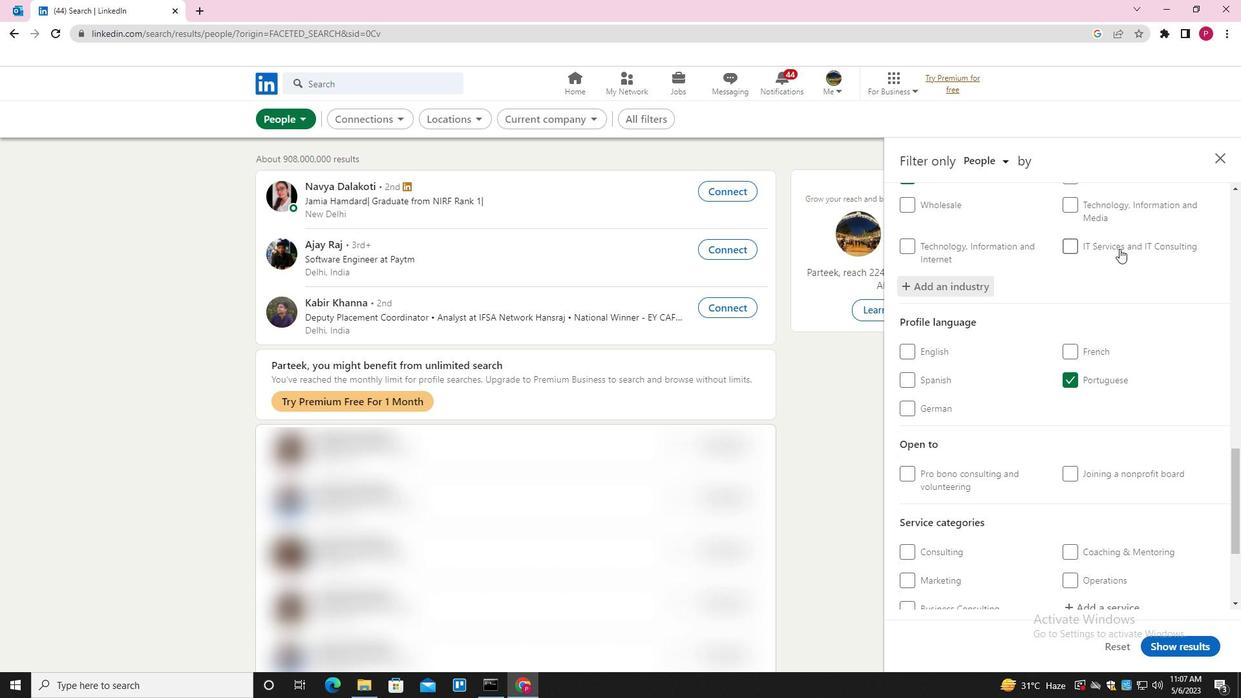 
Action: Mouse scrolled (1116, 256) with delta (0, 0)
Screenshot: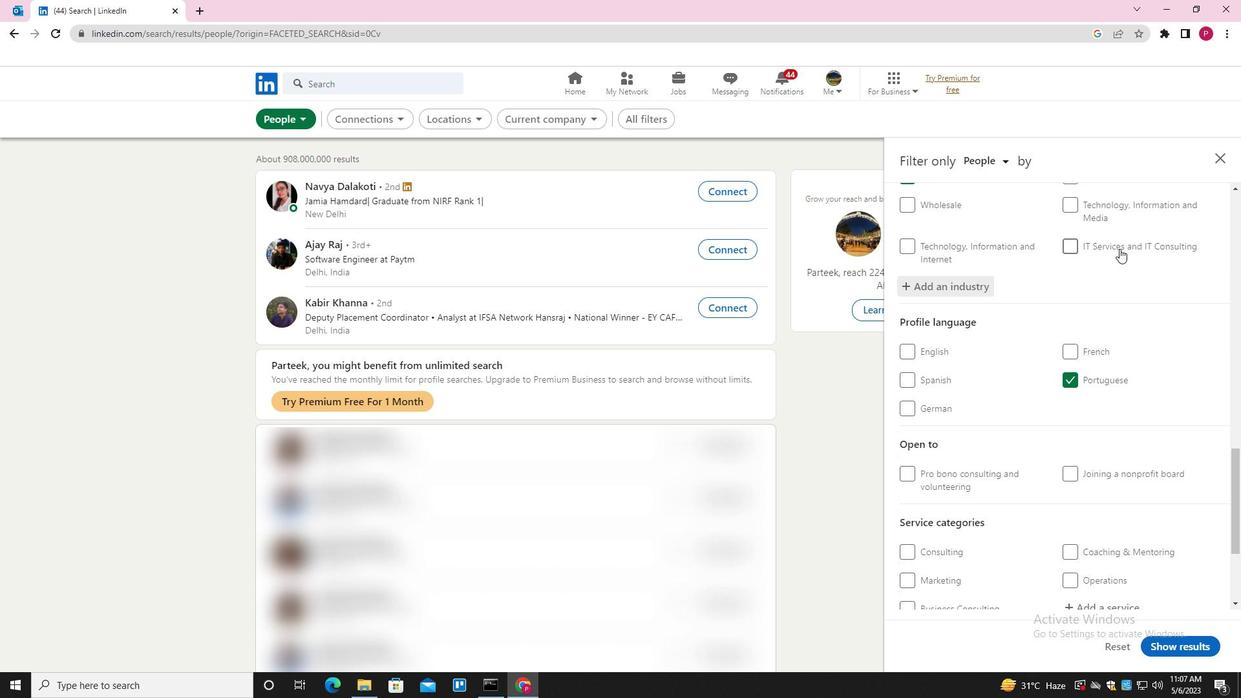 
Action: Mouse moved to (1113, 419)
Screenshot: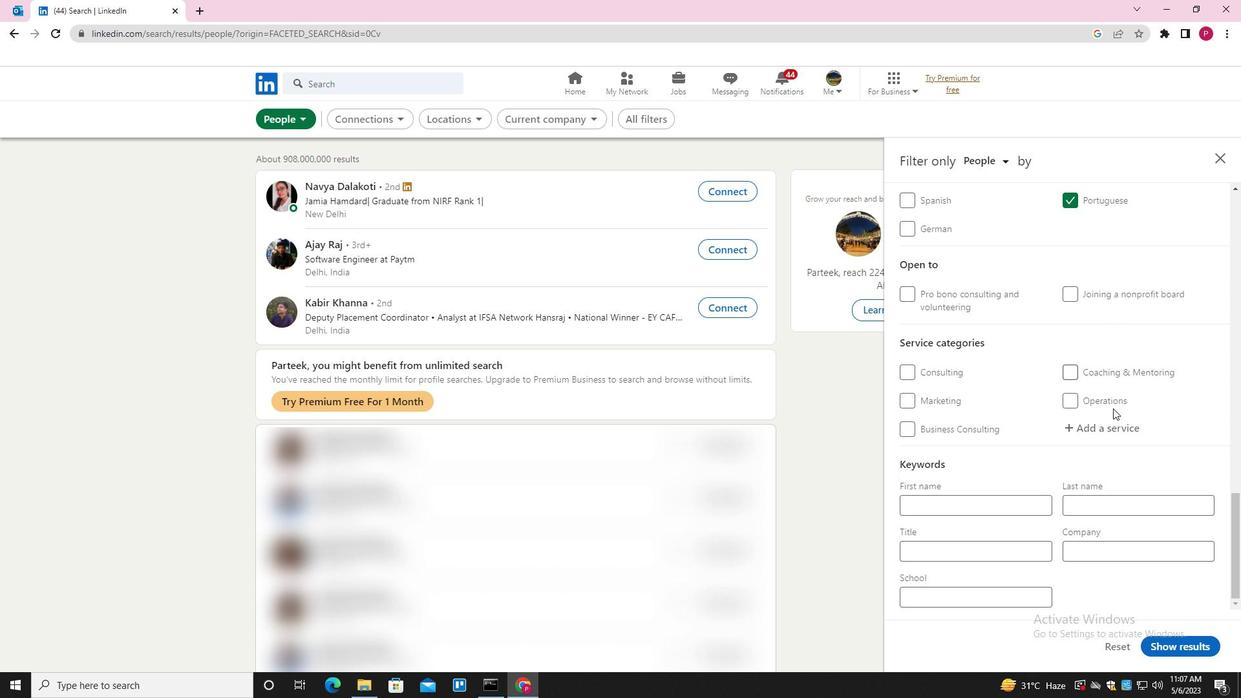 
Action: Mouse pressed left at (1113, 419)
Screenshot: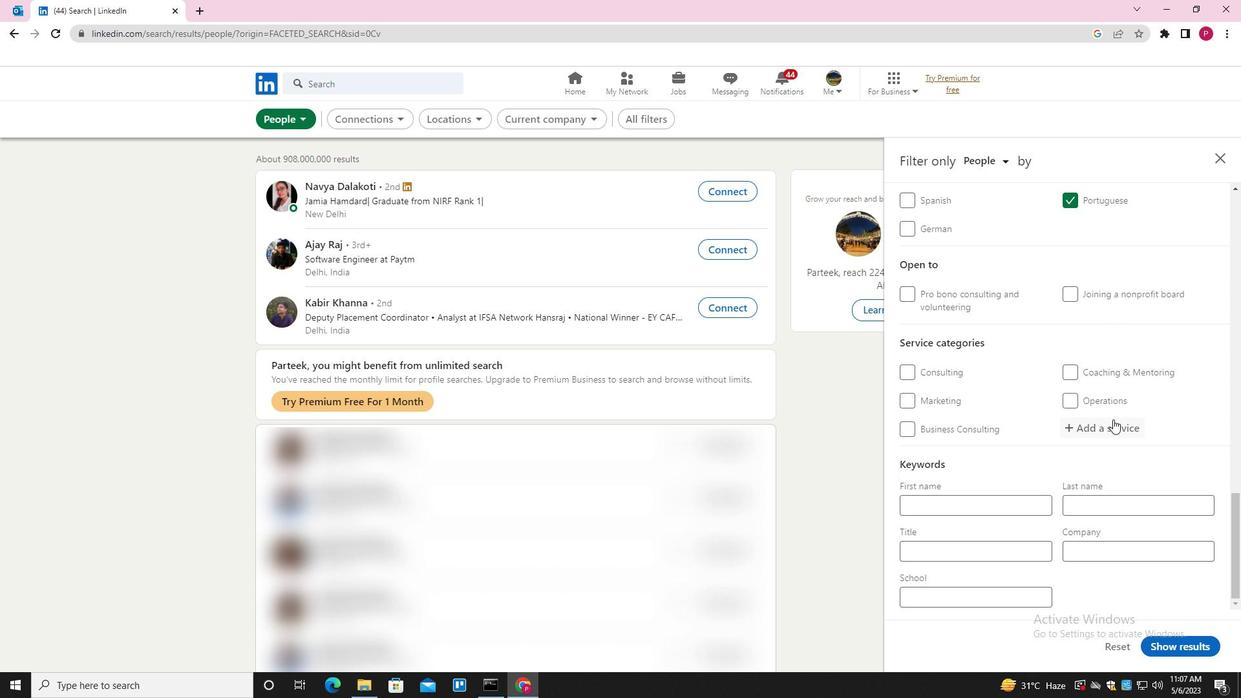 
Action: Key pressed <Key.shift><Key.shift><Key.shift><Key.shift><Key.shift><Key.shift><Key.shift><Key.shift><Key.shift><Key.shift><Key.shift><Key.shift><Key.shift><Key.shift><Key.shift><Key.shift><Key.shift><Key.shift>GROWTH<Key.space><Key.shift>MARKTING<Key.backspace><Key.backspace><Key.backspace><Key.backspace><Key.down><Key.enter>
Screenshot: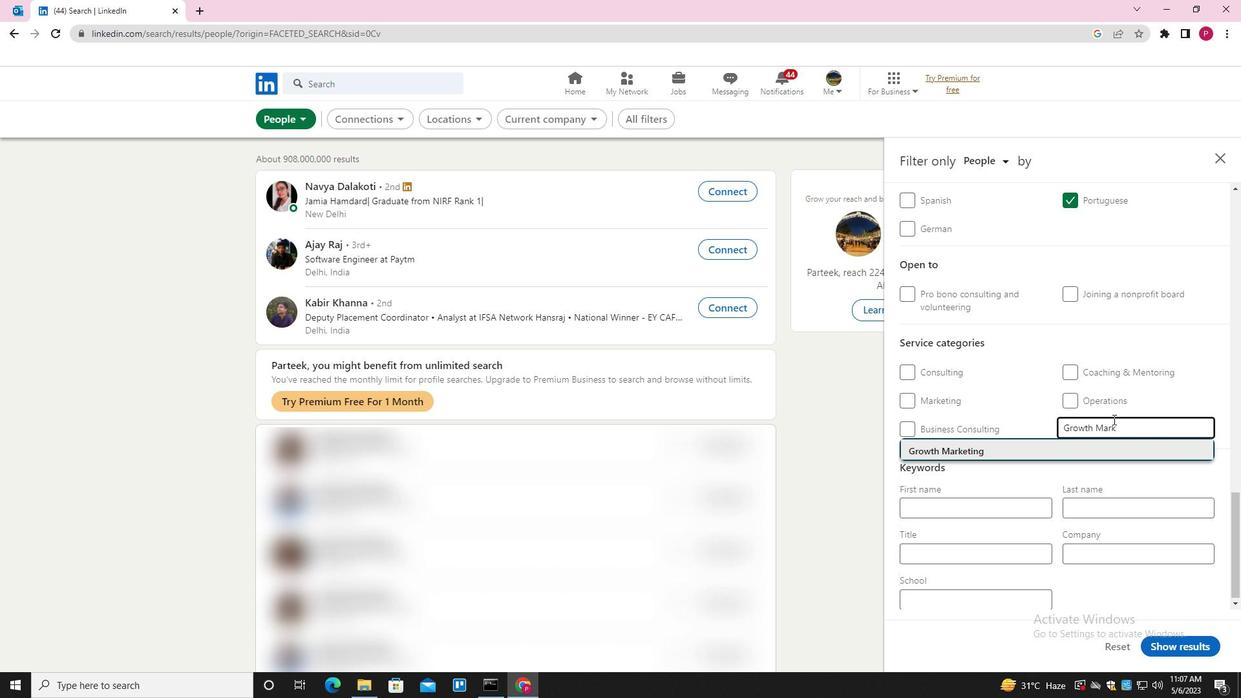
Action: Mouse moved to (1111, 420)
Screenshot: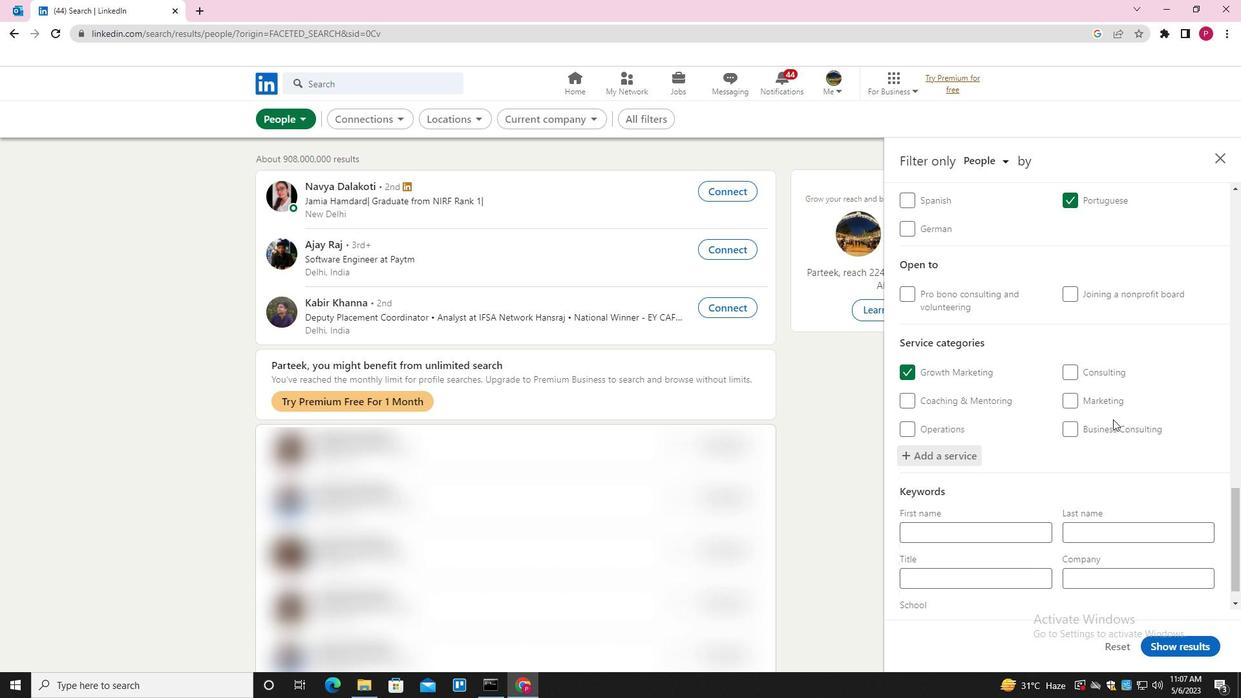 
Action: Mouse scrolled (1111, 420) with delta (0, 0)
Screenshot: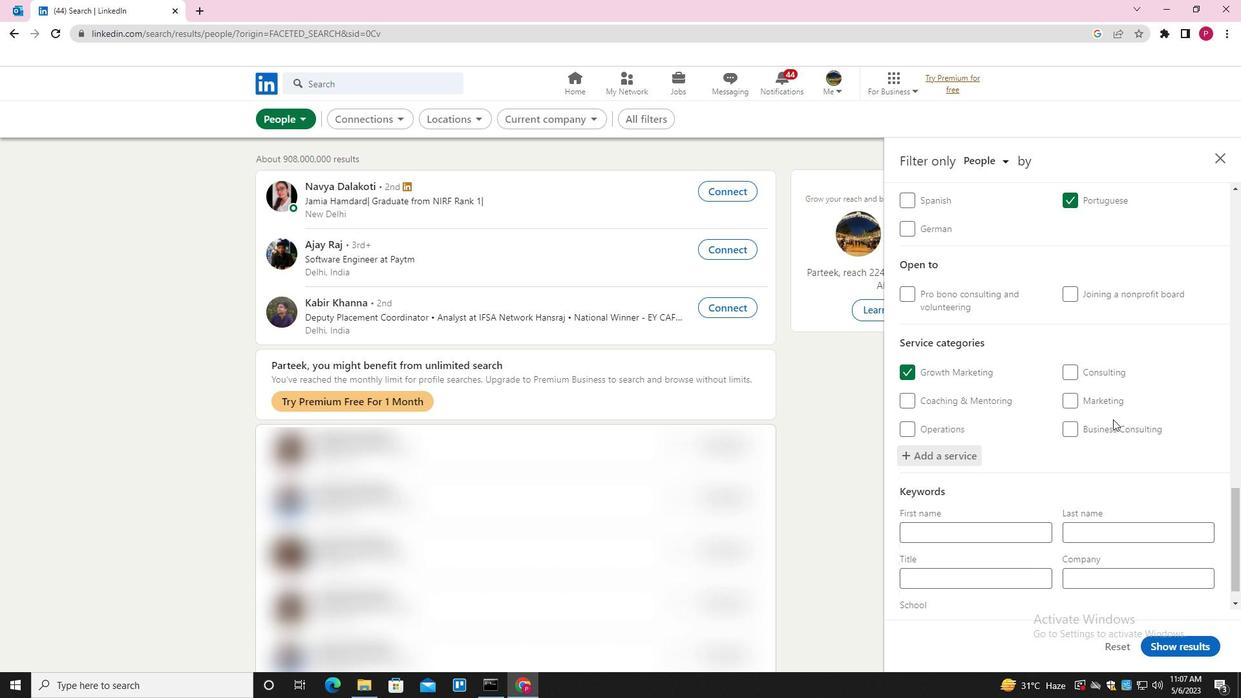 
Action: Mouse moved to (1111, 420)
Screenshot: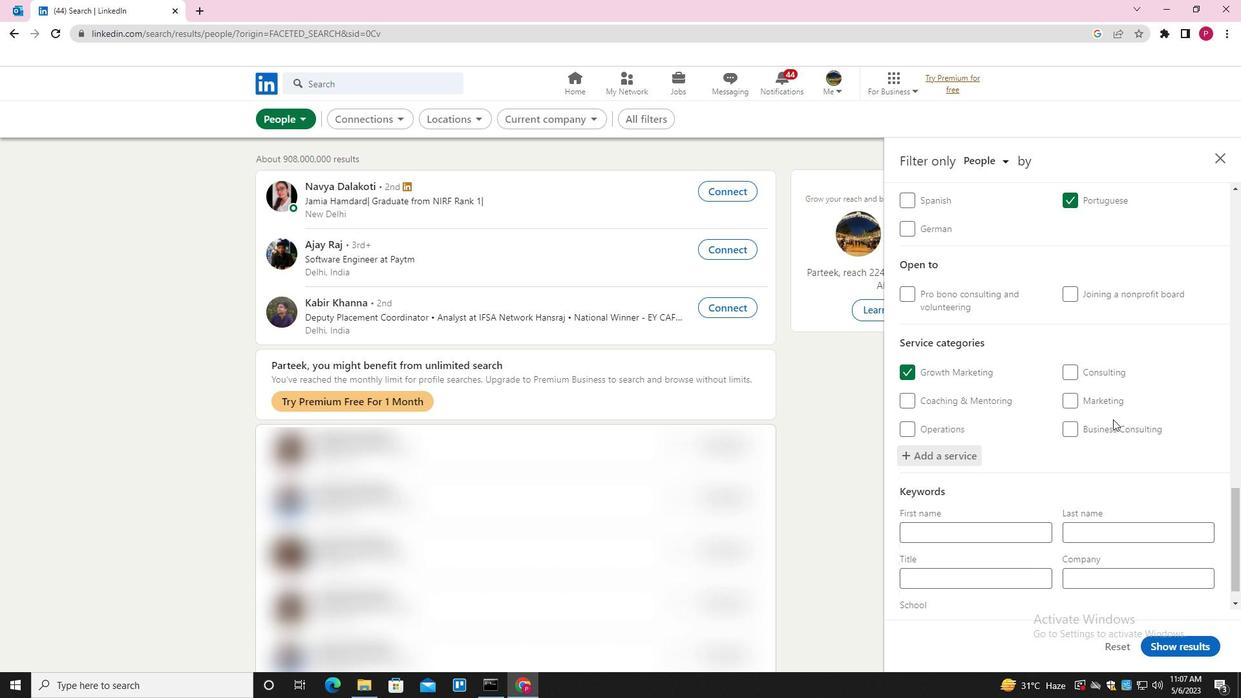 
Action: Mouse scrolled (1111, 420) with delta (0, 0)
Screenshot: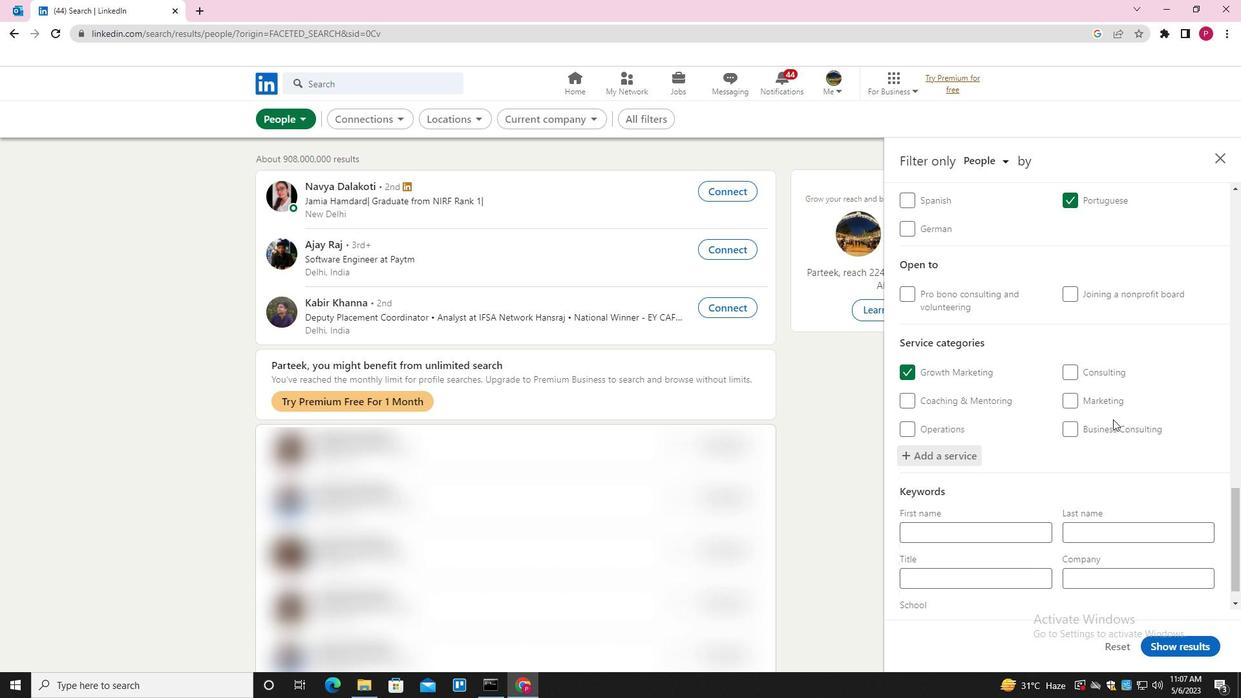 
Action: Mouse moved to (1109, 425)
Screenshot: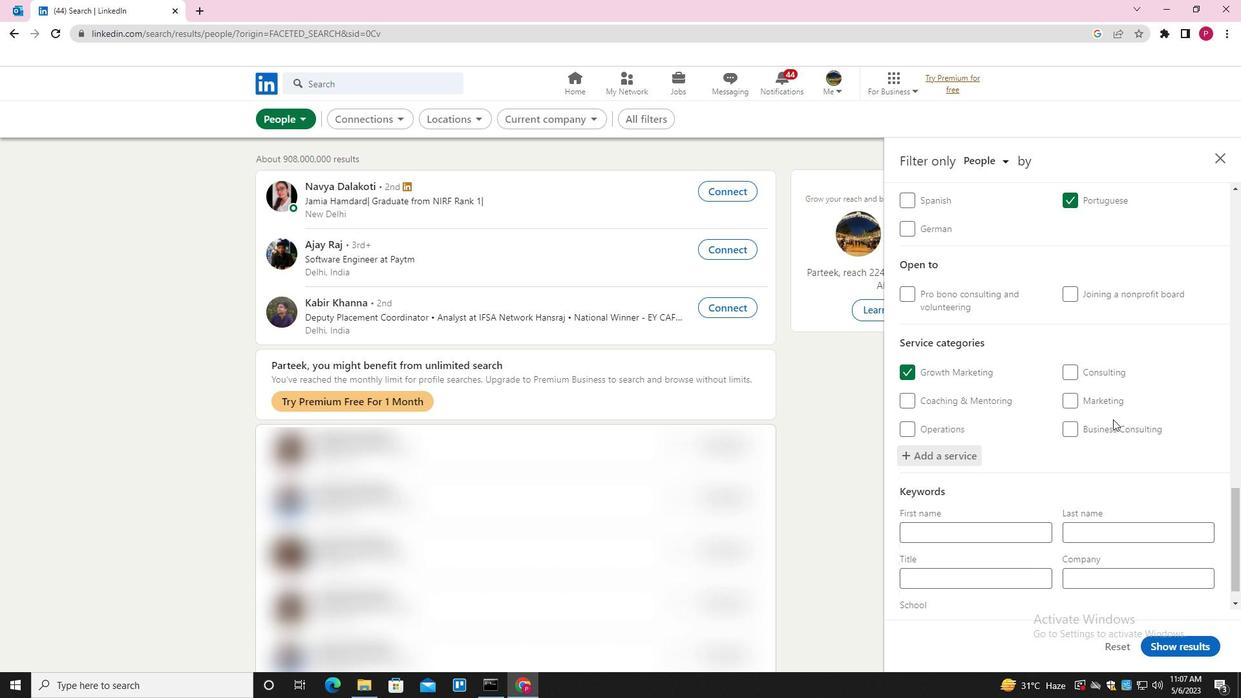 
Action: Mouse scrolled (1109, 424) with delta (0, 0)
Screenshot: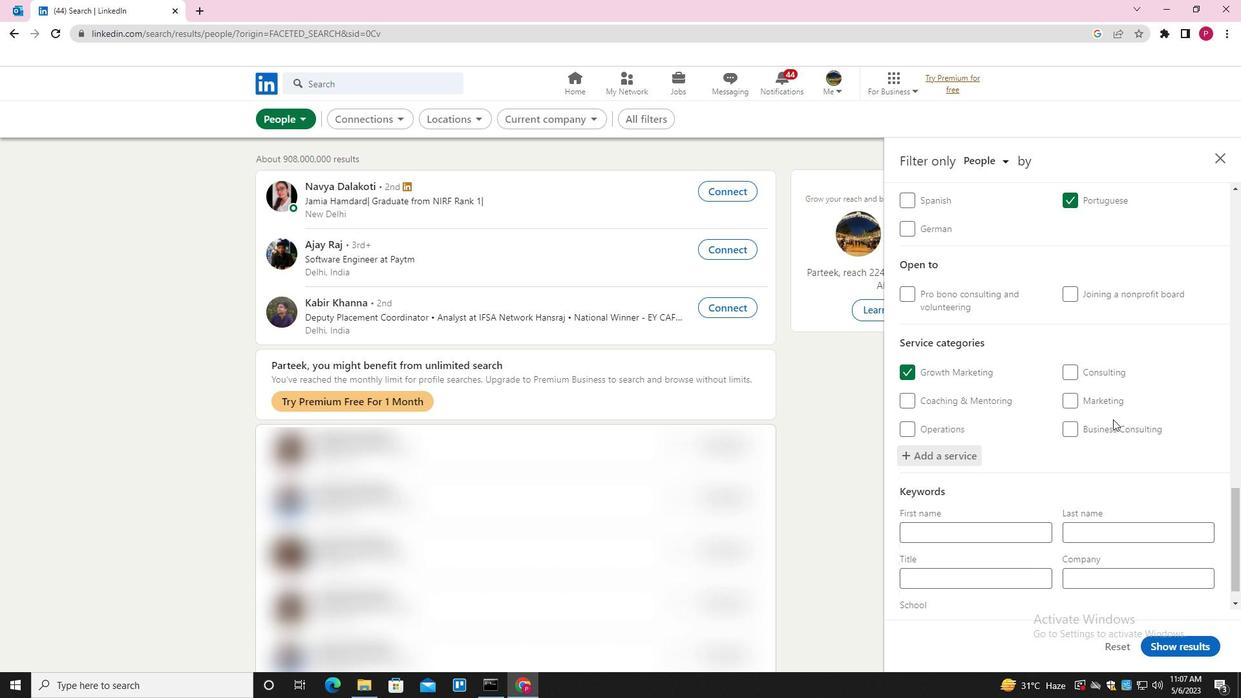 
Action: Mouse moved to (978, 542)
Screenshot: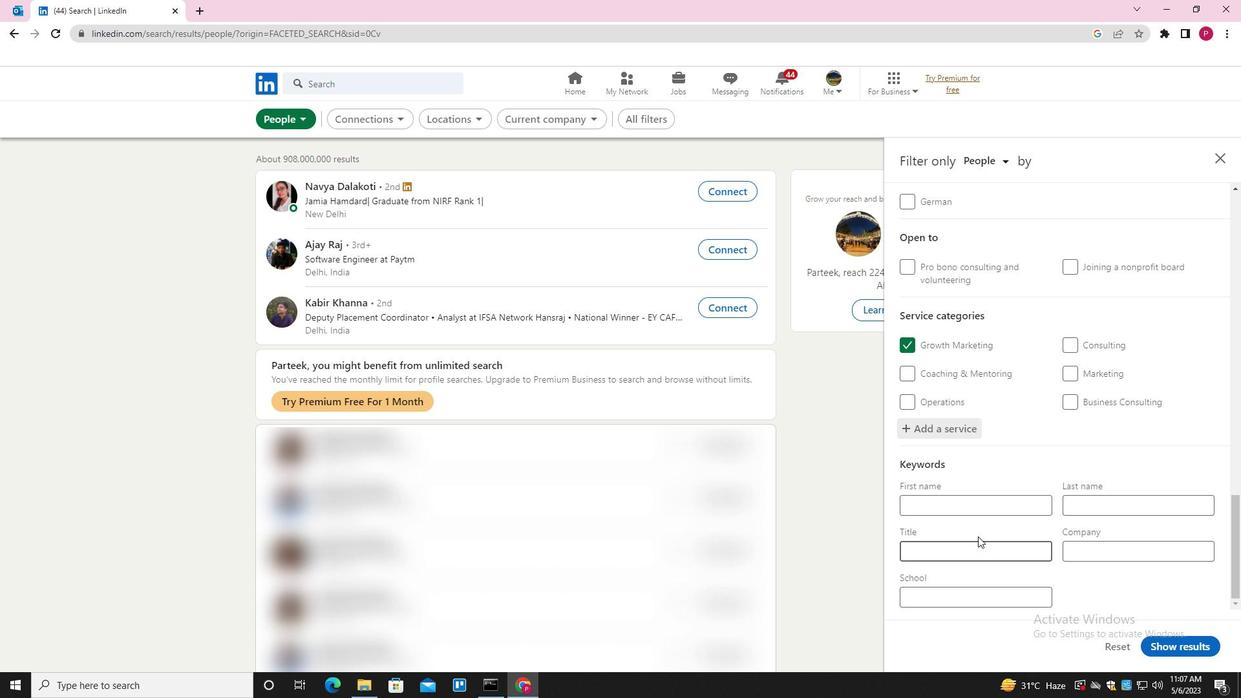 
Action: Mouse pressed left at (978, 542)
Screenshot: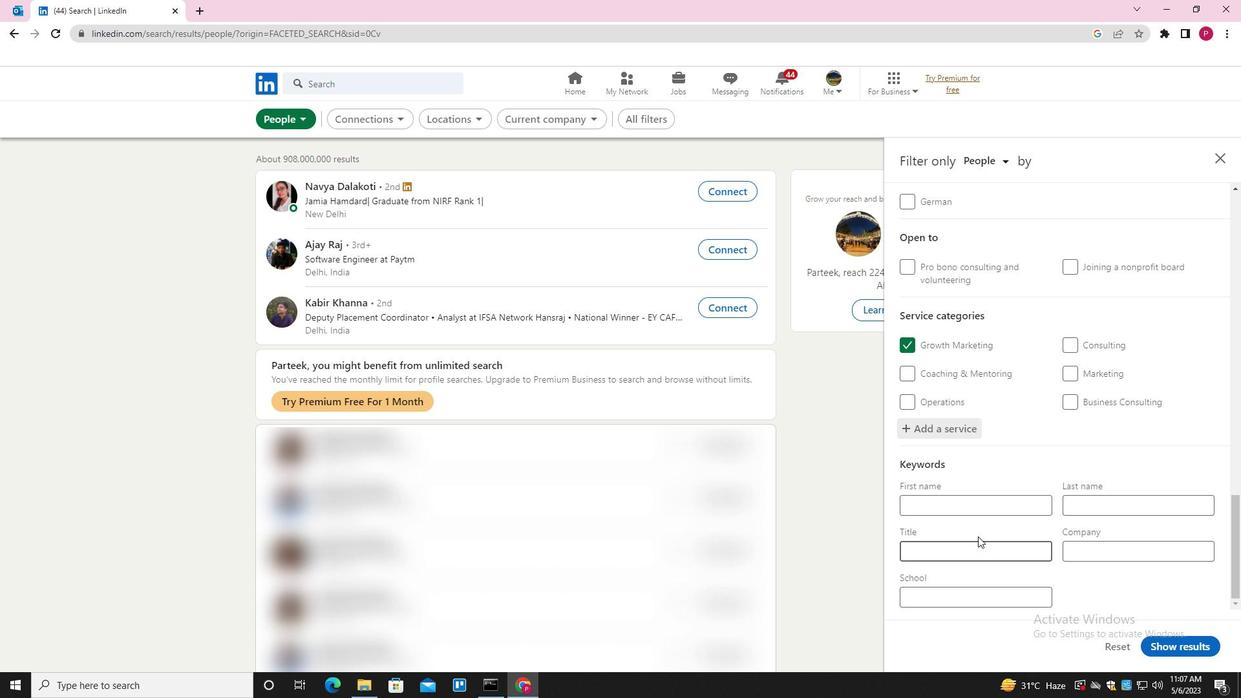 
Action: Key pressed <Key.shift><Key.shift><Key.shift><Key.shift><Key.shift>YOGA<Key.space><Key.shift>INSTRUCTOR
Screenshot: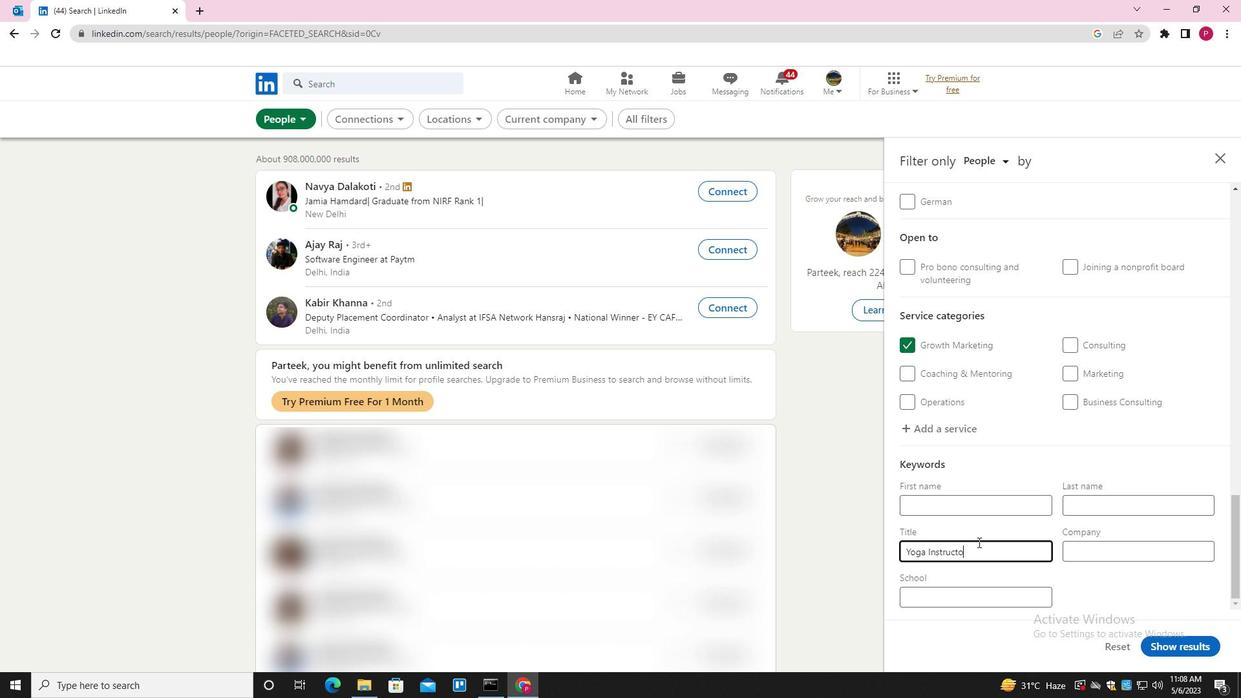 
Action: Mouse moved to (1177, 643)
Screenshot: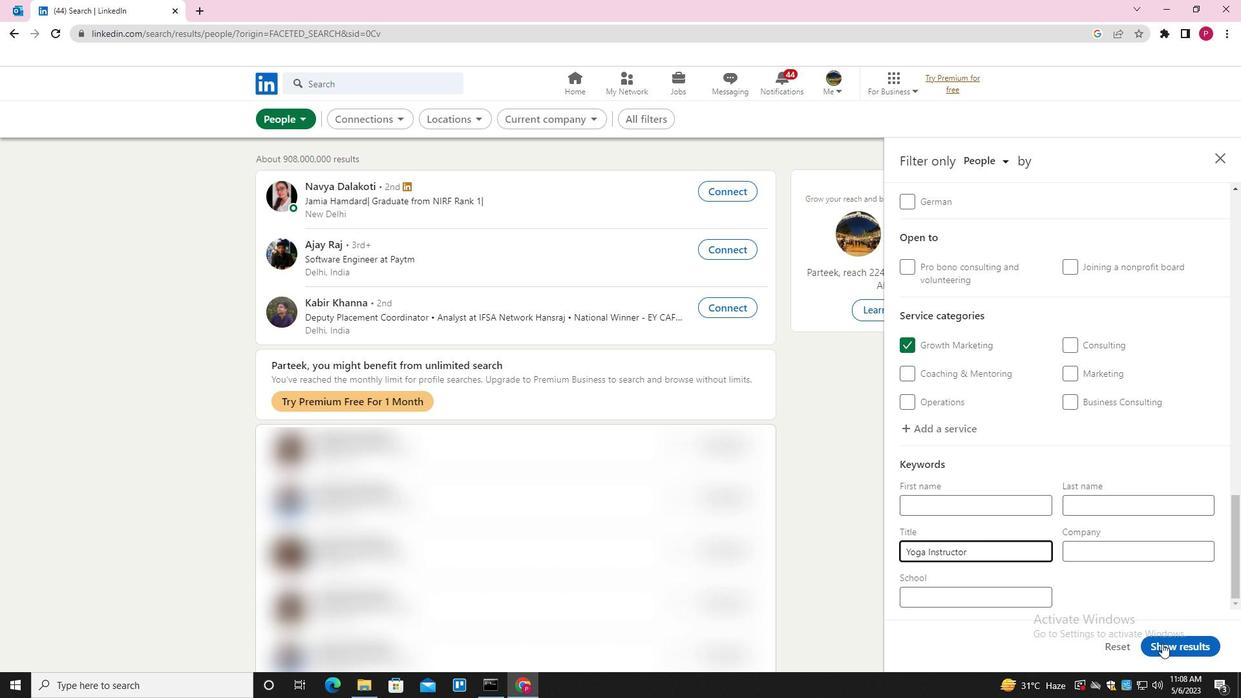 
Action: Mouse pressed left at (1177, 643)
Screenshot: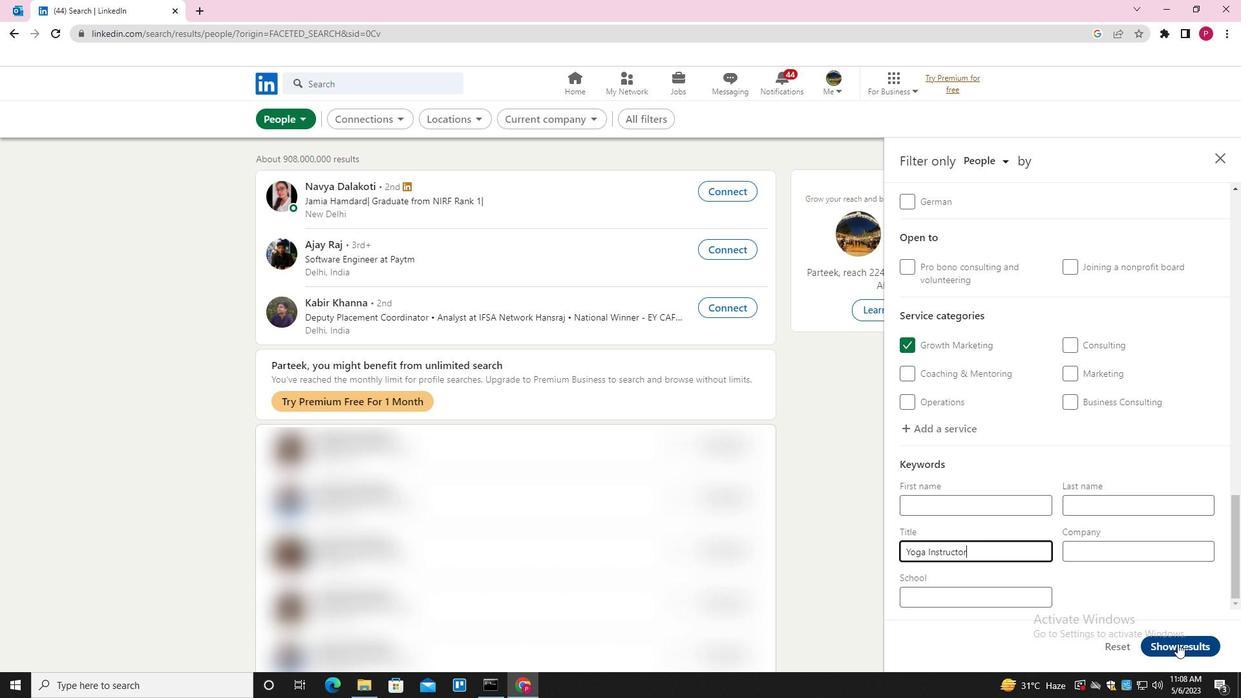 
Action: Mouse moved to (583, 217)
Screenshot: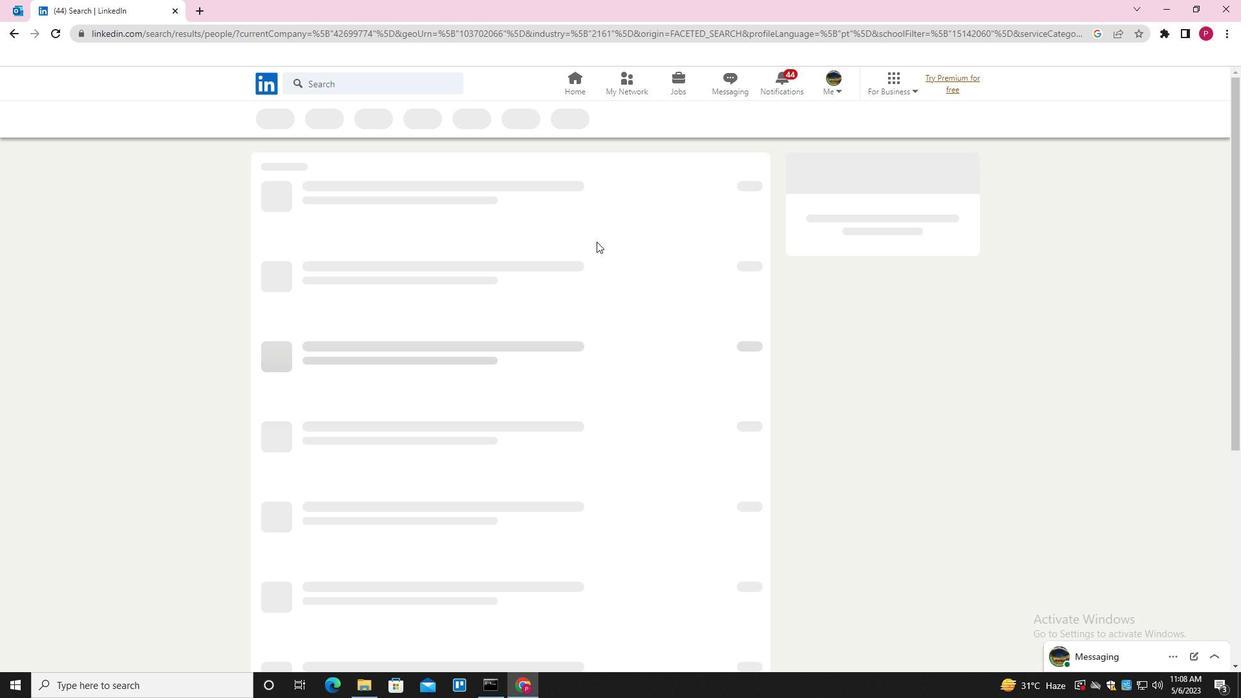 
